 Task: Find connections with filter location Retiro with filter topic #Futurismwith filter profile language German with filter current company SKODA India with filter school Tolani College Of Commerce with filter industry Administrative and Support Services with filter service category Market Strategy with filter keywords title Accounting Staff
Action: Mouse moved to (182, 285)
Screenshot: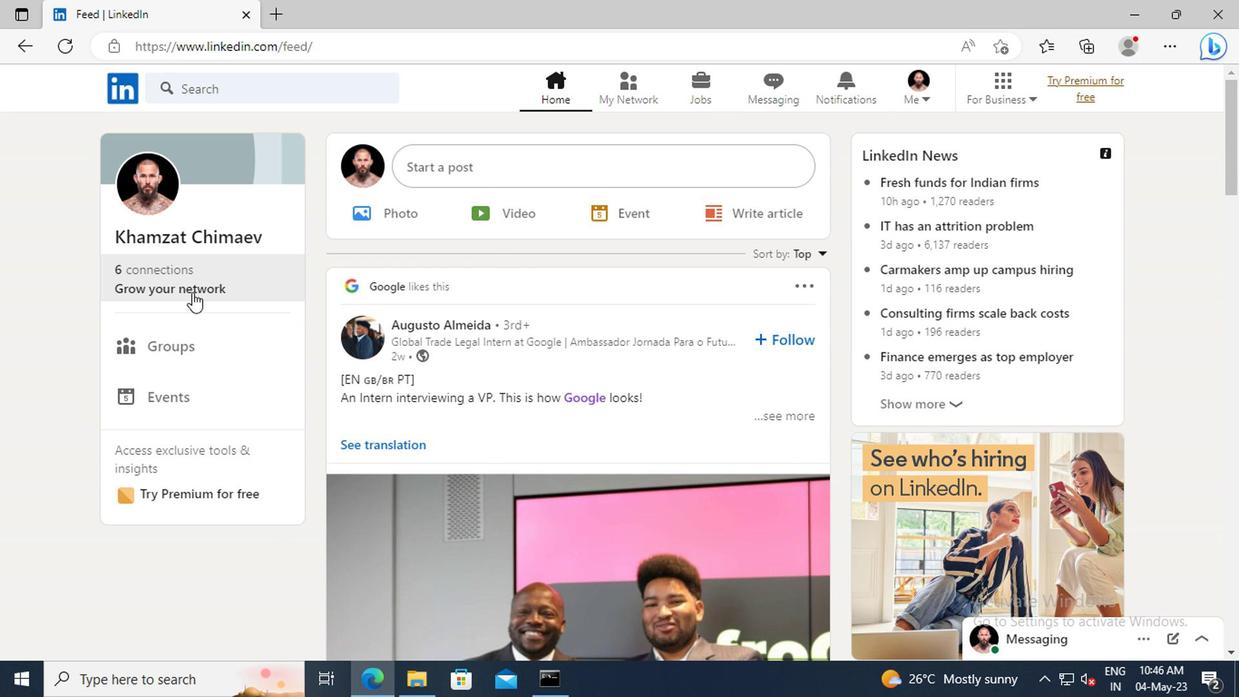 
Action: Mouse pressed left at (182, 285)
Screenshot: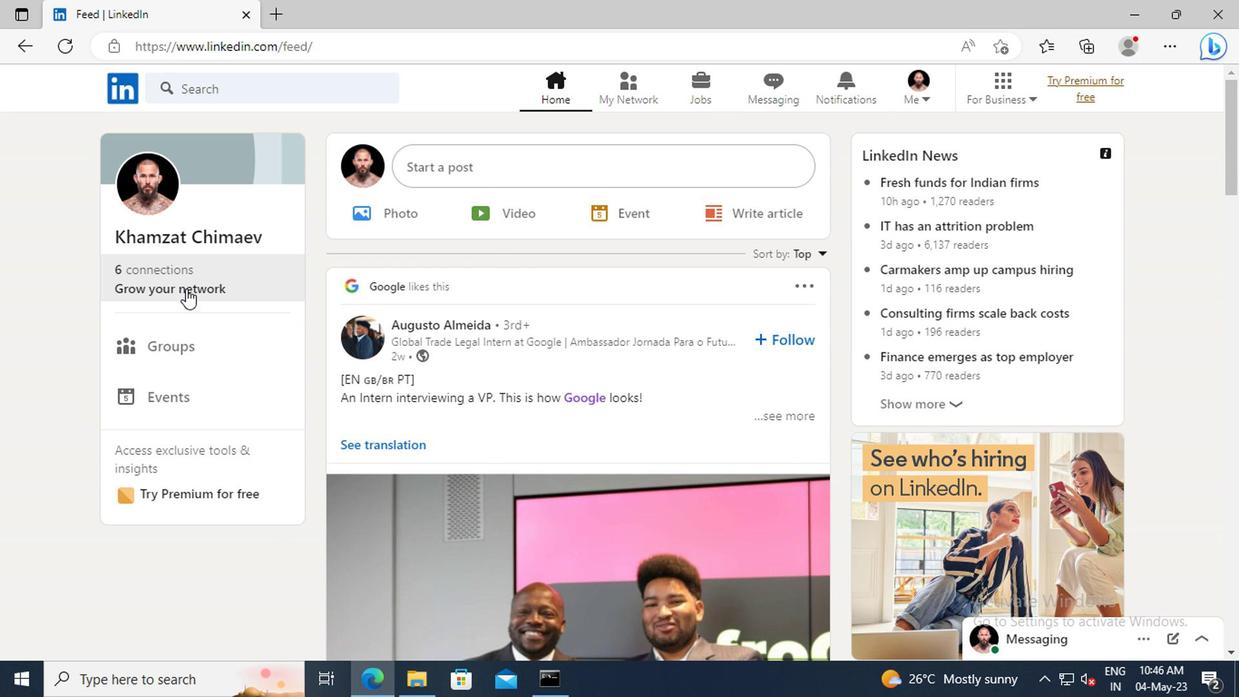 
Action: Mouse moved to (191, 195)
Screenshot: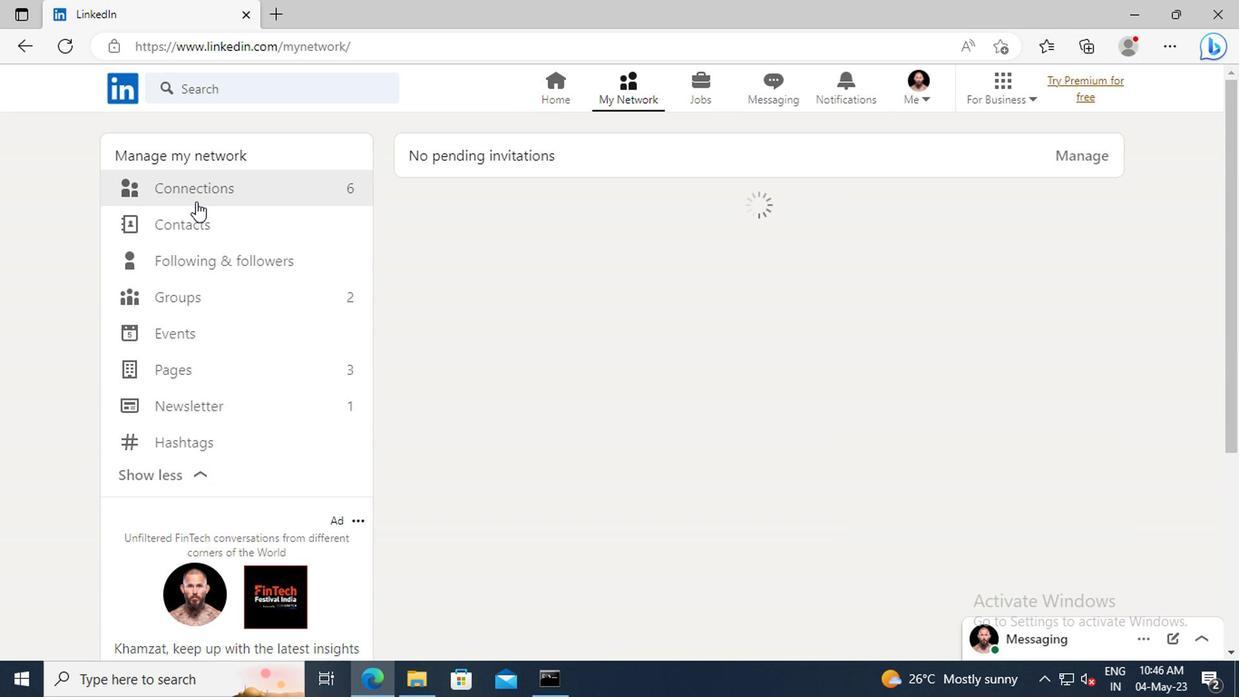 
Action: Mouse pressed left at (191, 195)
Screenshot: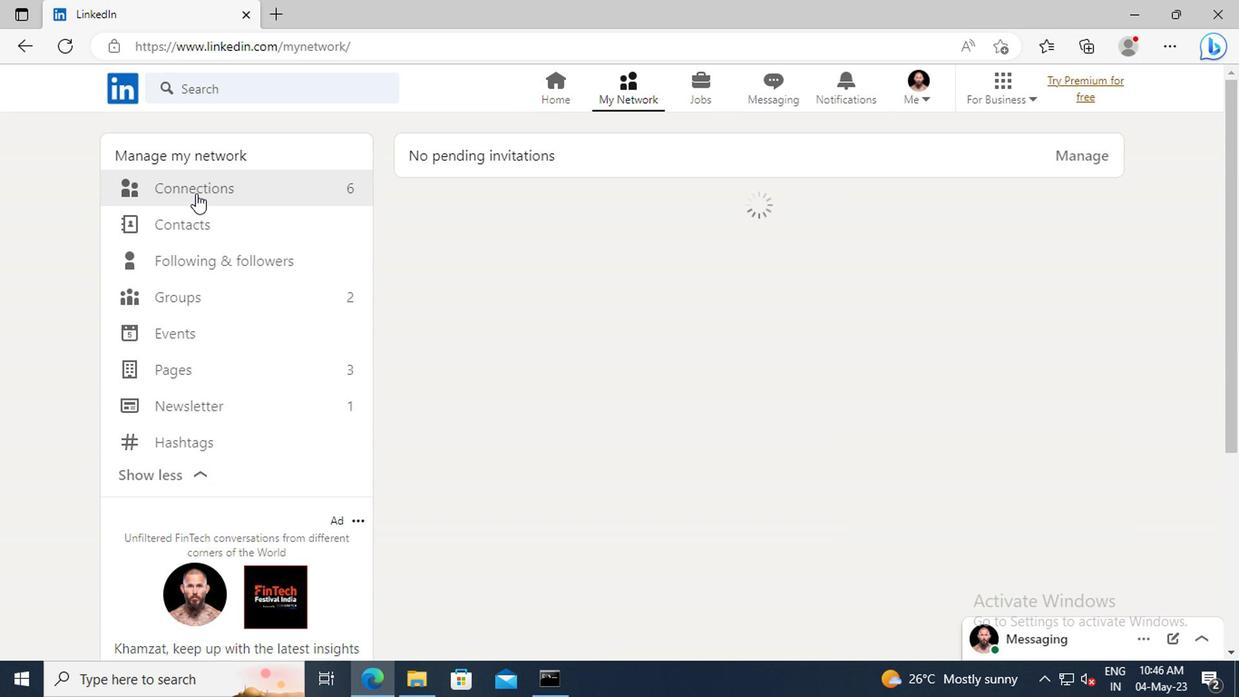 
Action: Mouse moved to (741, 200)
Screenshot: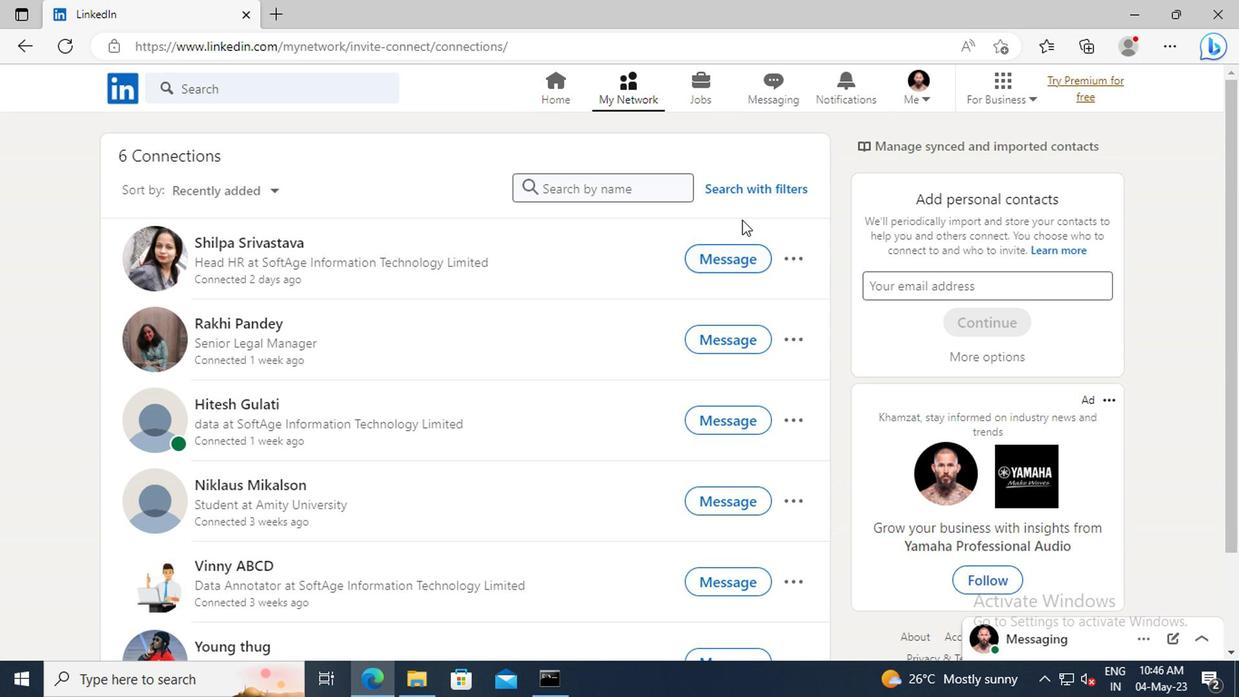 
Action: Mouse pressed left at (741, 200)
Screenshot: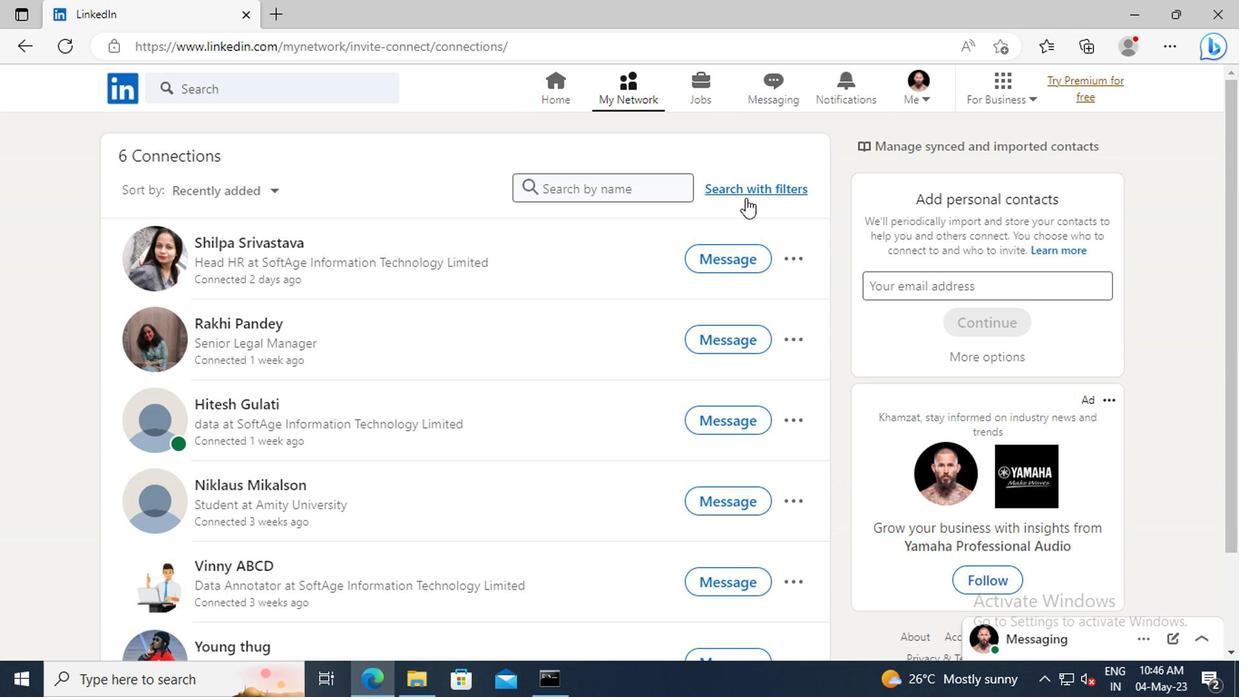 
Action: Mouse moved to (685, 144)
Screenshot: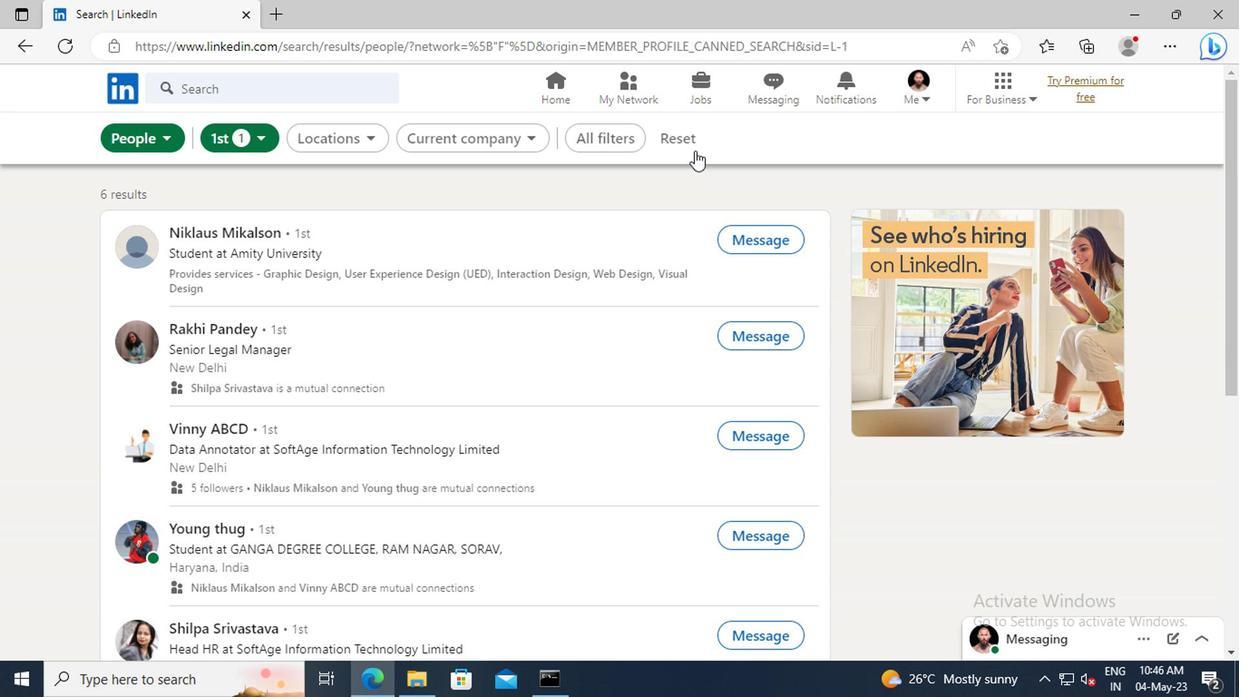
Action: Mouse pressed left at (685, 144)
Screenshot: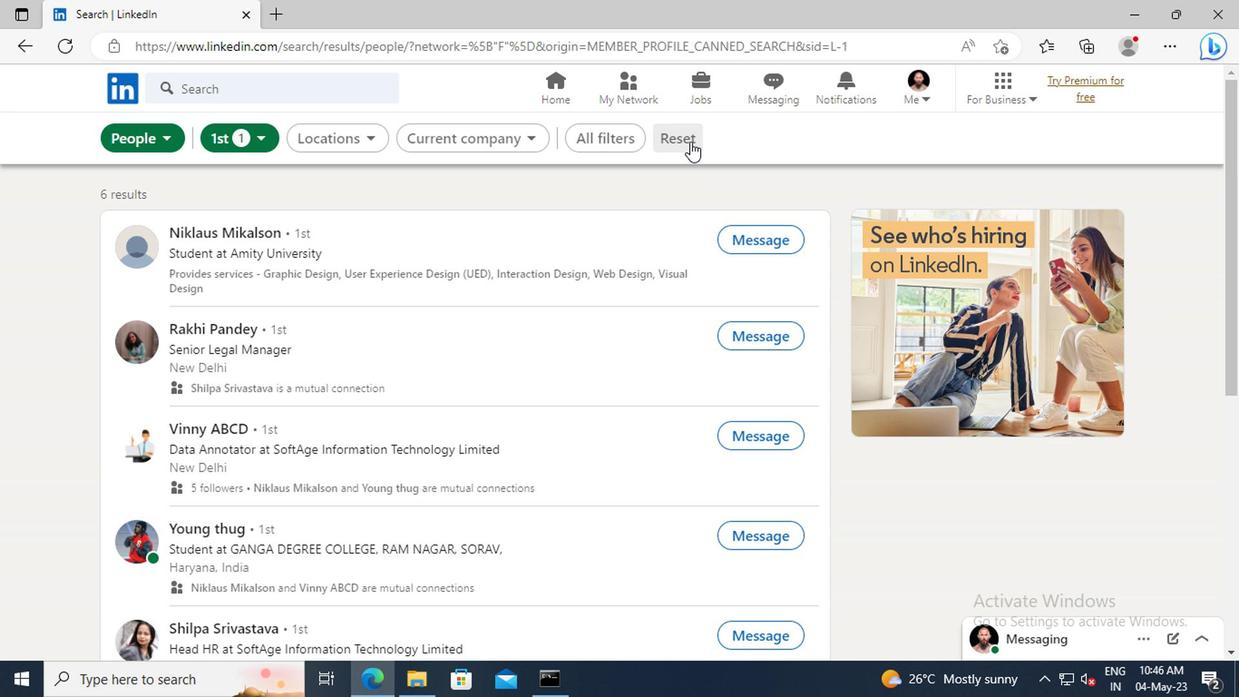 
Action: Mouse moved to (665, 144)
Screenshot: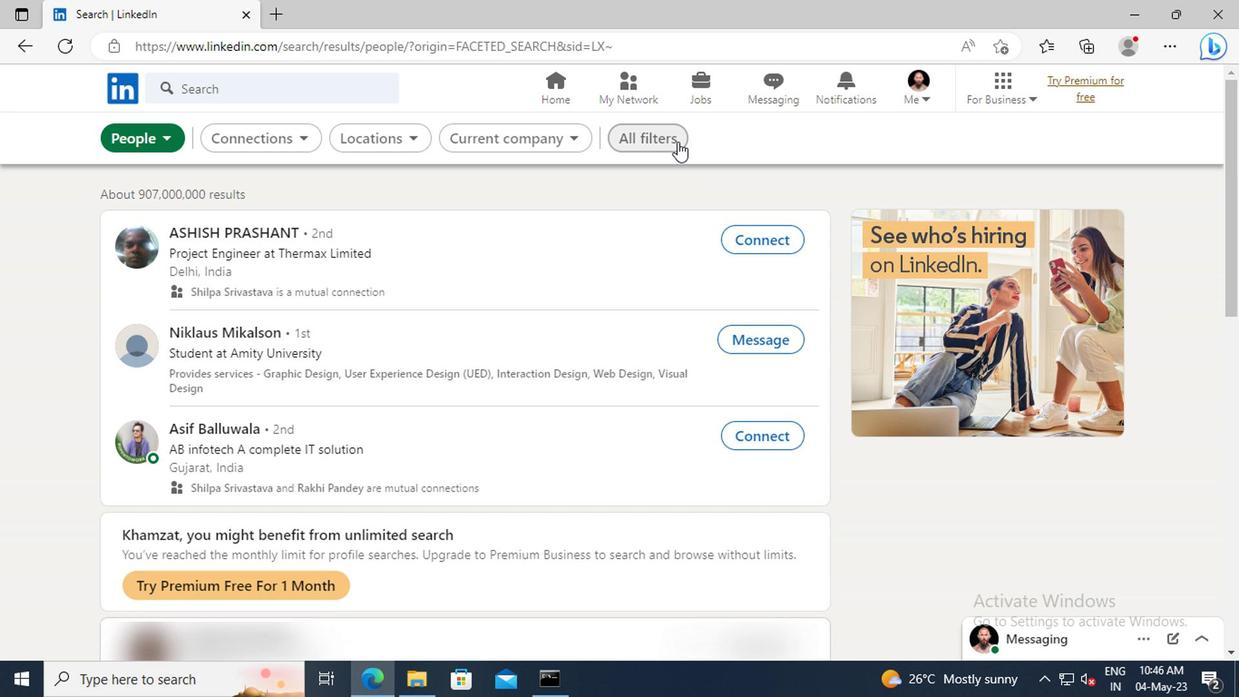 
Action: Mouse pressed left at (665, 144)
Screenshot: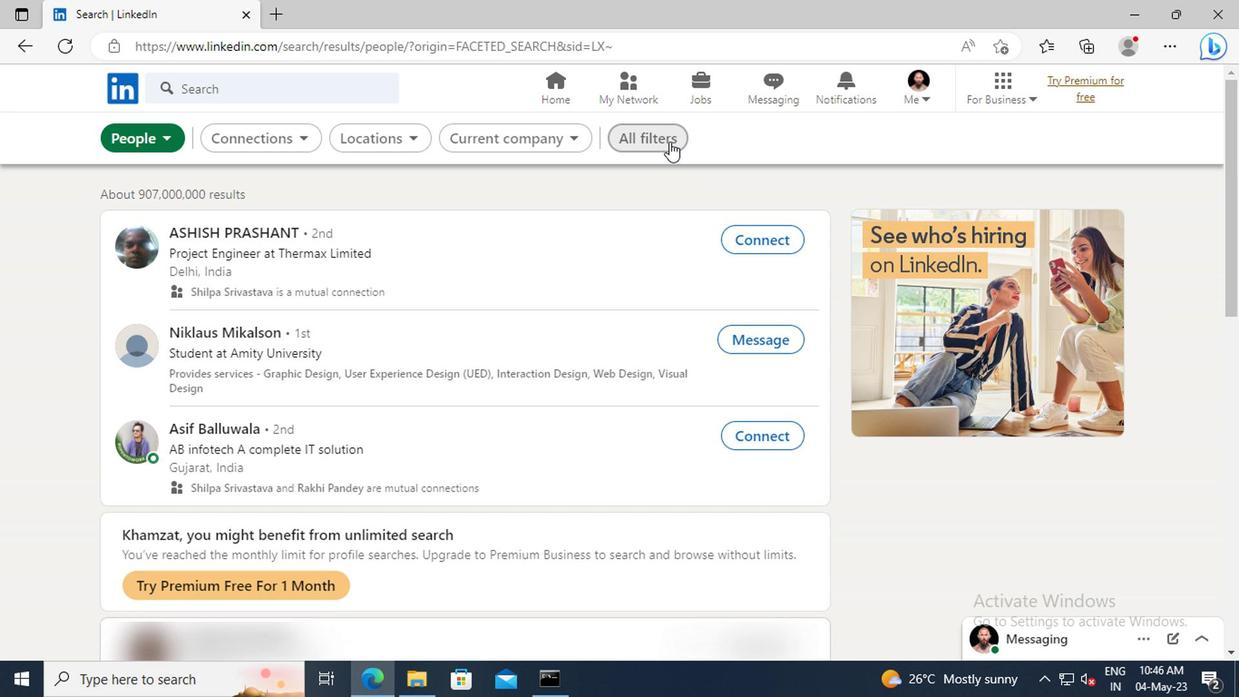 
Action: Mouse moved to (938, 347)
Screenshot: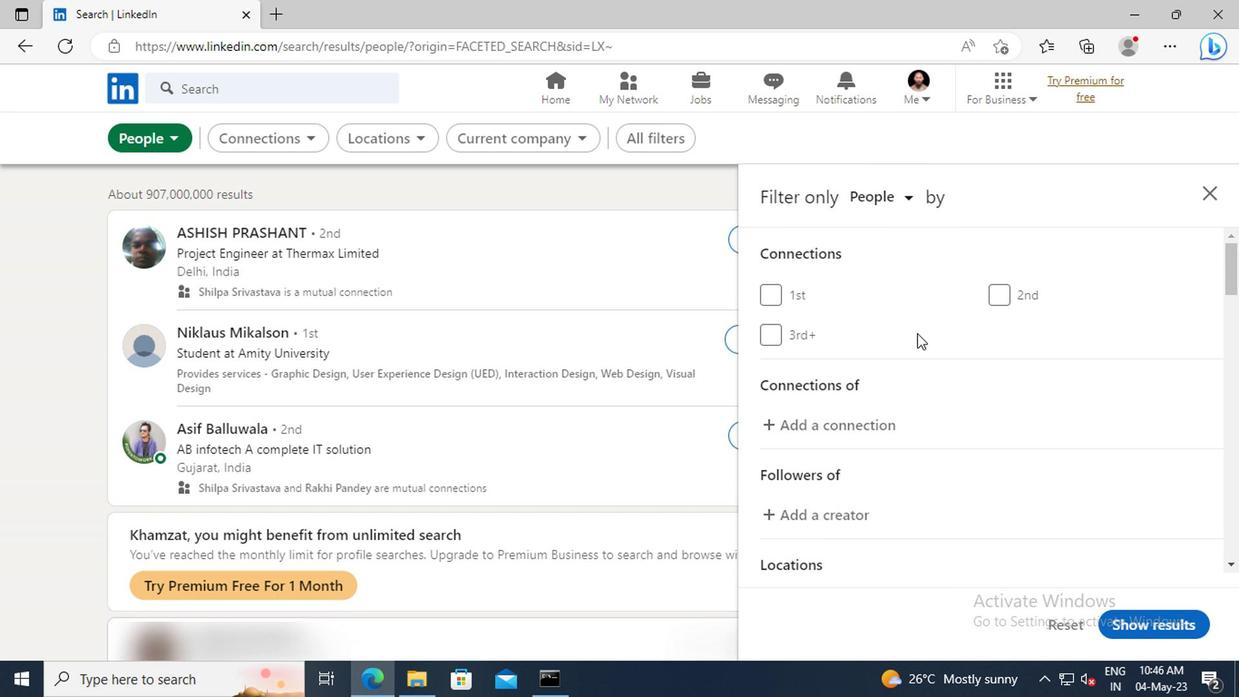 
Action: Mouse scrolled (938, 346) with delta (0, 0)
Screenshot: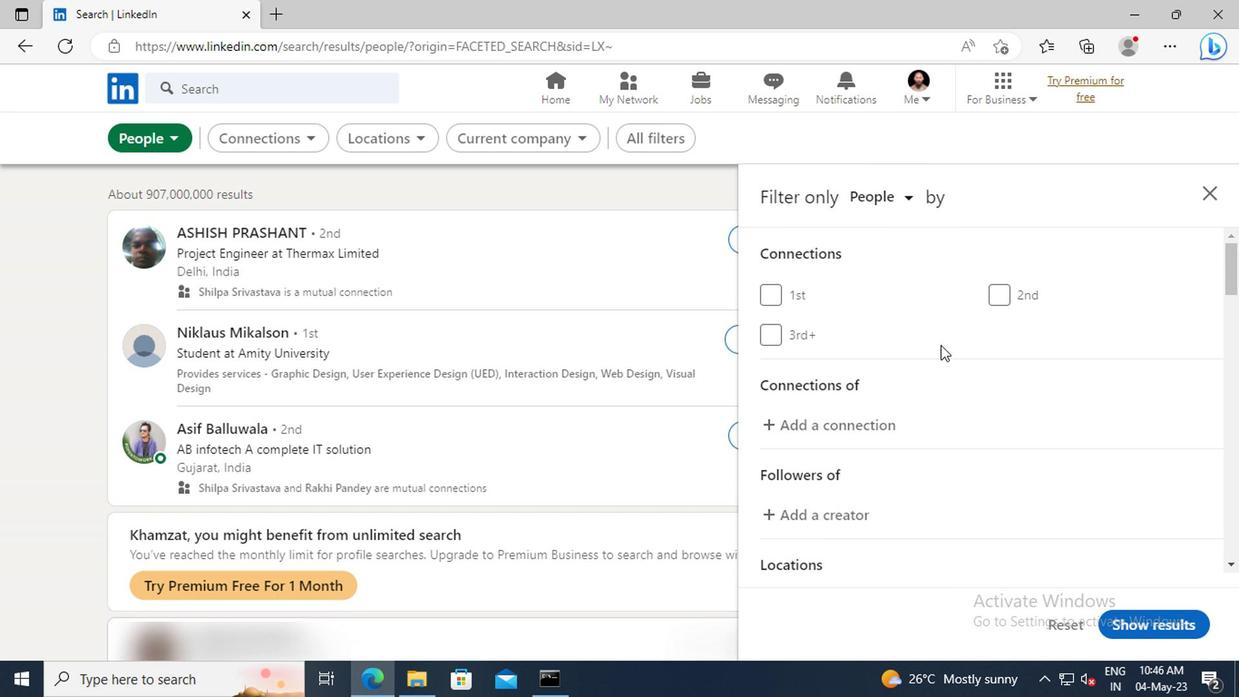 
Action: Mouse scrolled (938, 346) with delta (0, 0)
Screenshot: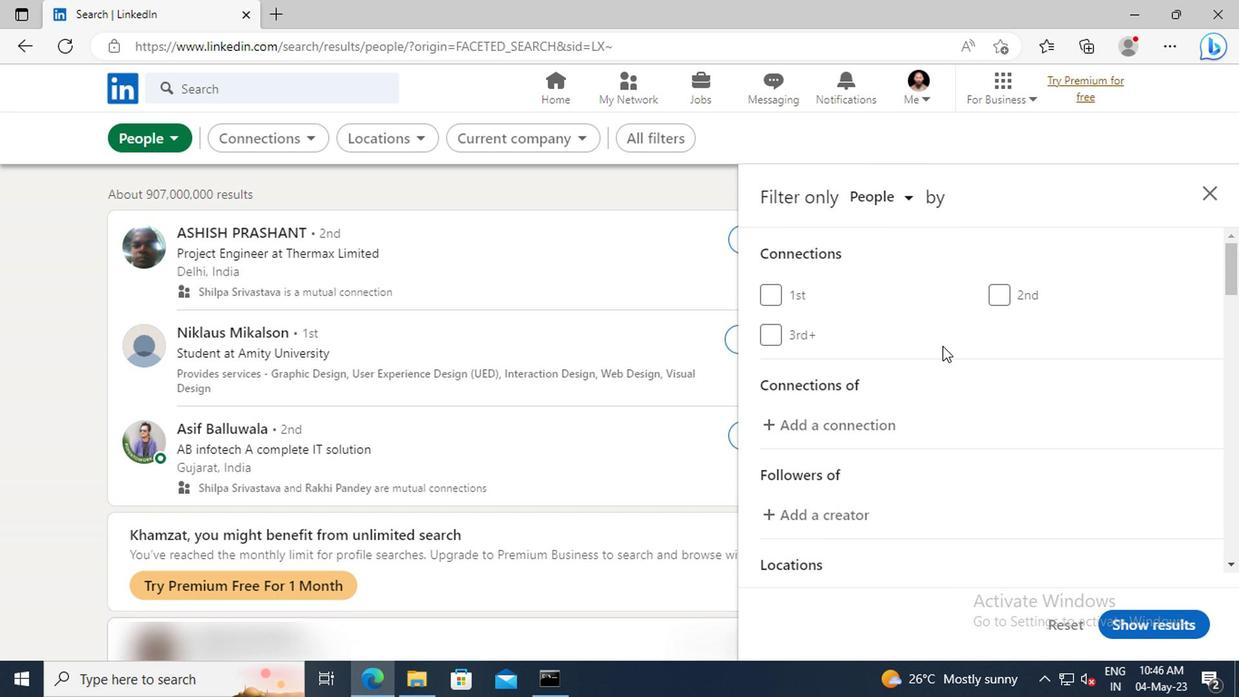 
Action: Mouse scrolled (938, 346) with delta (0, 0)
Screenshot: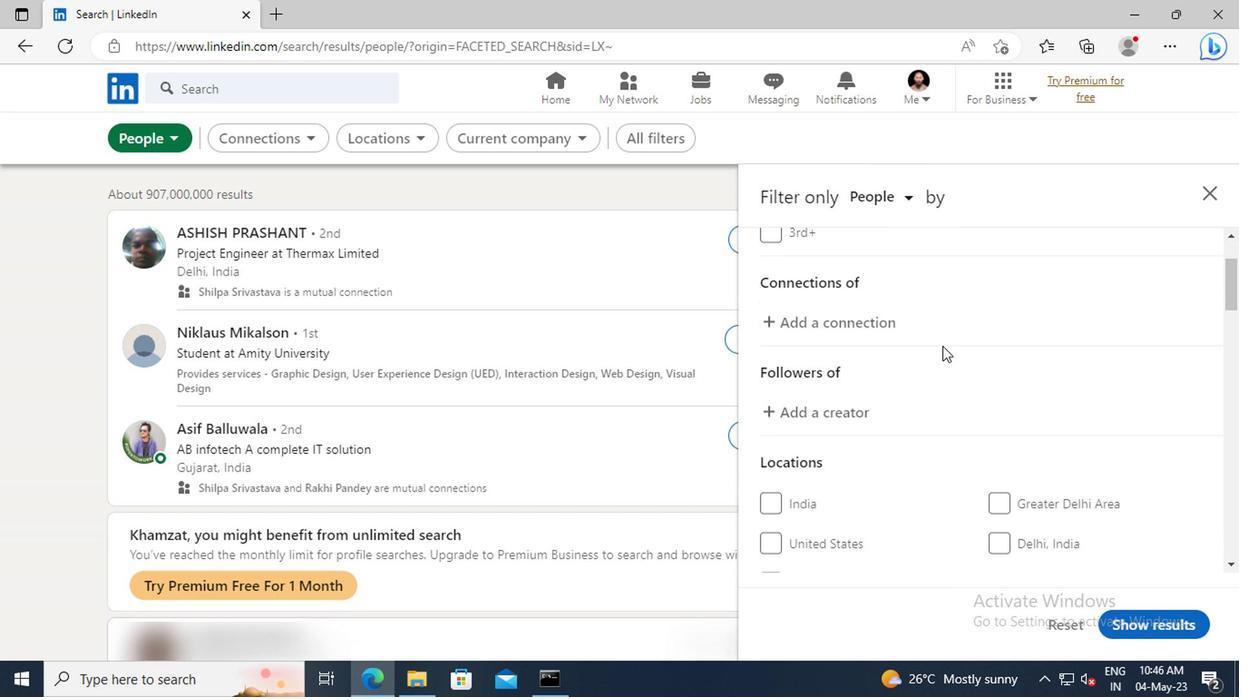 
Action: Mouse scrolled (938, 346) with delta (0, 0)
Screenshot: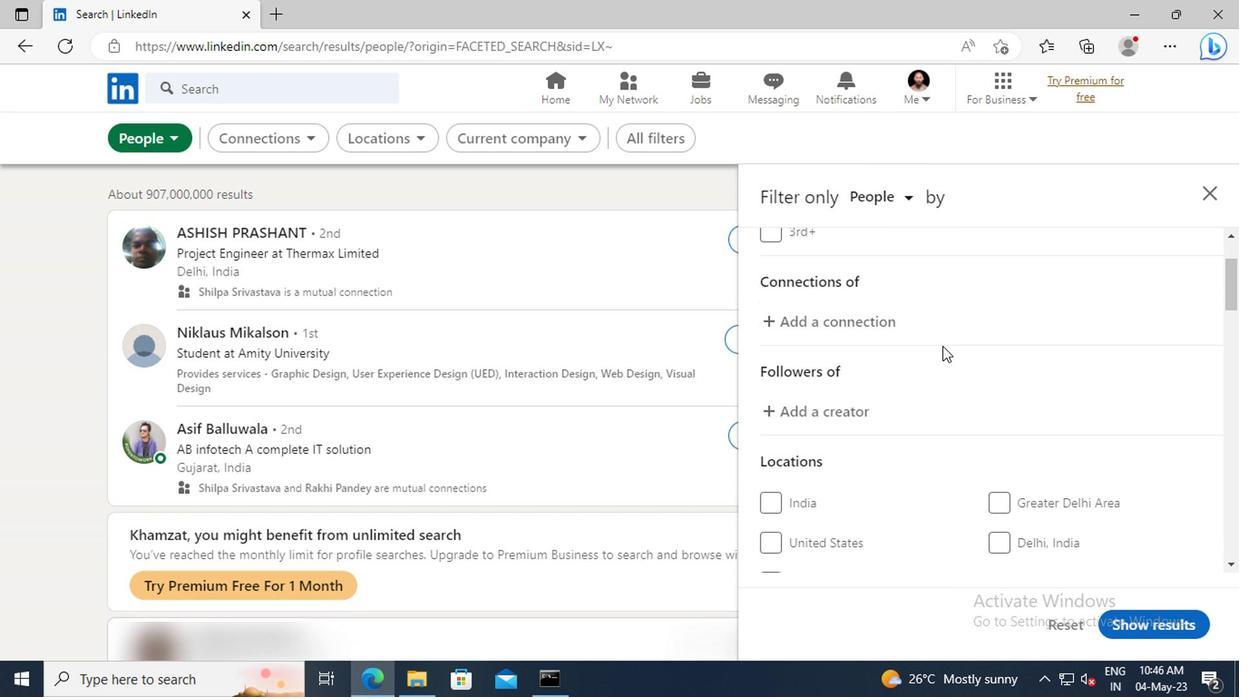 
Action: Mouse scrolled (938, 346) with delta (0, 0)
Screenshot: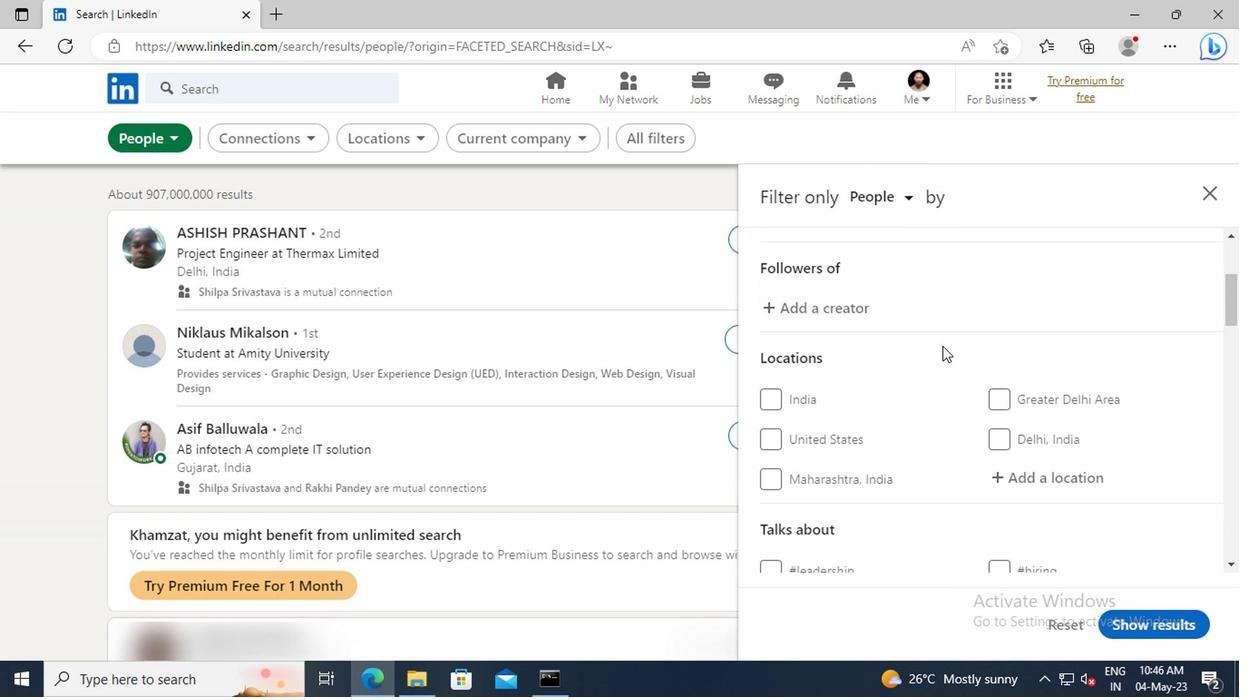 
Action: Mouse moved to (996, 421)
Screenshot: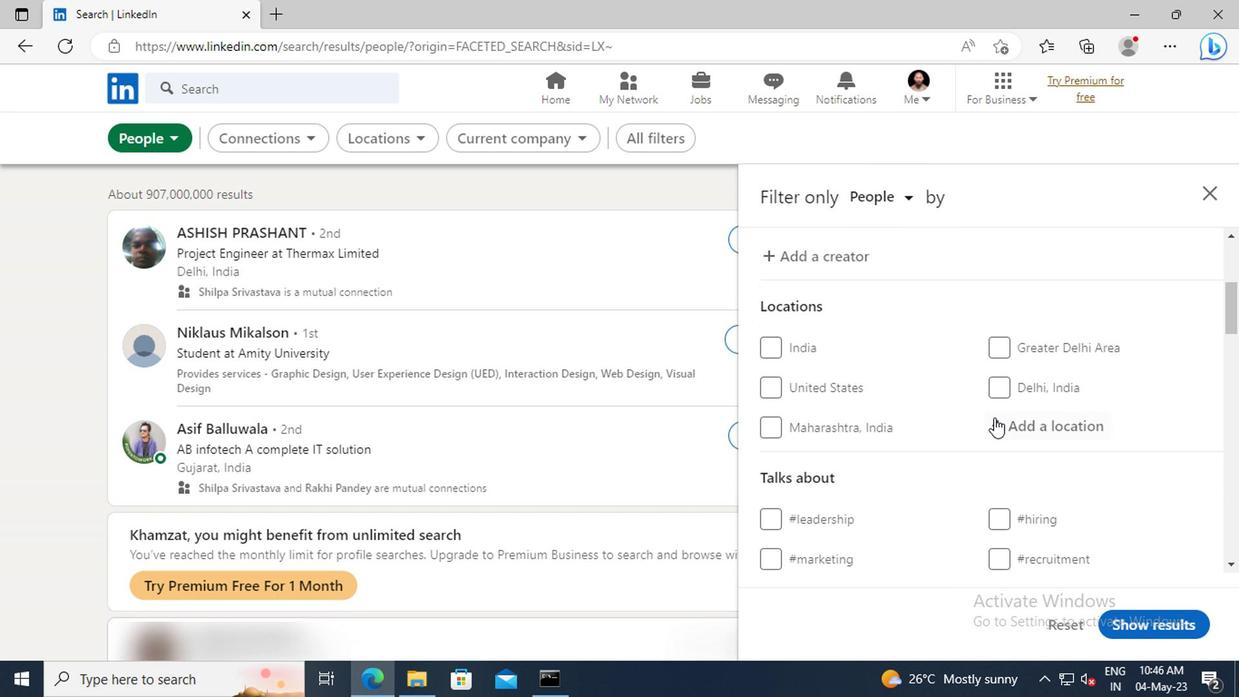 
Action: Mouse pressed left at (996, 421)
Screenshot: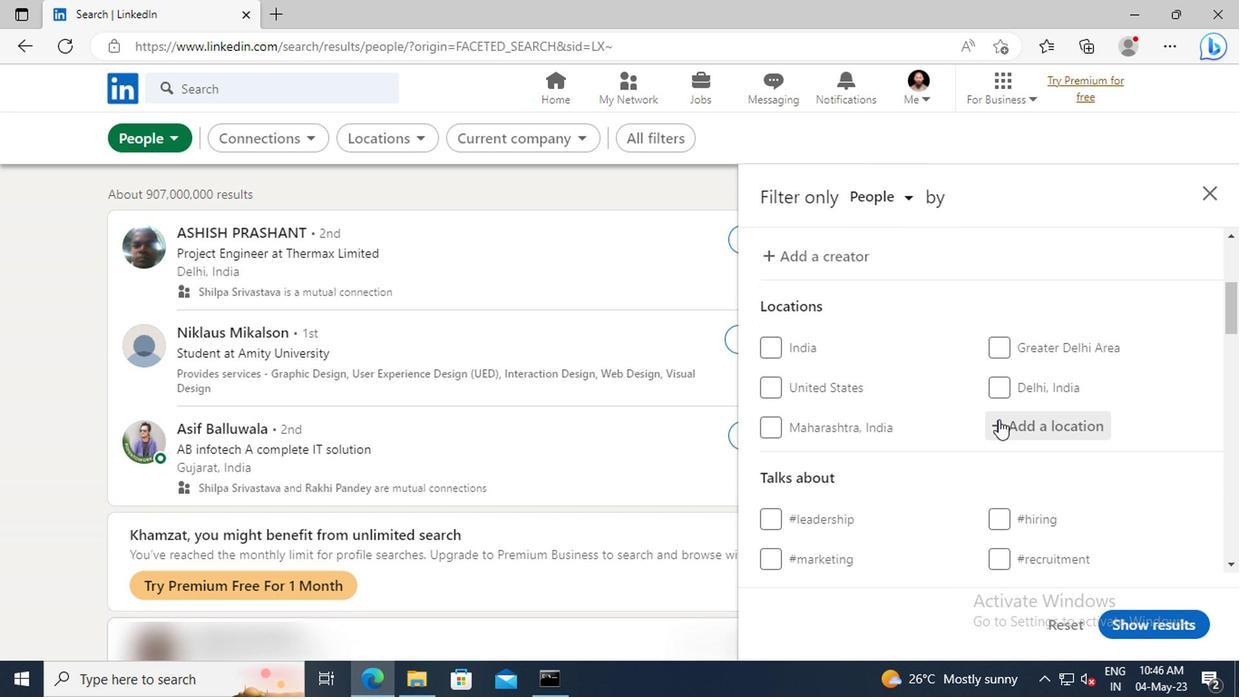 
Action: Key pressed <Key.shift>RETIRO
Screenshot: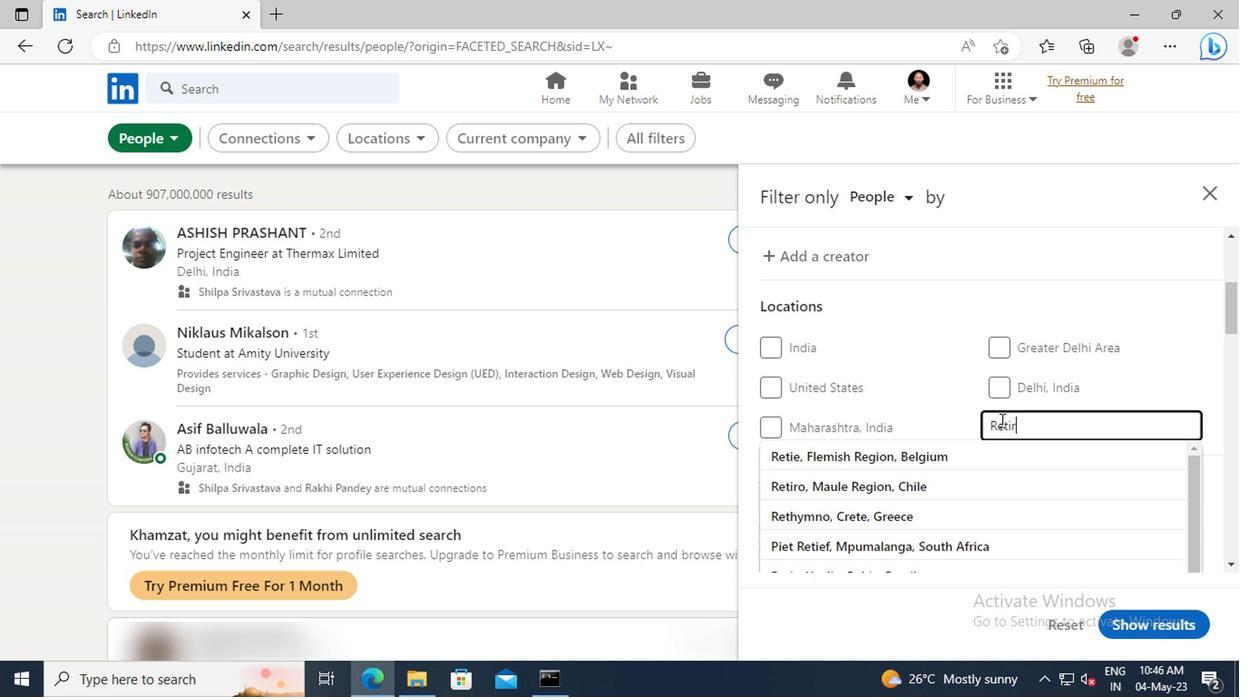 
Action: Mouse moved to (996, 446)
Screenshot: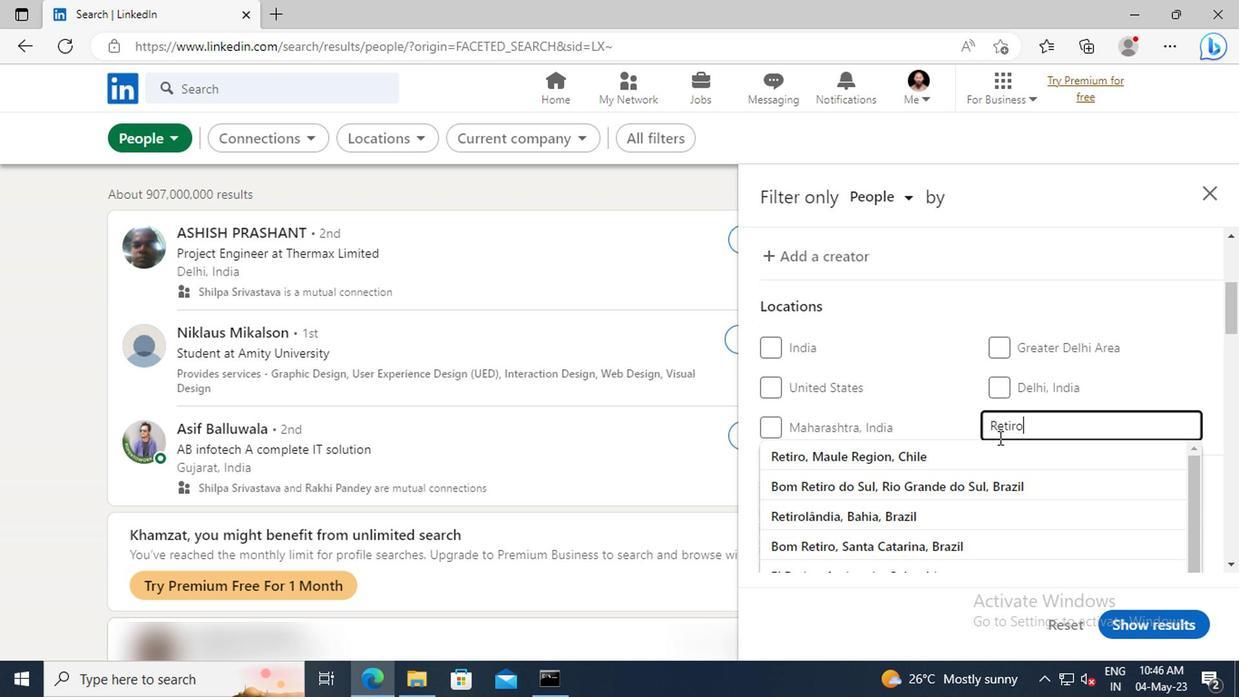 
Action: Mouse pressed left at (996, 446)
Screenshot: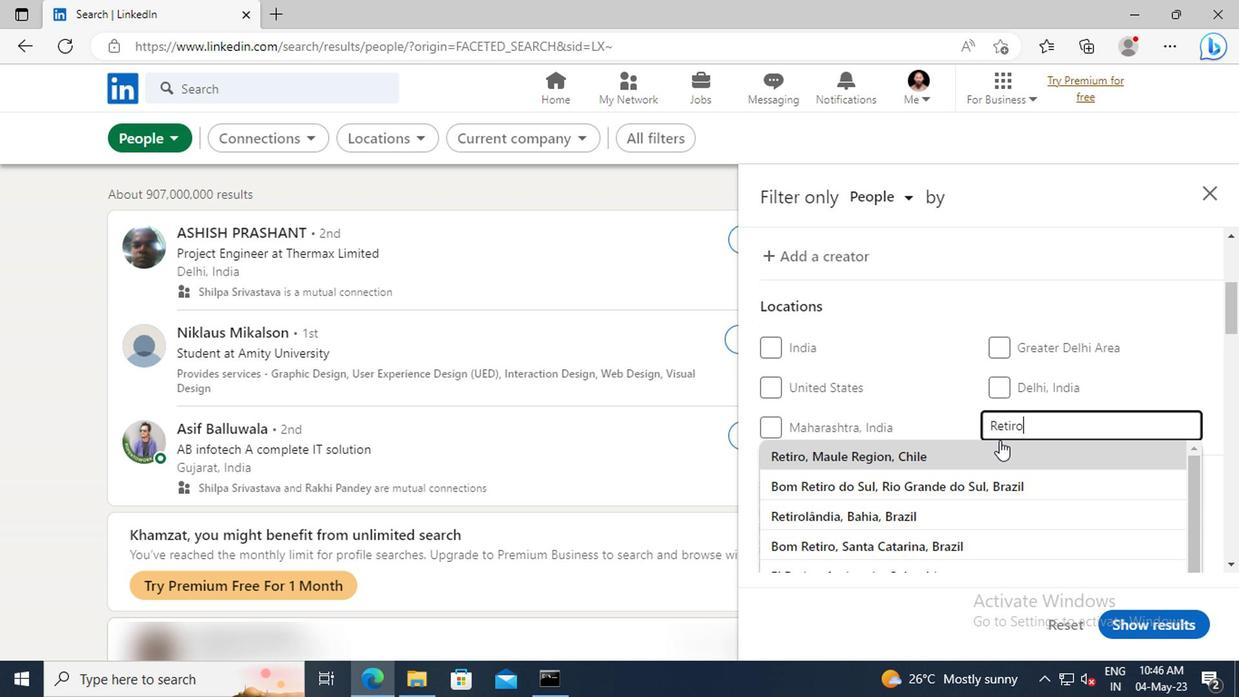 
Action: Mouse moved to (996, 448)
Screenshot: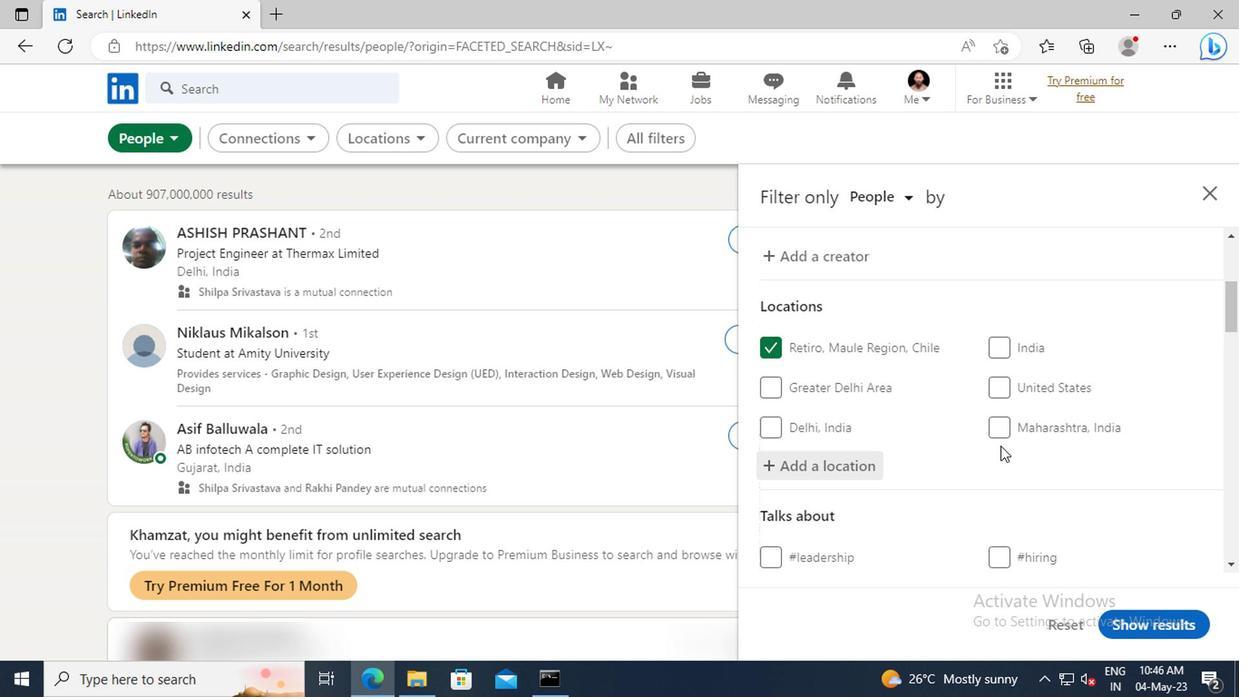 
Action: Mouse scrolled (996, 446) with delta (0, -1)
Screenshot: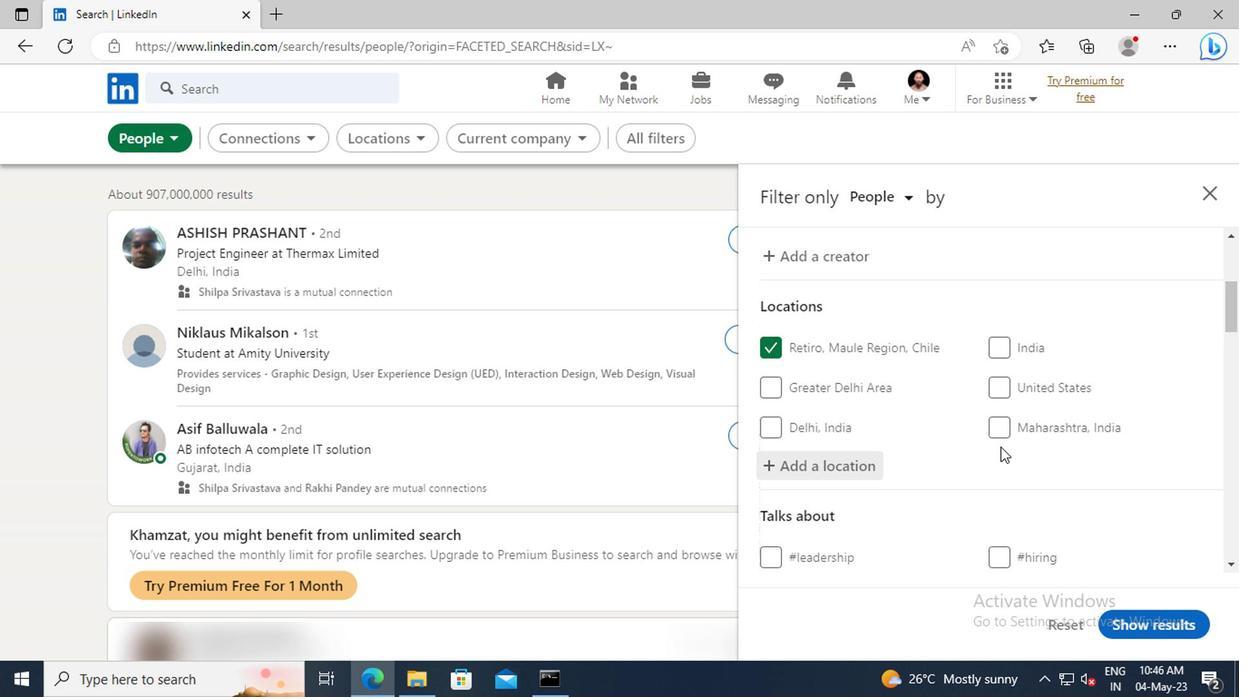 
Action: Mouse moved to (996, 428)
Screenshot: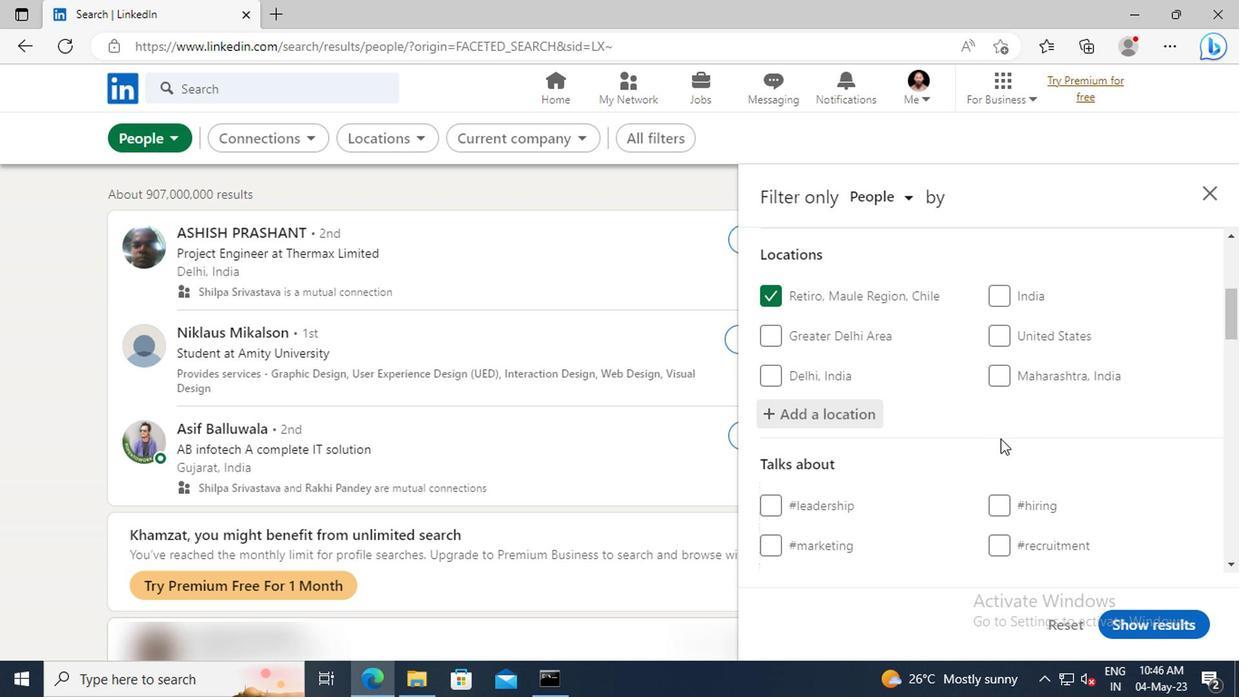 
Action: Mouse scrolled (996, 426) with delta (0, -1)
Screenshot: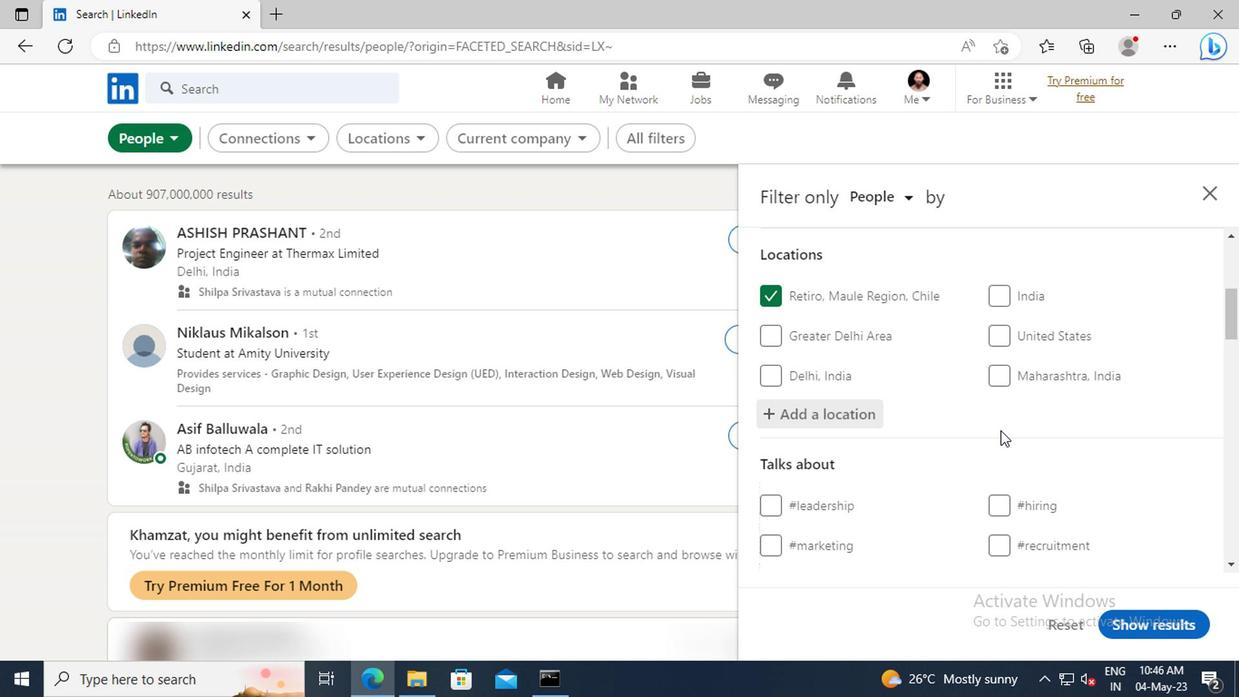 
Action: Mouse scrolled (996, 426) with delta (0, -1)
Screenshot: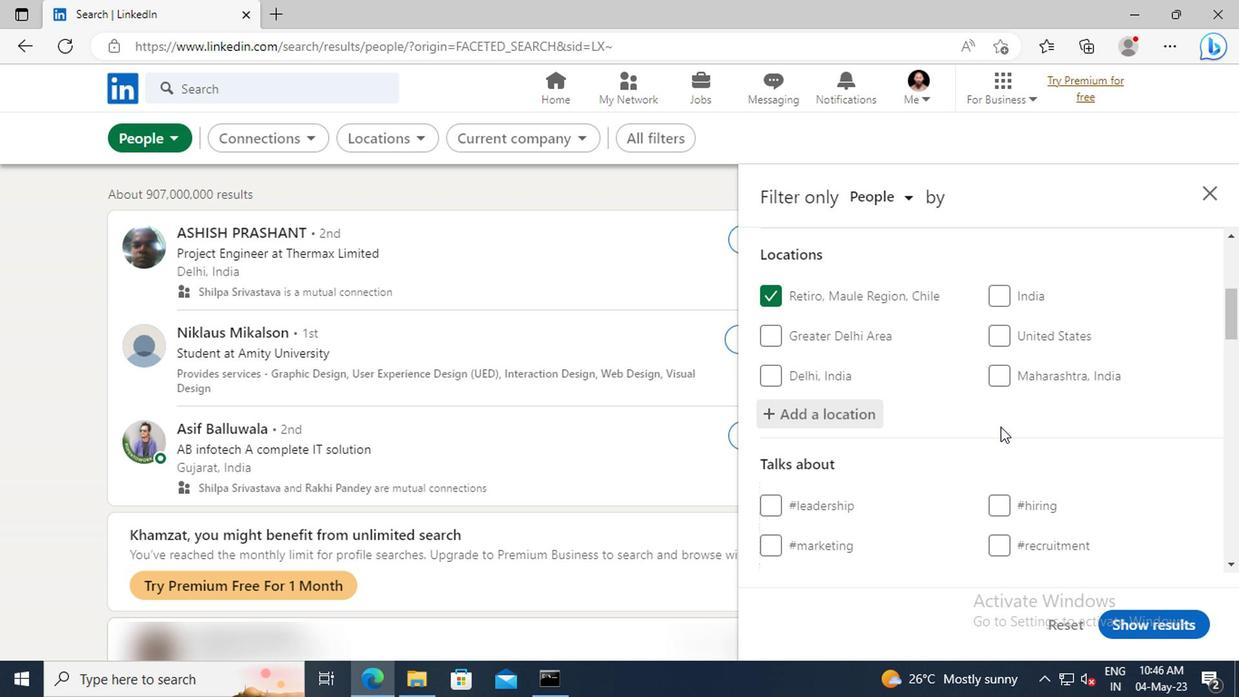 
Action: Mouse moved to (996, 423)
Screenshot: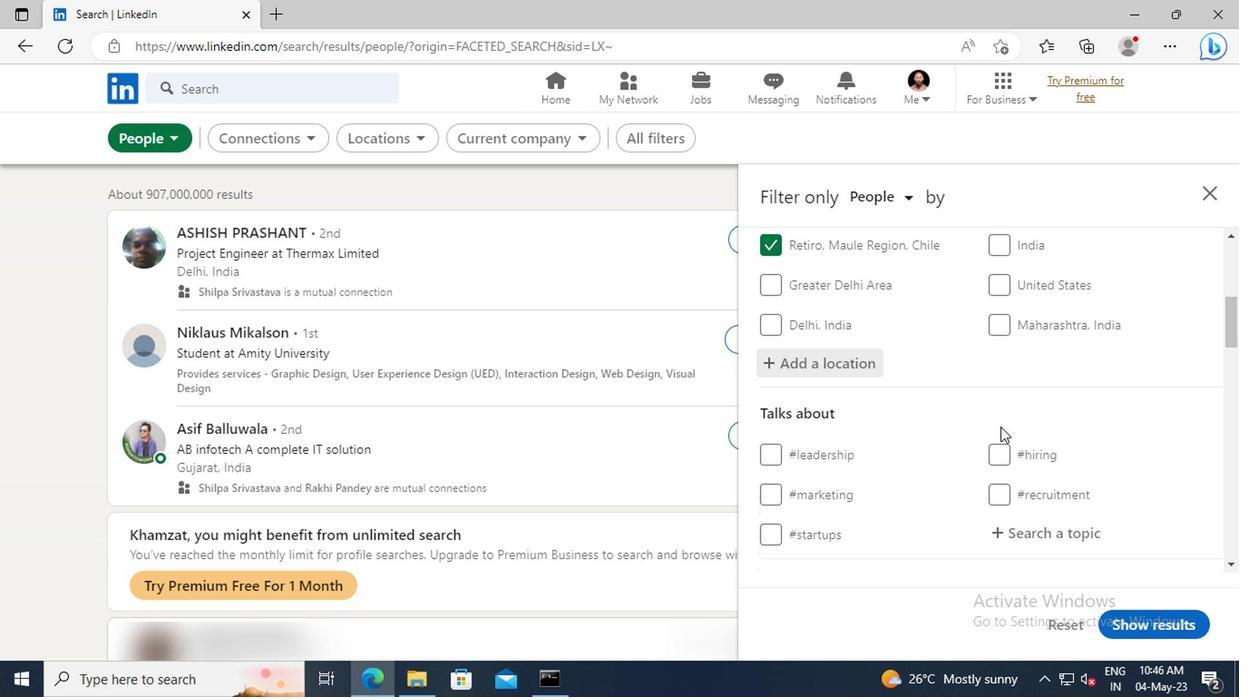 
Action: Mouse scrolled (996, 422) with delta (0, -1)
Screenshot: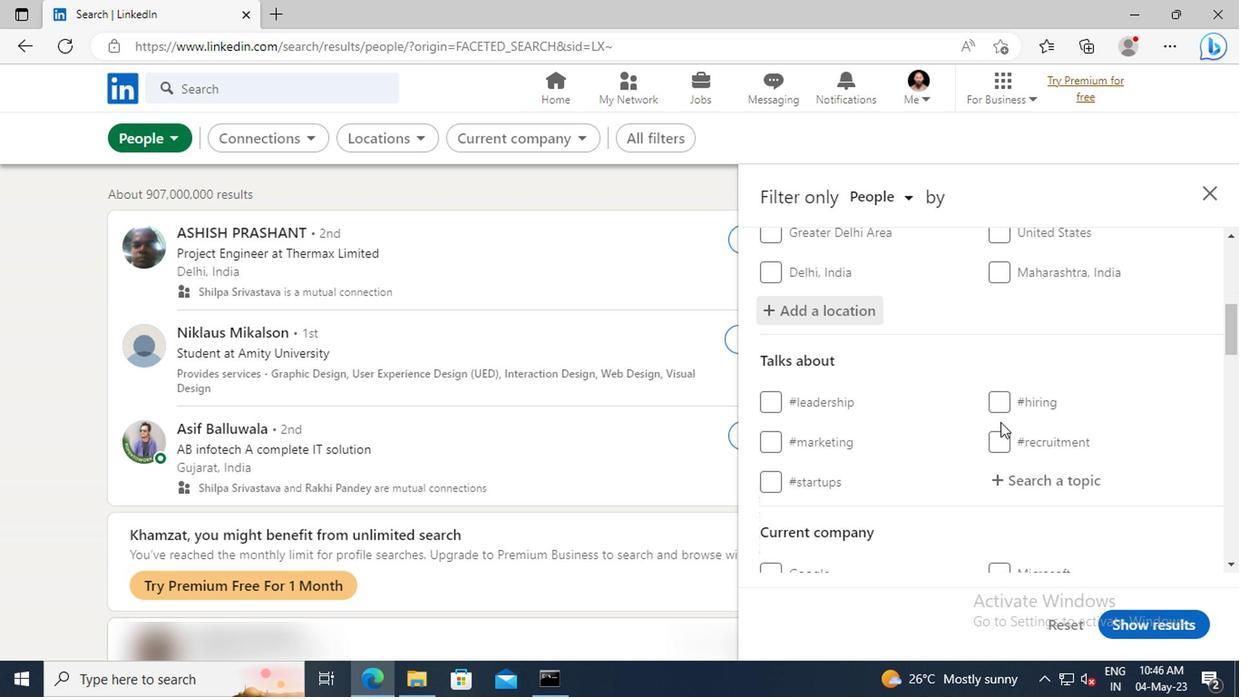 
Action: Mouse moved to (1001, 430)
Screenshot: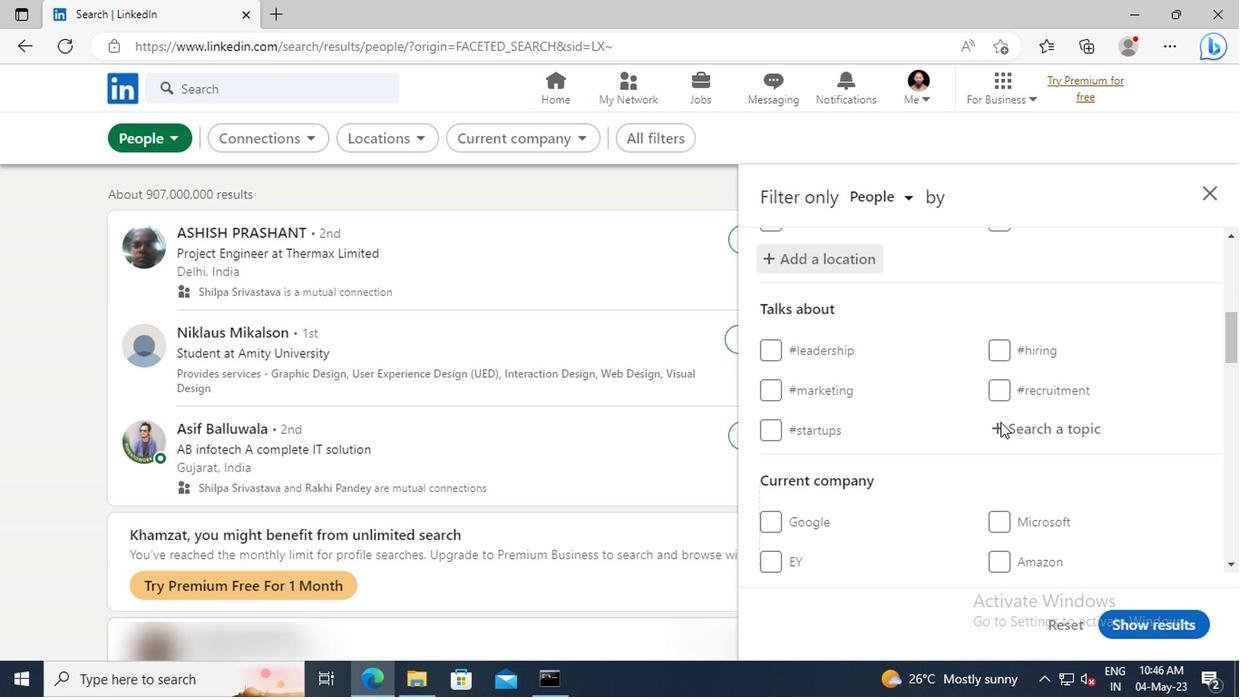 
Action: Mouse pressed left at (1001, 430)
Screenshot: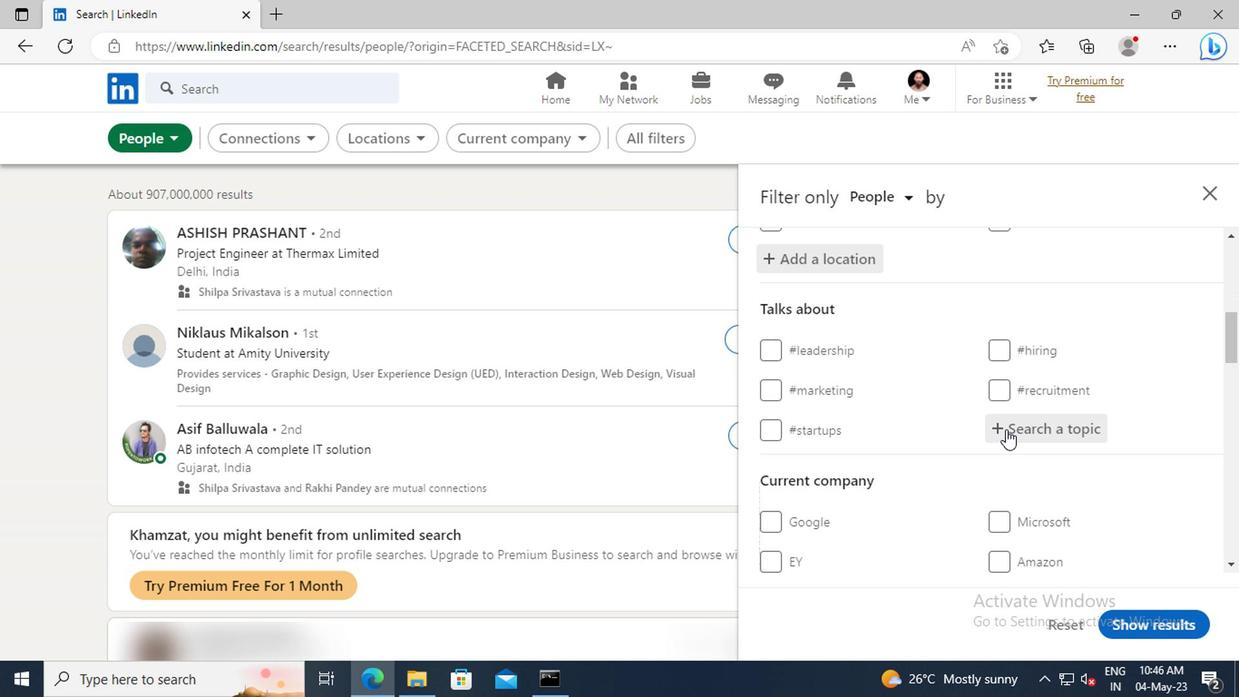 
Action: Key pressed <Key.shift><Key.shift>FUTURIS
Screenshot: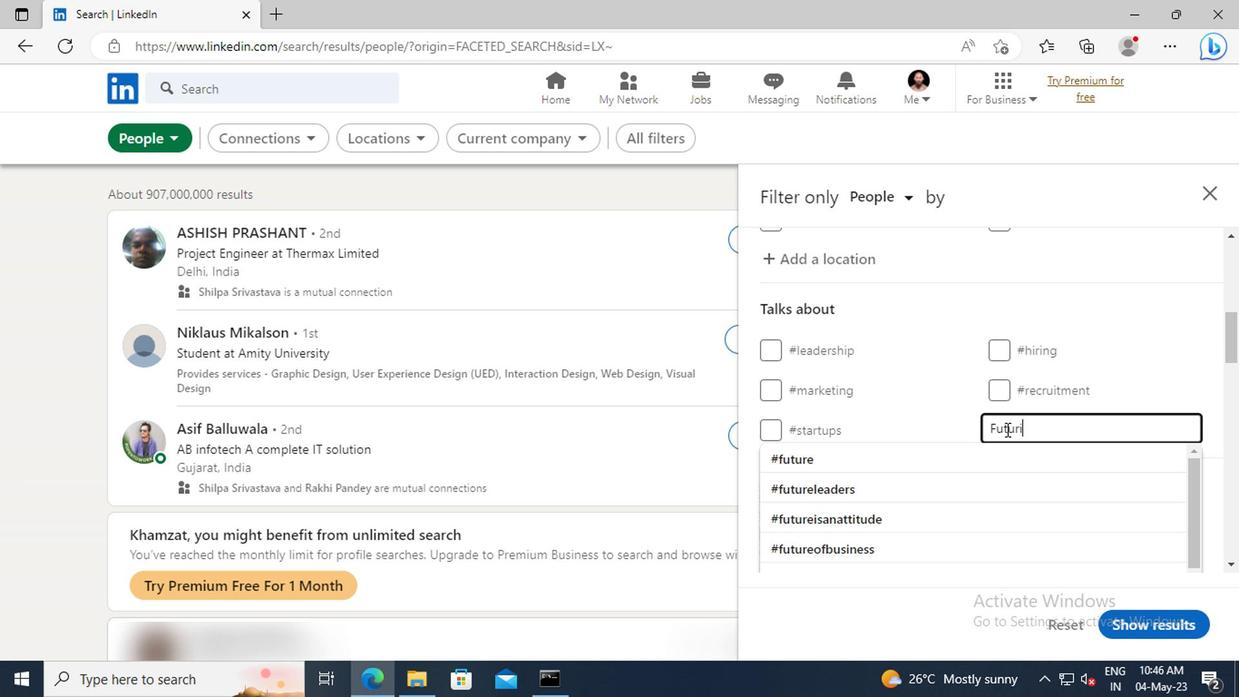 
Action: Mouse moved to (1007, 448)
Screenshot: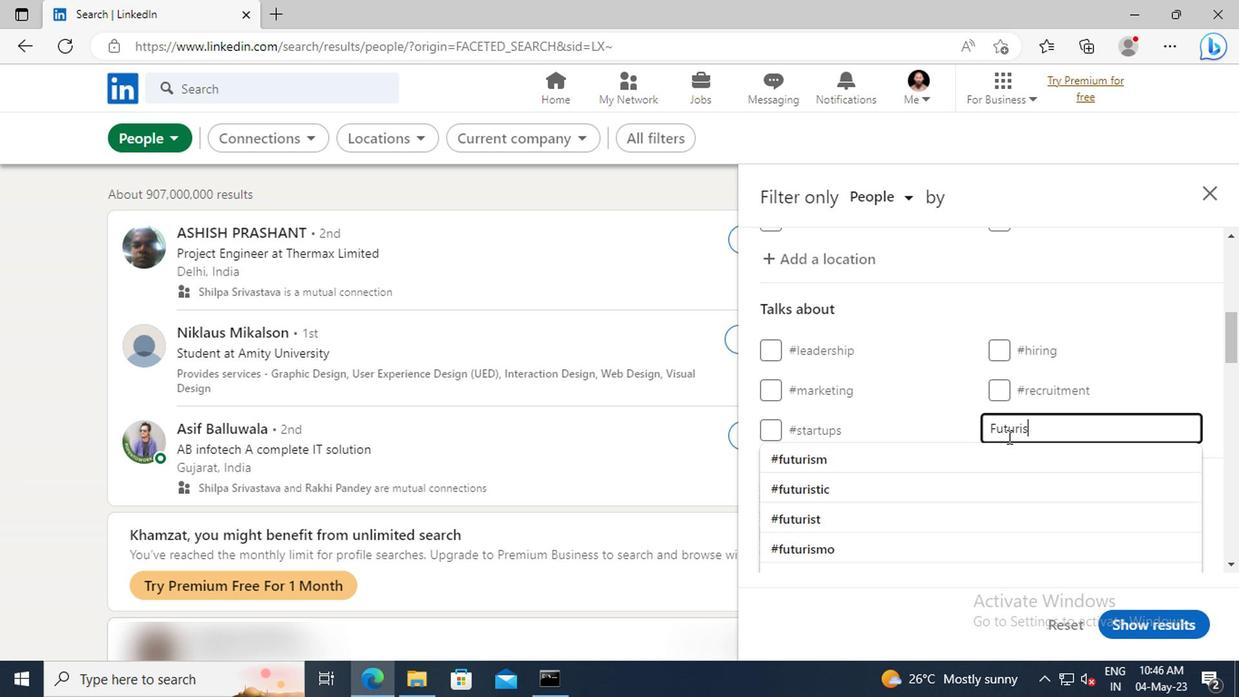 
Action: Mouse pressed left at (1007, 448)
Screenshot: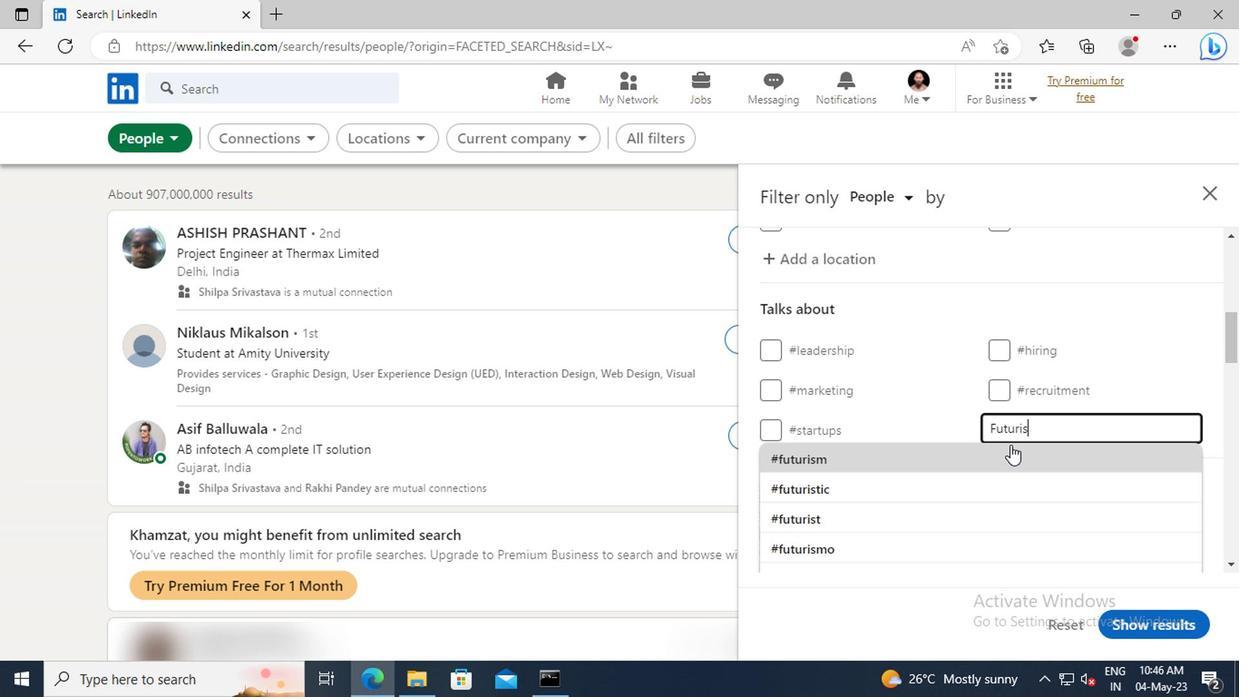 
Action: Mouse scrolled (1007, 448) with delta (0, 0)
Screenshot: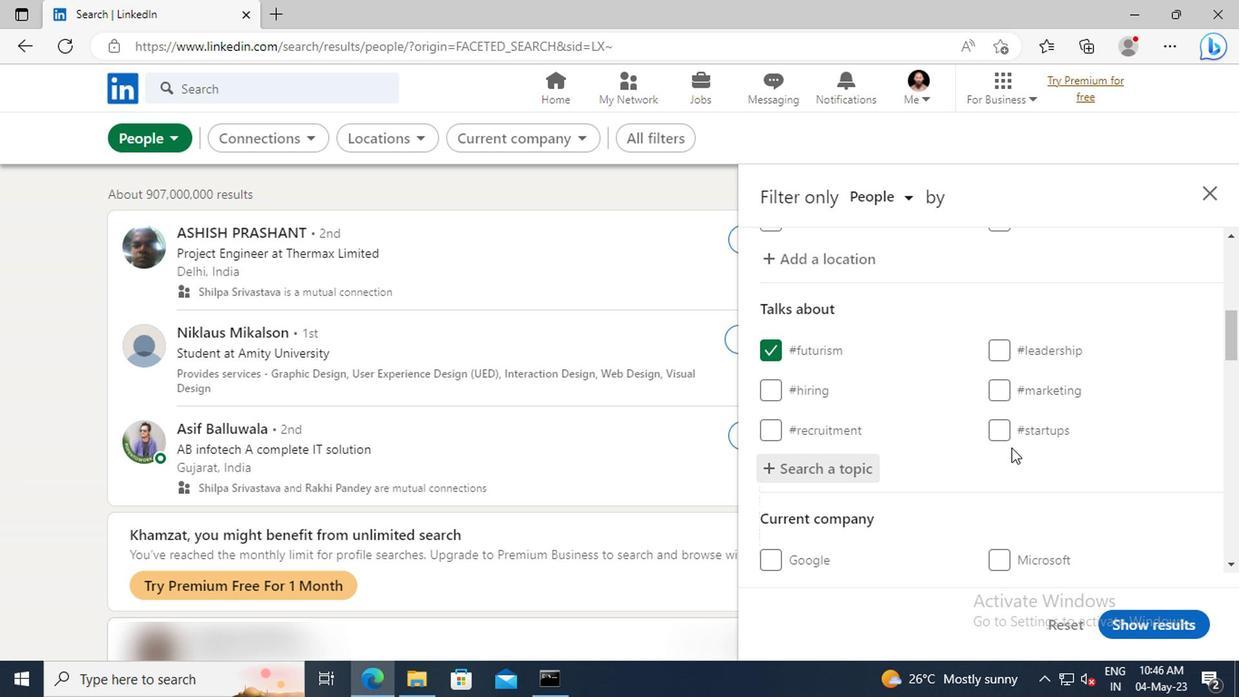
Action: Mouse scrolled (1007, 448) with delta (0, 0)
Screenshot: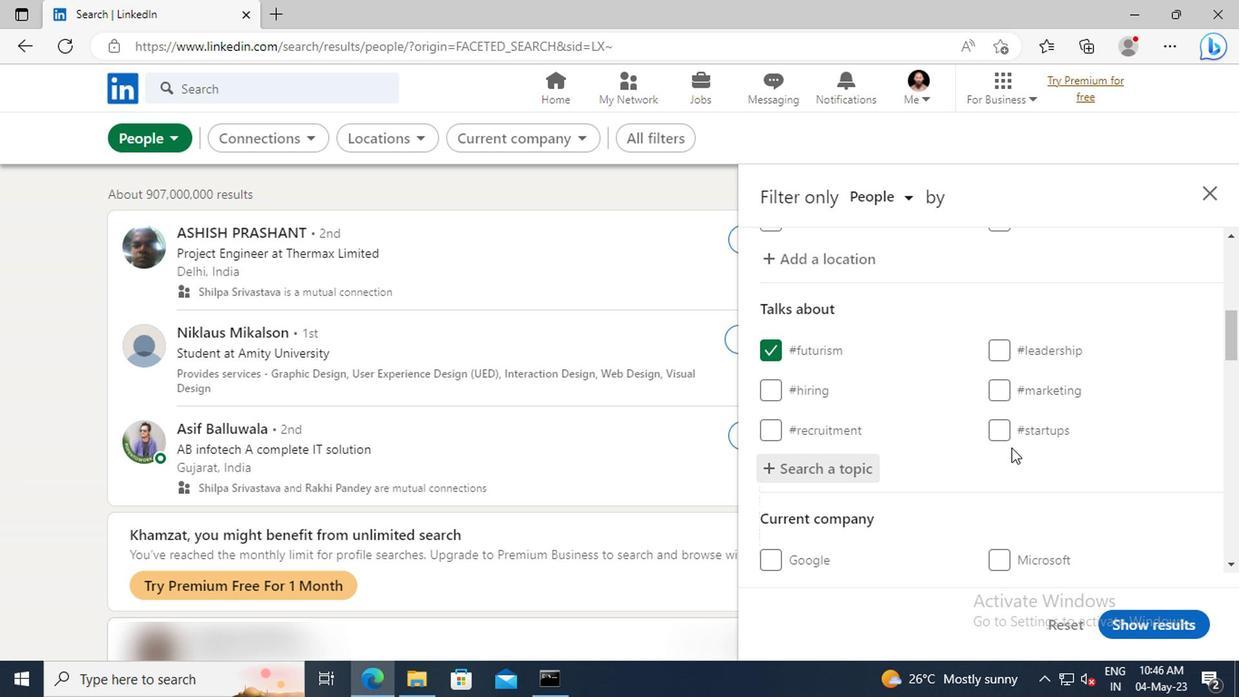 
Action: Mouse scrolled (1007, 448) with delta (0, 0)
Screenshot: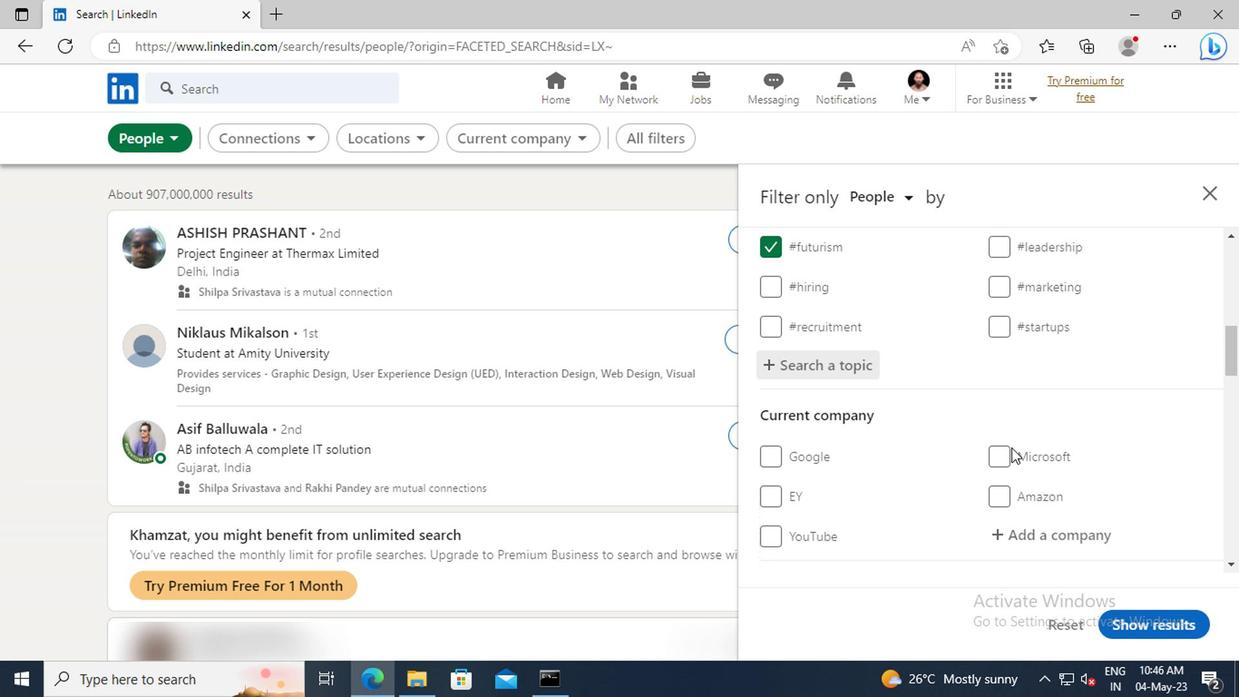 
Action: Mouse scrolled (1007, 448) with delta (0, 0)
Screenshot: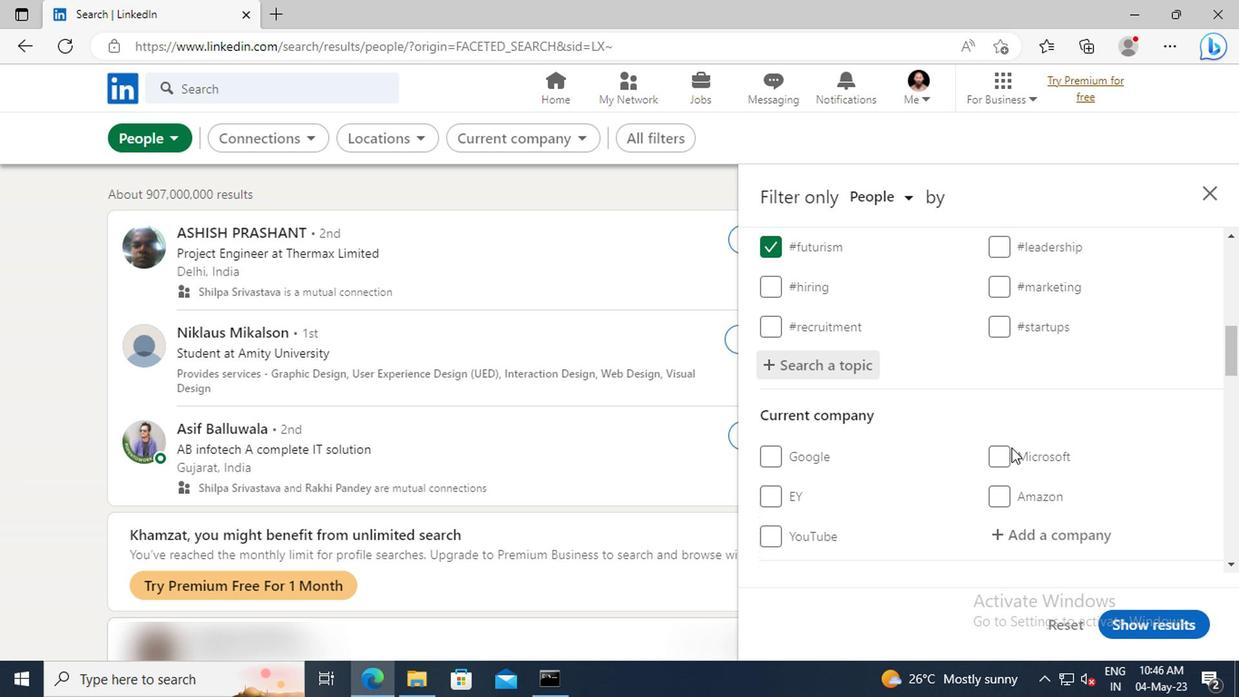 
Action: Mouse scrolled (1007, 448) with delta (0, 0)
Screenshot: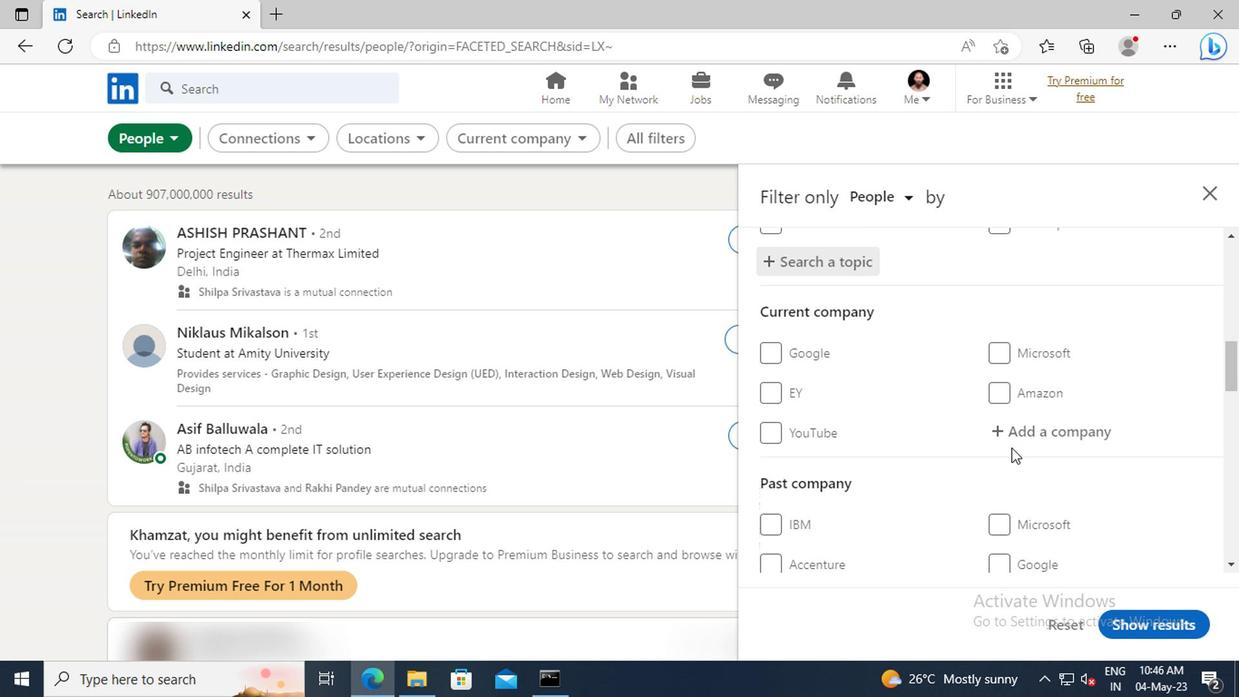 
Action: Mouse scrolled (1007, 448) with delta (0, 0)
Screenshot: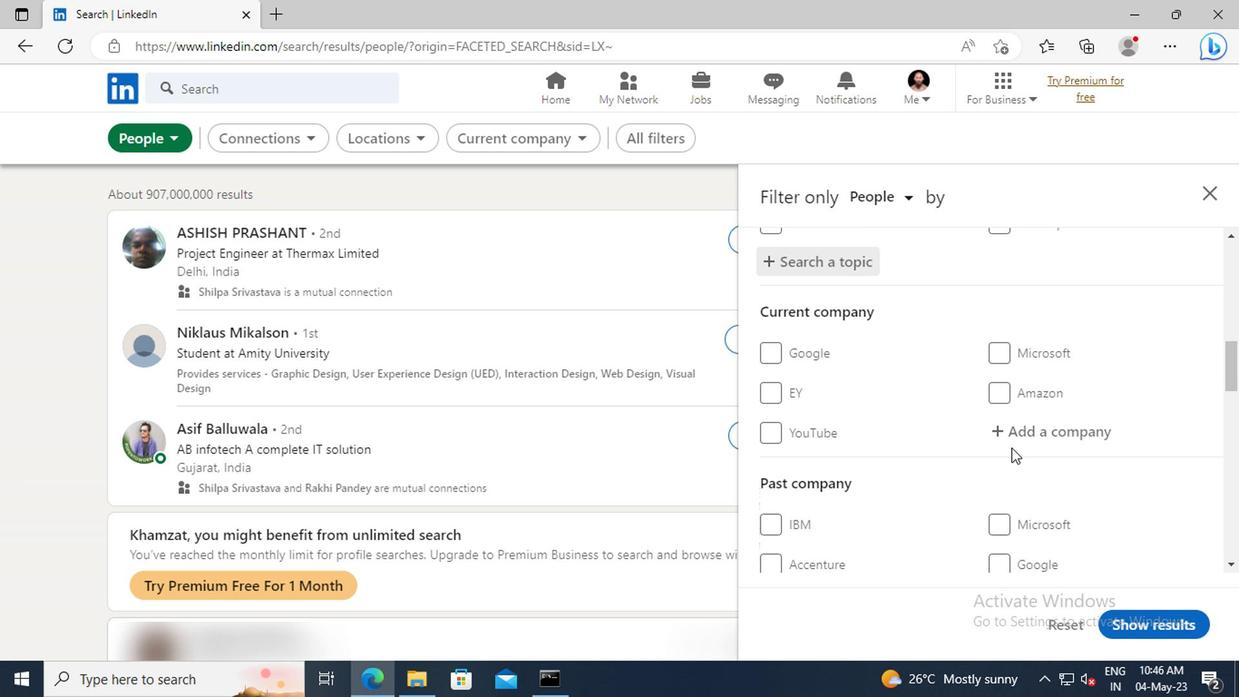 
Action: Mouse scrolled (1007, 448) with delta (0, 0)
Screenshot: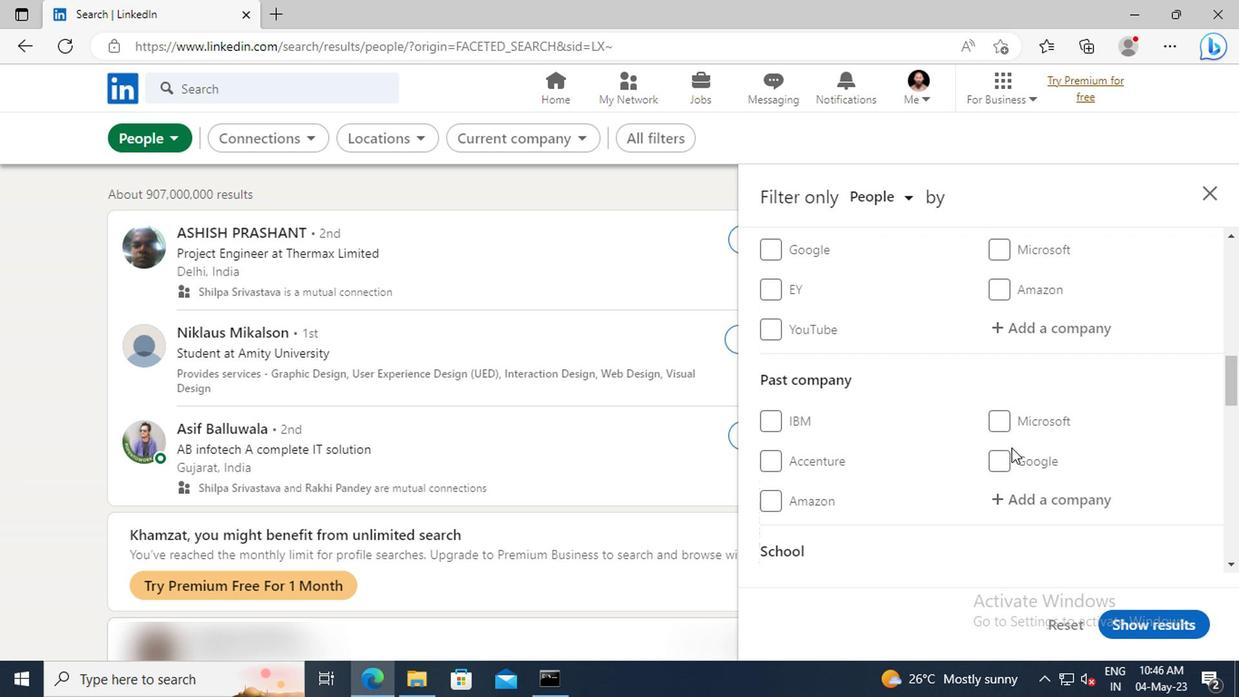 
Action: Mouse scrolled (1007, 448) with delta (0, 0)
Screenshot: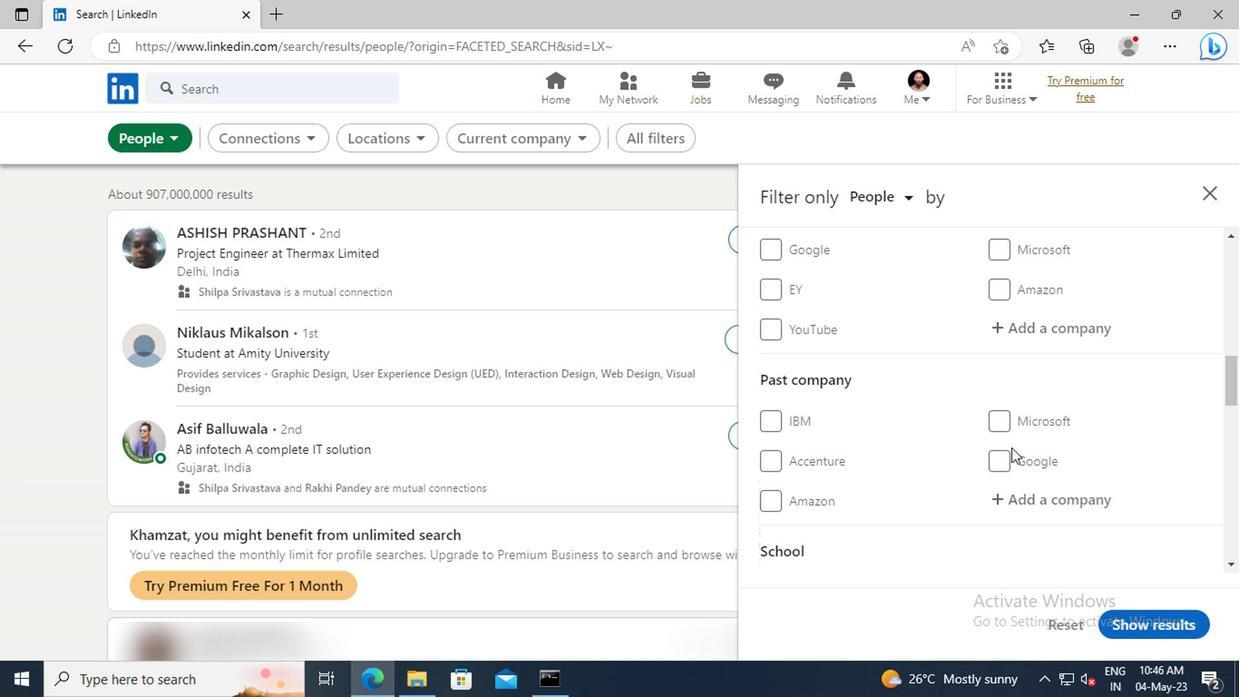 
Action: Mouse scrolled (1007, 448) with delta (0, 0)
Screenshot: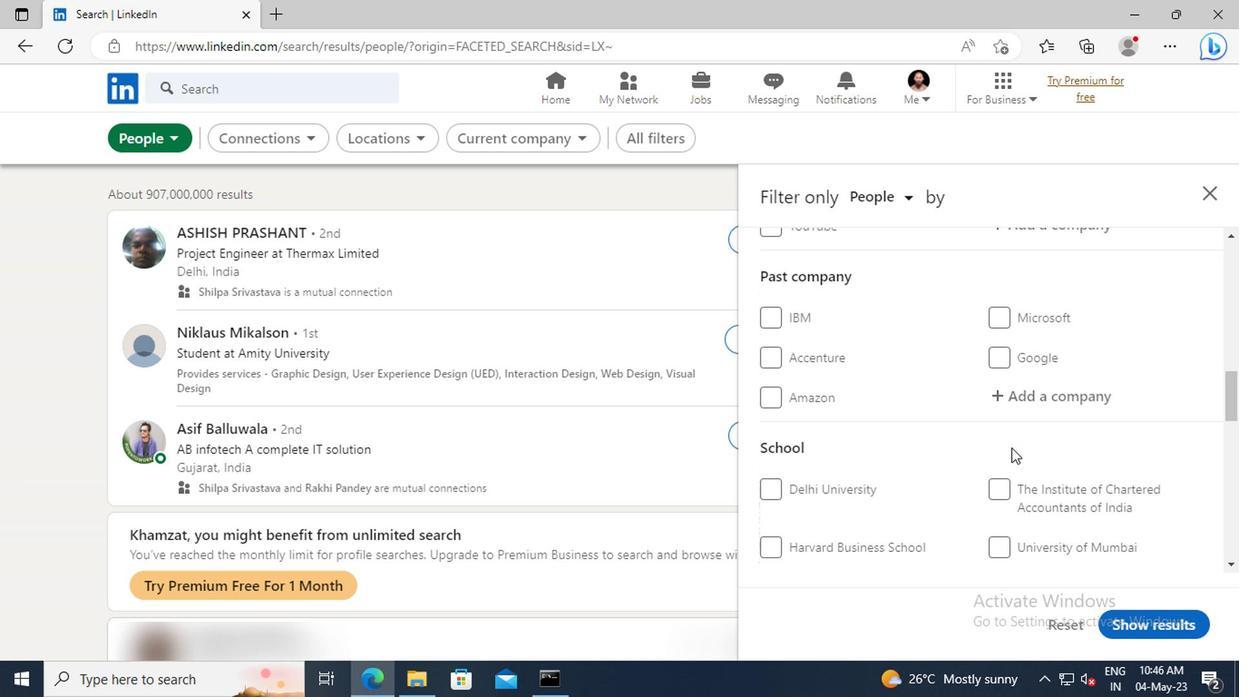 
Action: Mouse scrolled (1007, 448) with delta (0, 0)
Screenshot: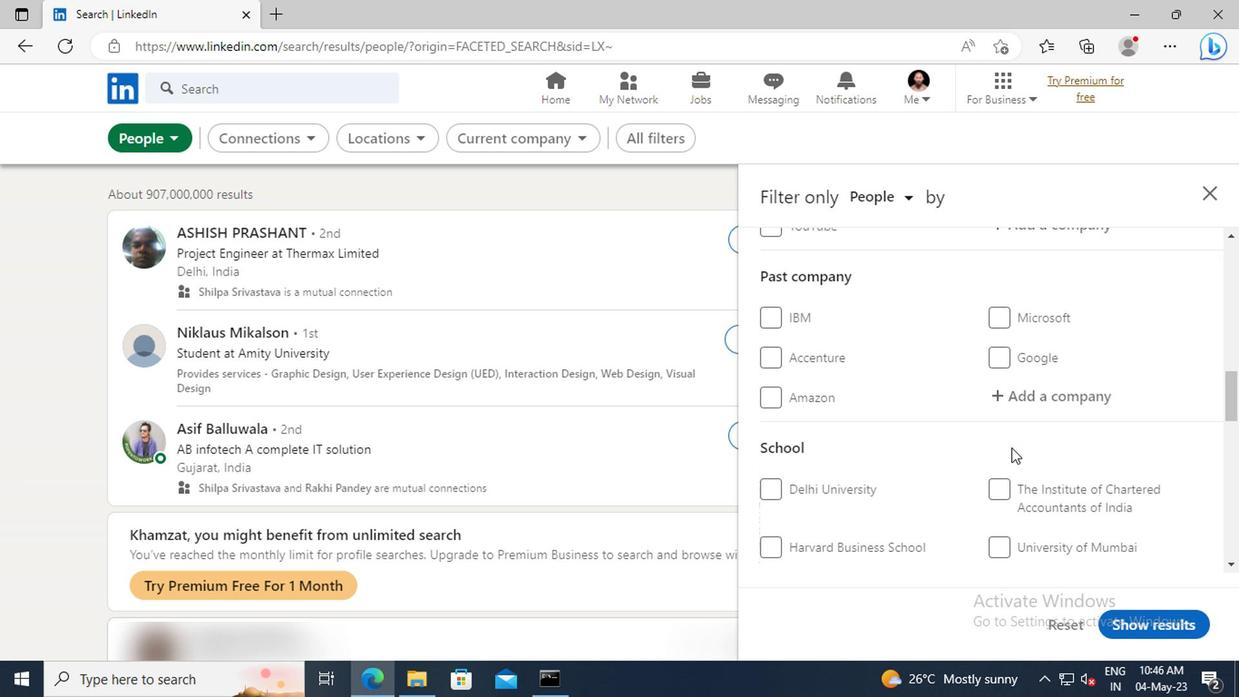 
Action: Mouse scrolled (1007, 448) with delta (0, 0)
Screenshot: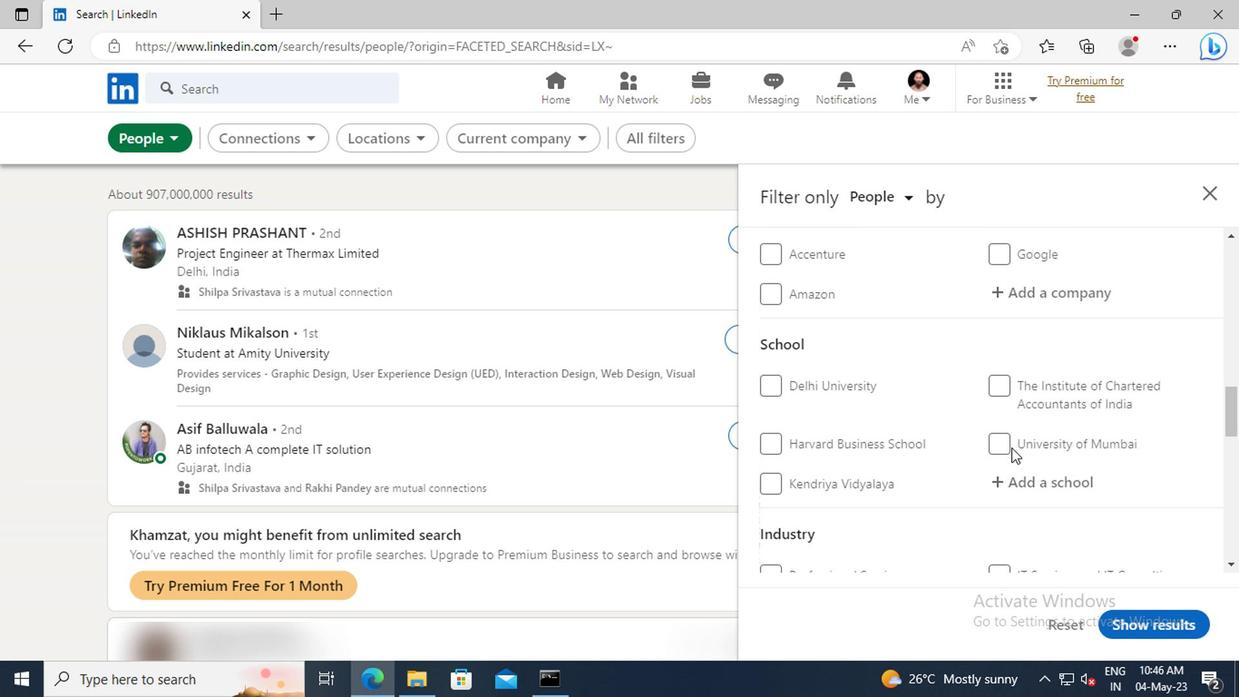 
Action: Mouse scrolled (1007, 448) with delta (0, 0)
Screenshot: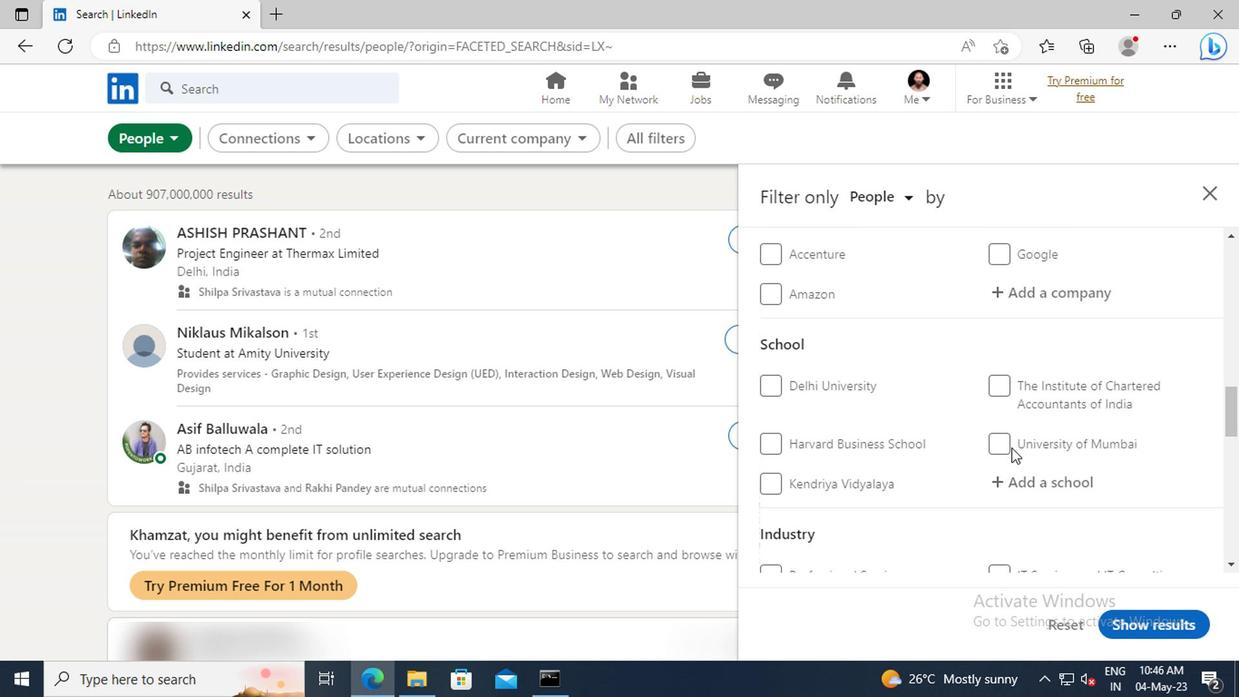 
Action: Mouse scrolled (1007, 448) with delta (0, 0)
Screenshot: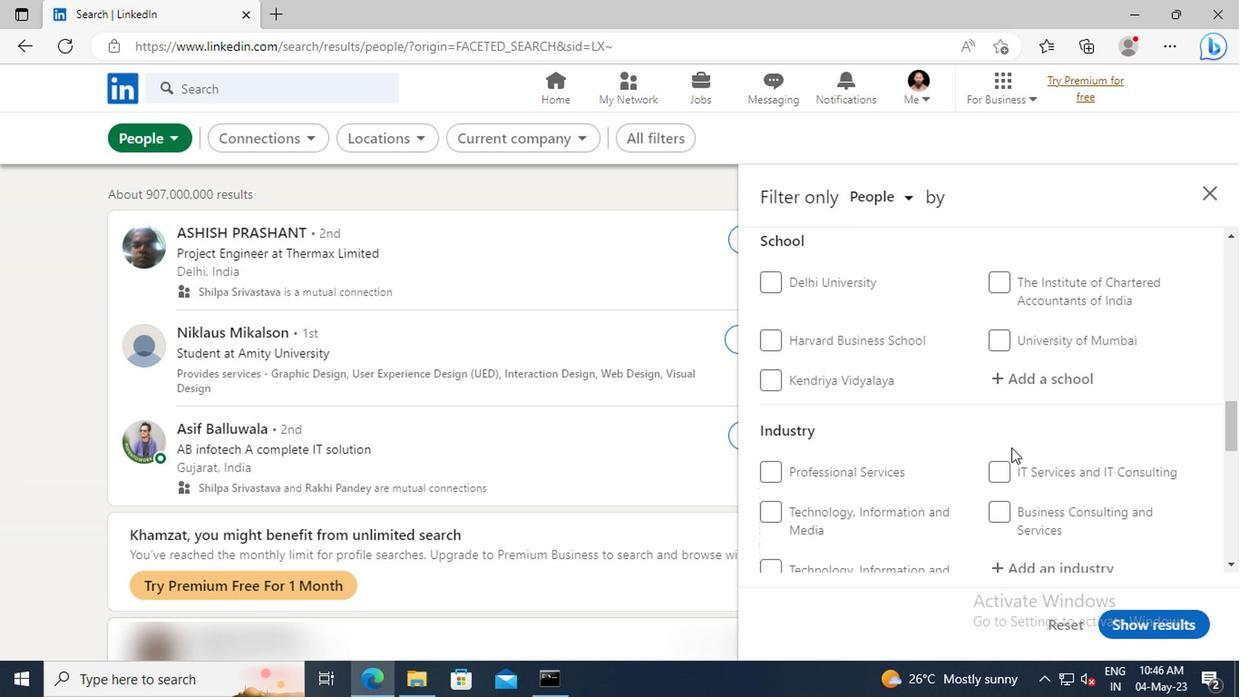 
Action: Mouse scrolled (1007, 448) with delta (0, 0)
Screenshot: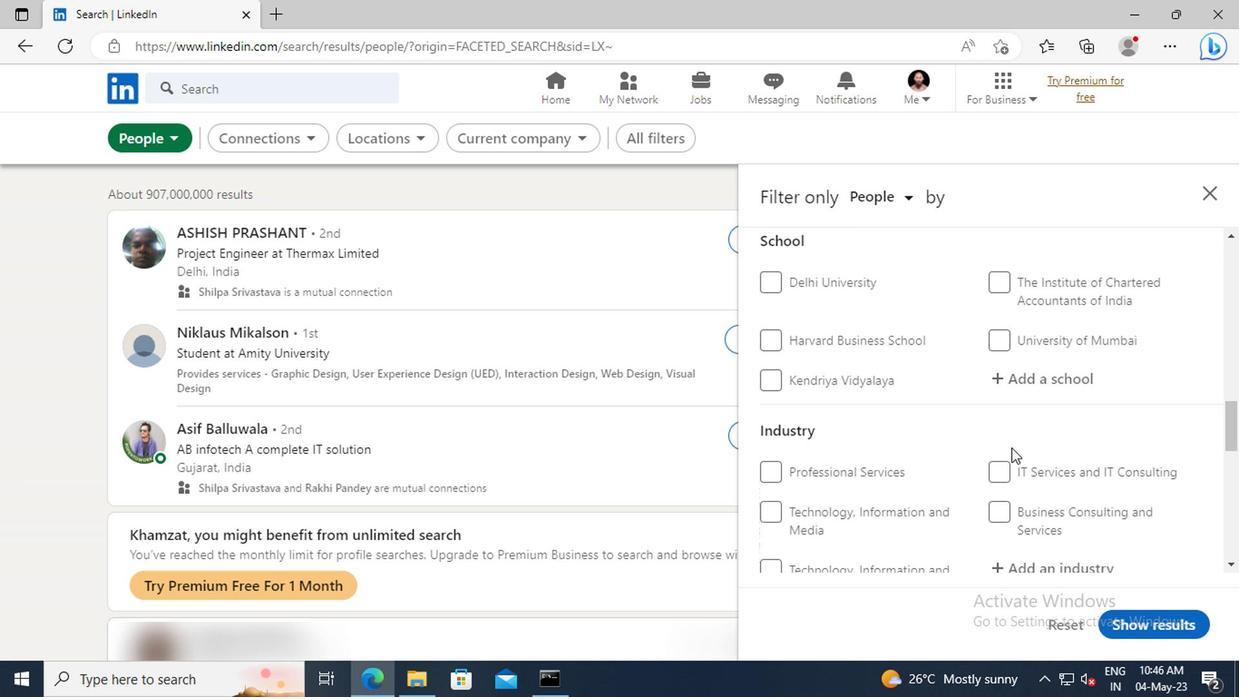 
Action: Mouse scrolled (1007, 448) with delta (0, 0)
Screenshot: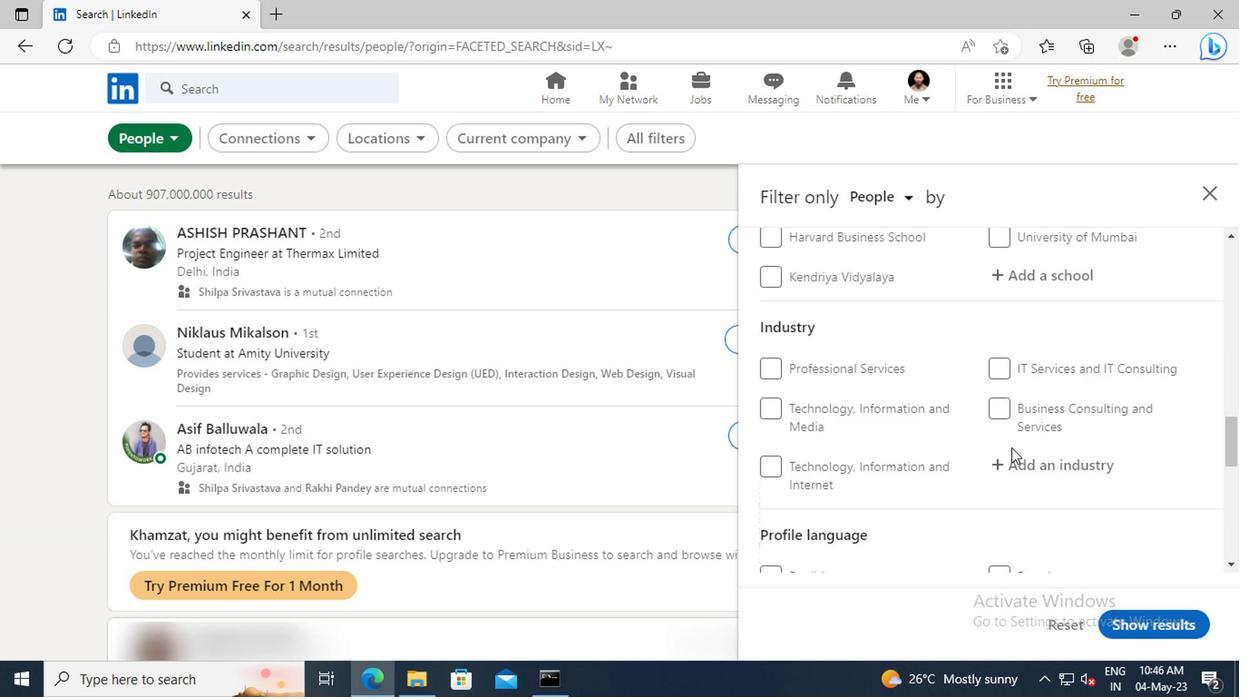 
Action: Mouse scrolled (1007, 448) with delta (0, 0)
Screenshot: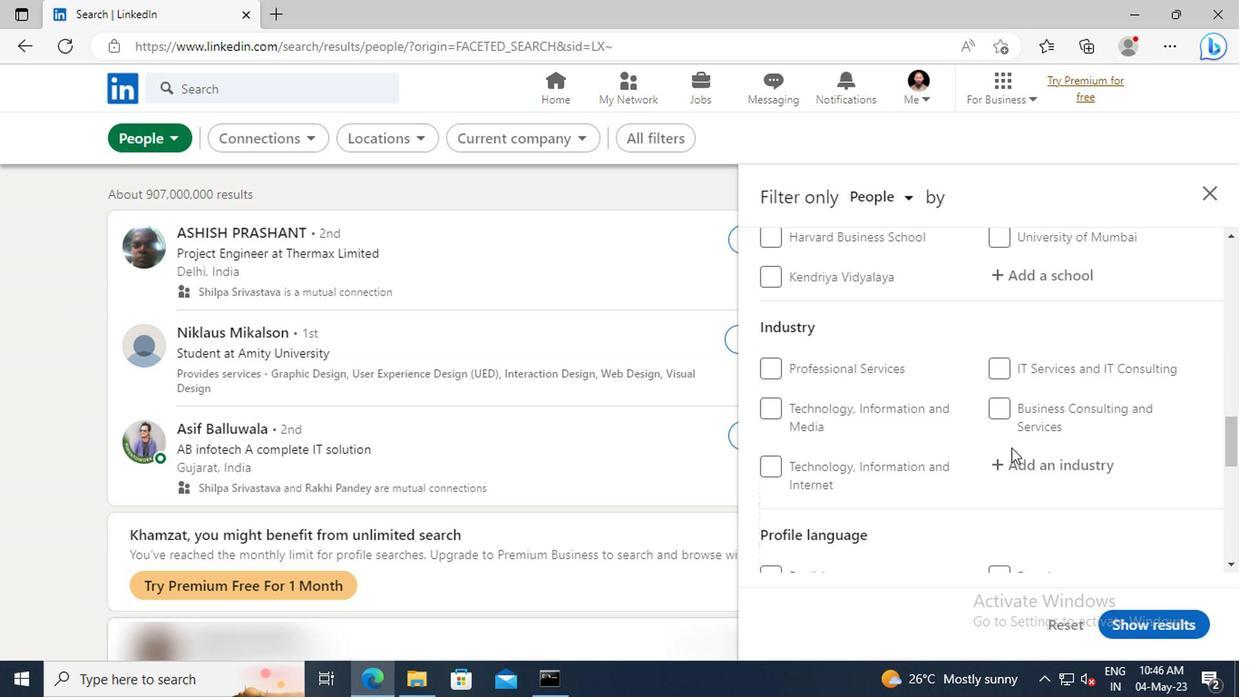 
Action: Mouse scrolled (1007, 448) with delta (0, 0)
Screenshot: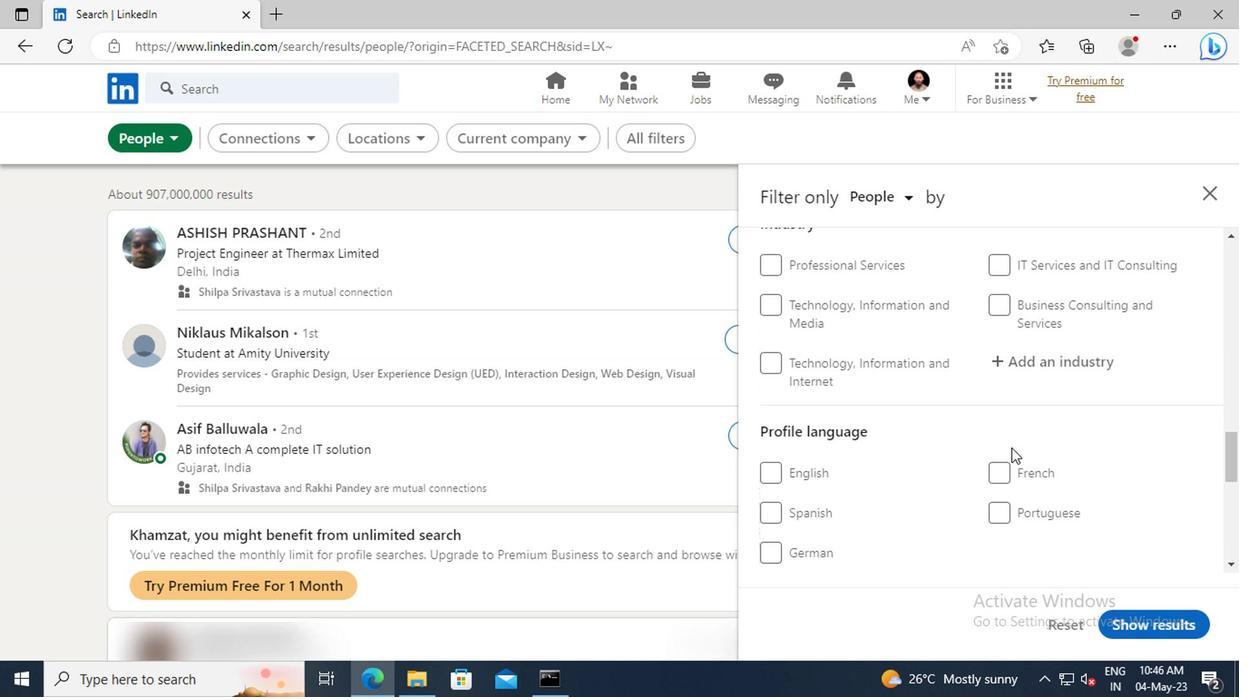 
Action: Mouse moved to (767, 502)
Screenshot: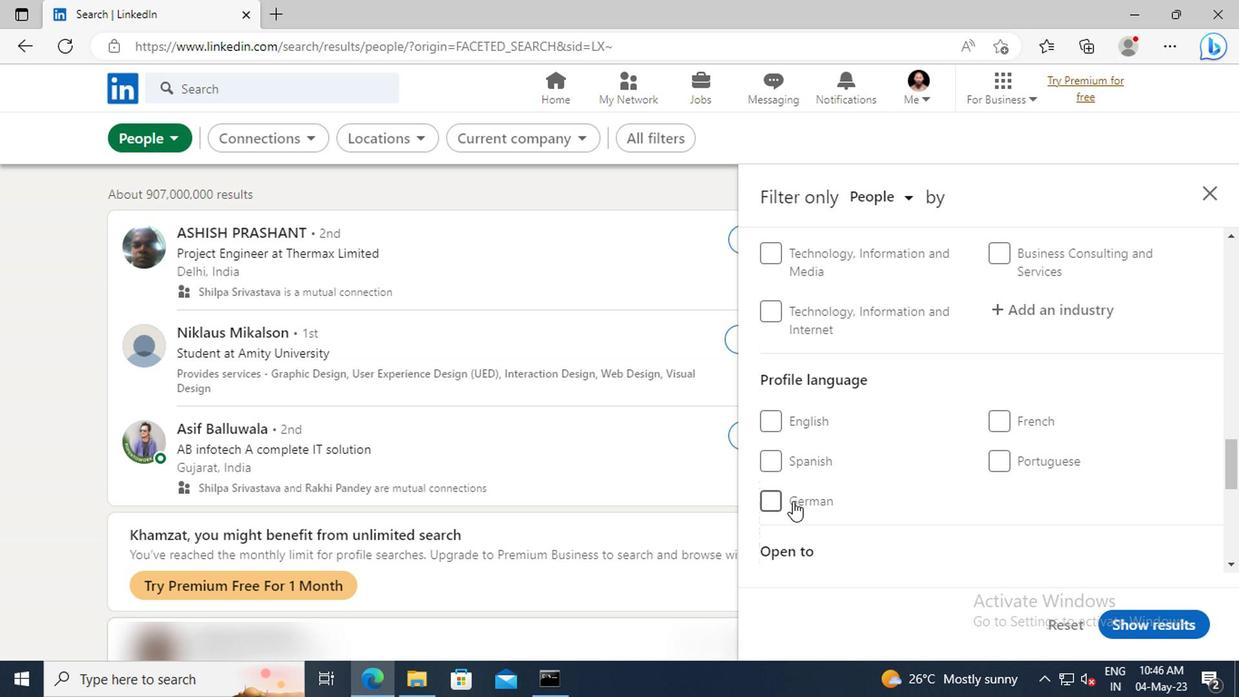 
Action: Mouse pressed left at (767, 502)
Screenshot: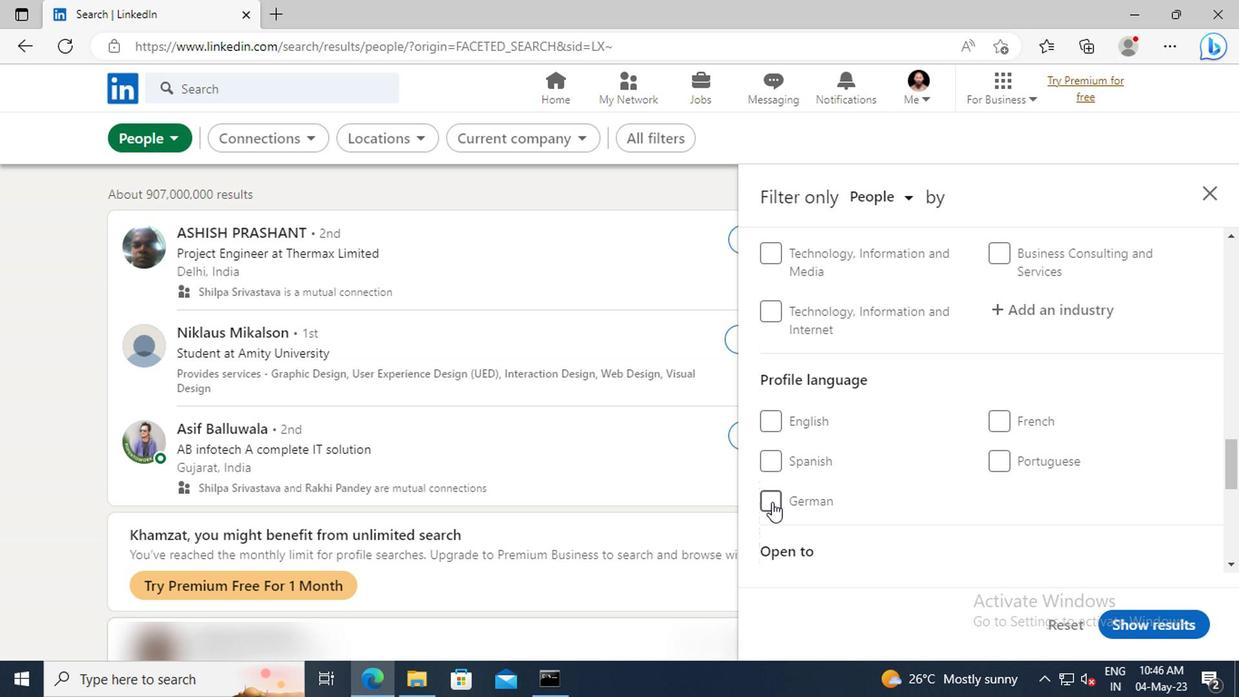 
Action: Mouse moved to (1010, 482)
Screenshot: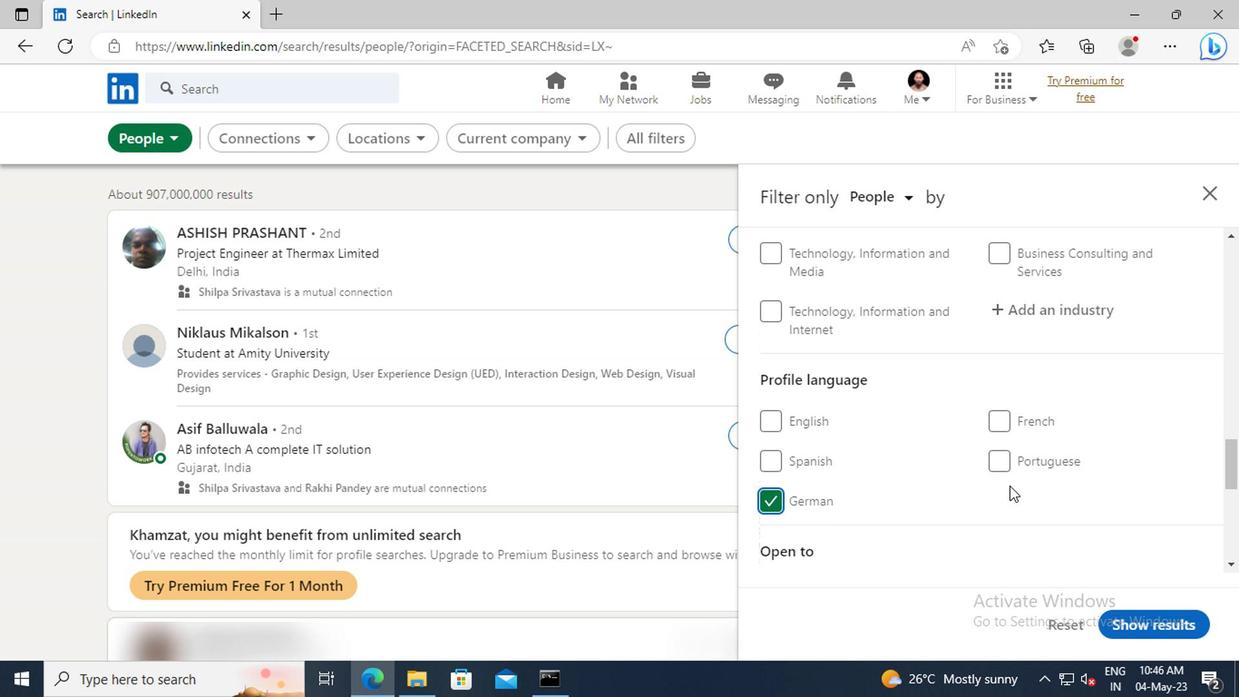 
Action: Mouse scrolled (1010, 483) with delta (0, 0)
Screenshot: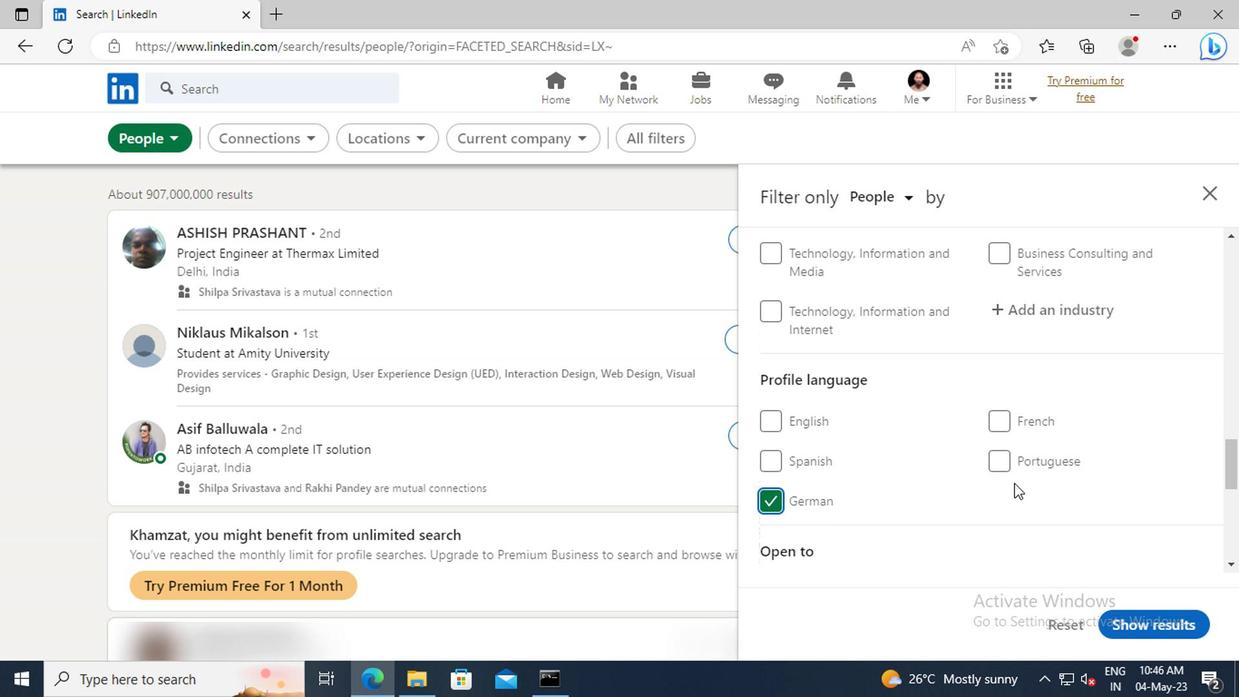 
Action: Mouse scrolled (1010, 483) with delta (0, 0)
Screenshot: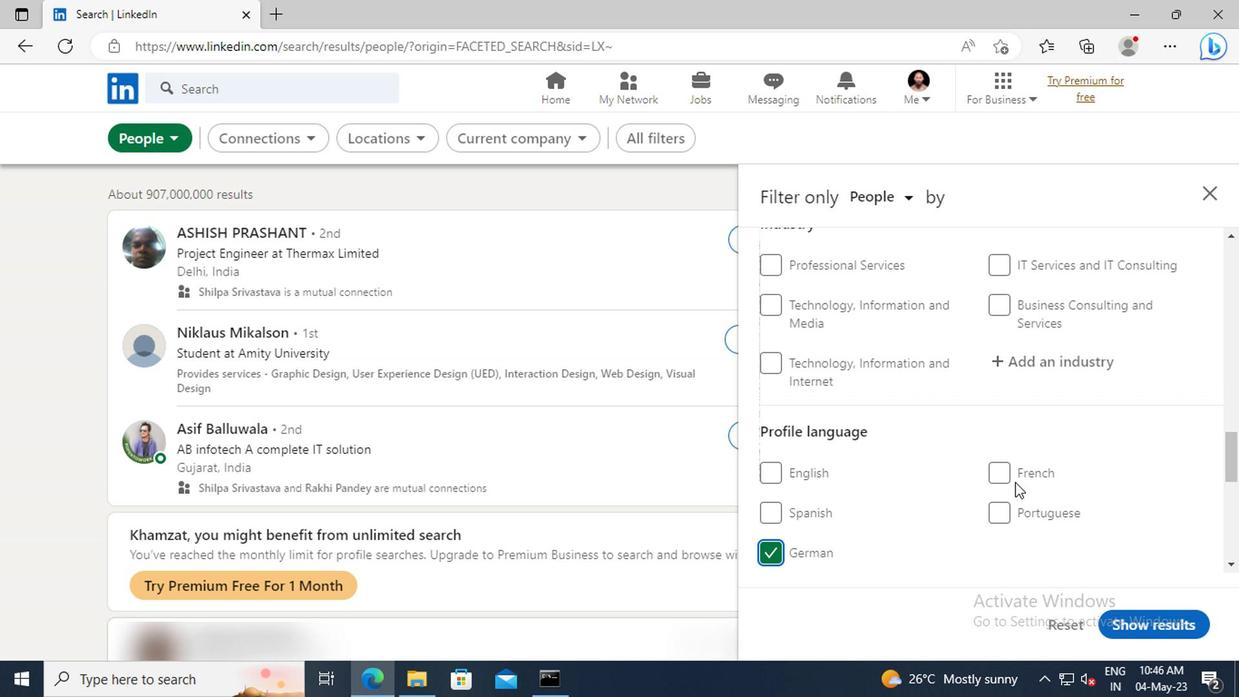 
Action: Mouse scrolled (1010, 483) with delta (0, 0)
Screenshot: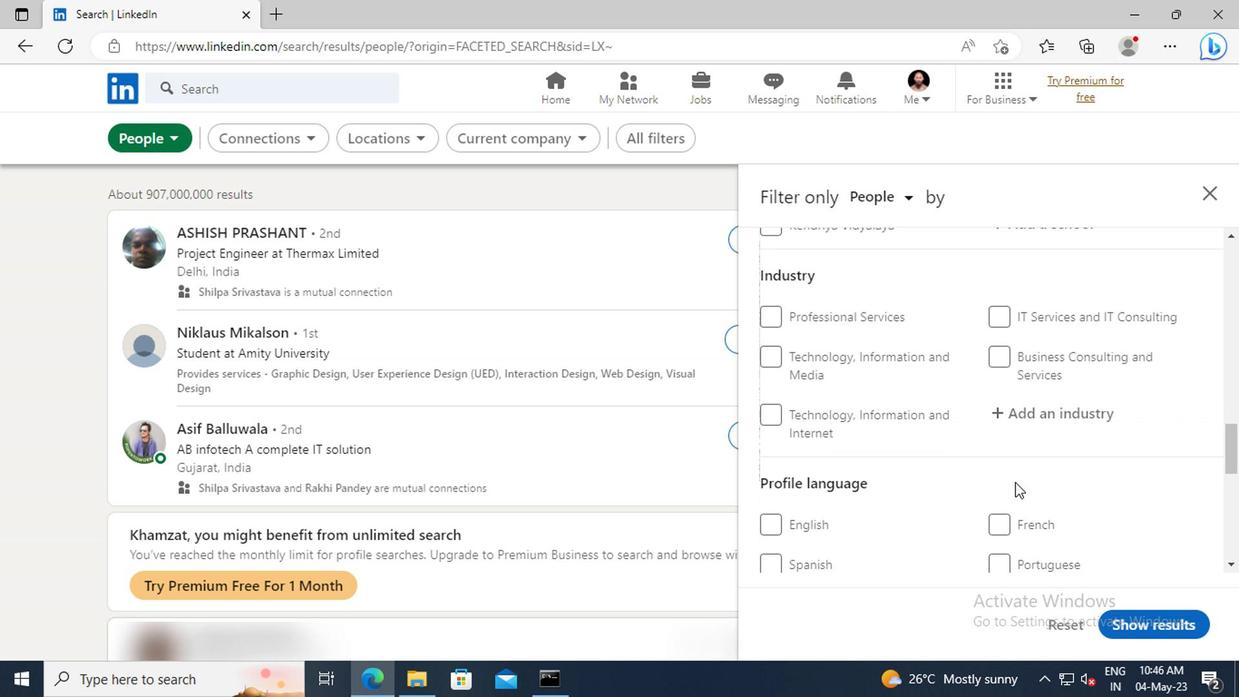 
Action: Mouse scrolled (1010, 483) with delta (0, 0)
Screenshot: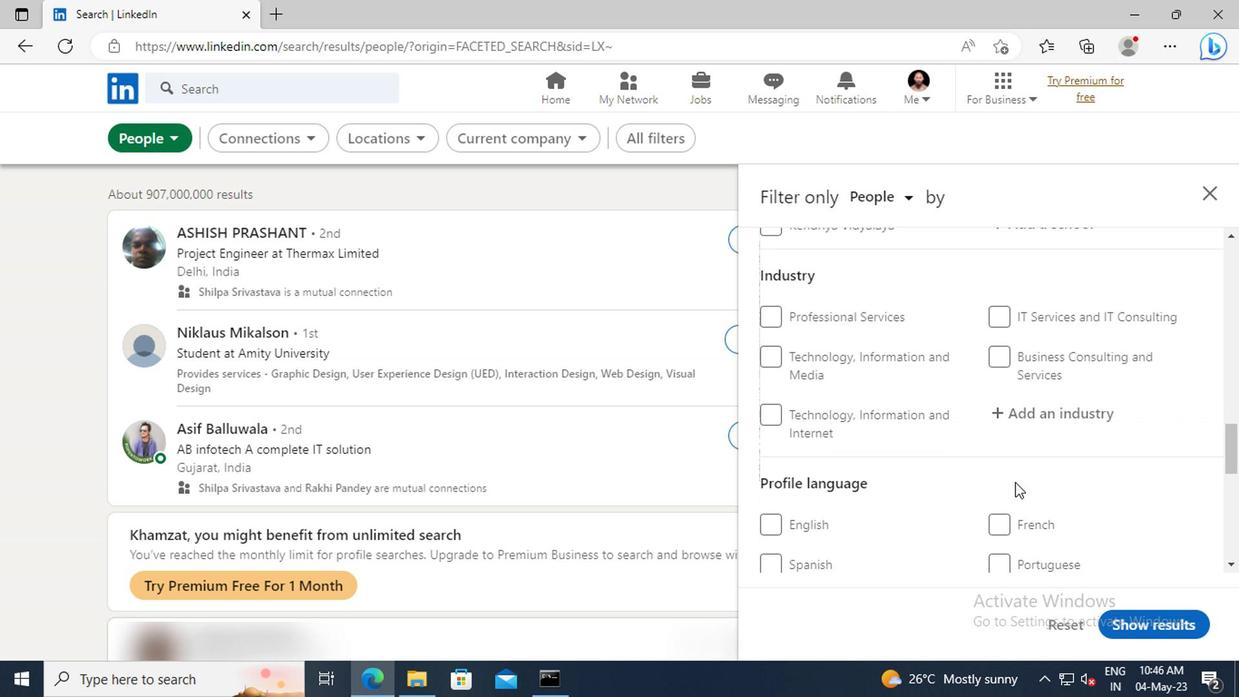 
Action: Mouse moved to (1011, 482)
Screenshot: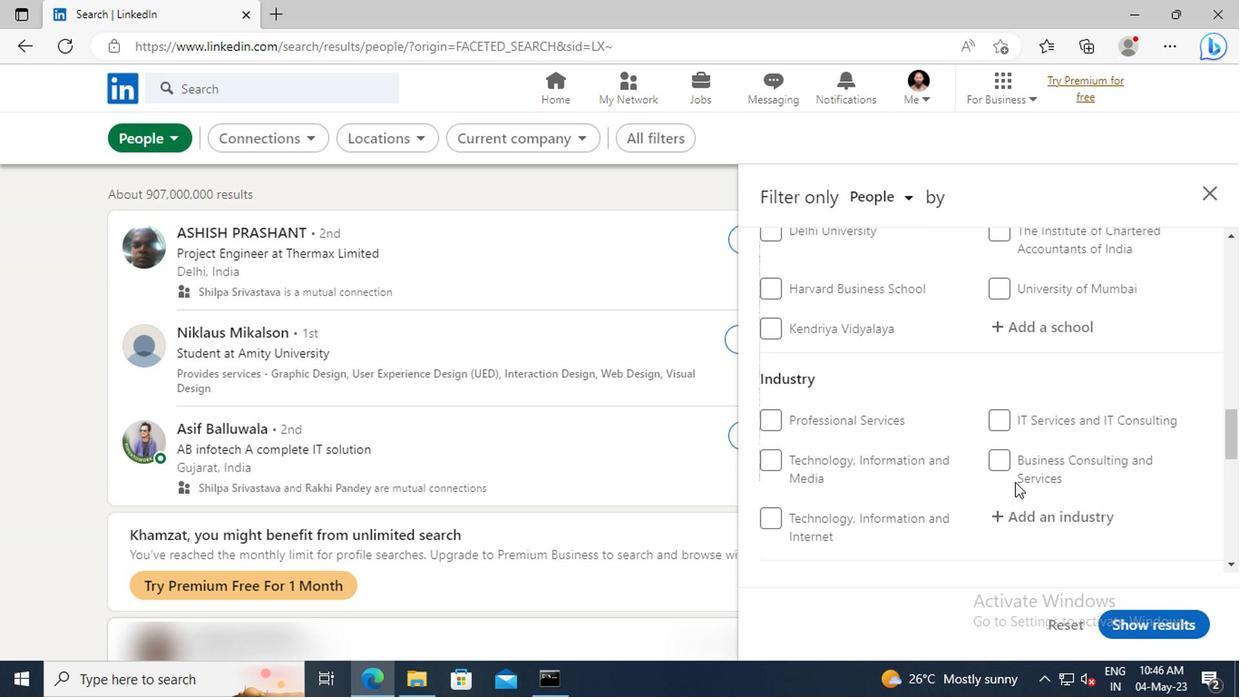 
Action: Mouse scrolled (1011, 482) with delta (0, 0)
Screenshot: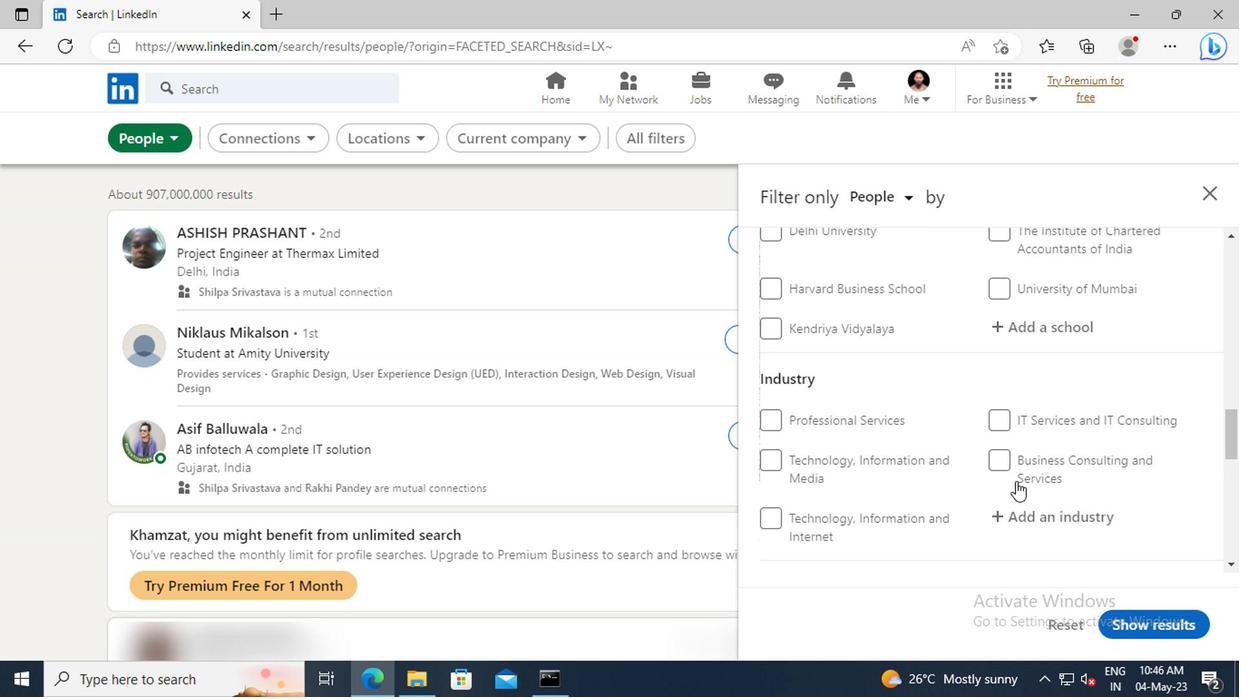 
Action: Mouse scrolled (1011, 482) with delta (0, 0)
Screenshot: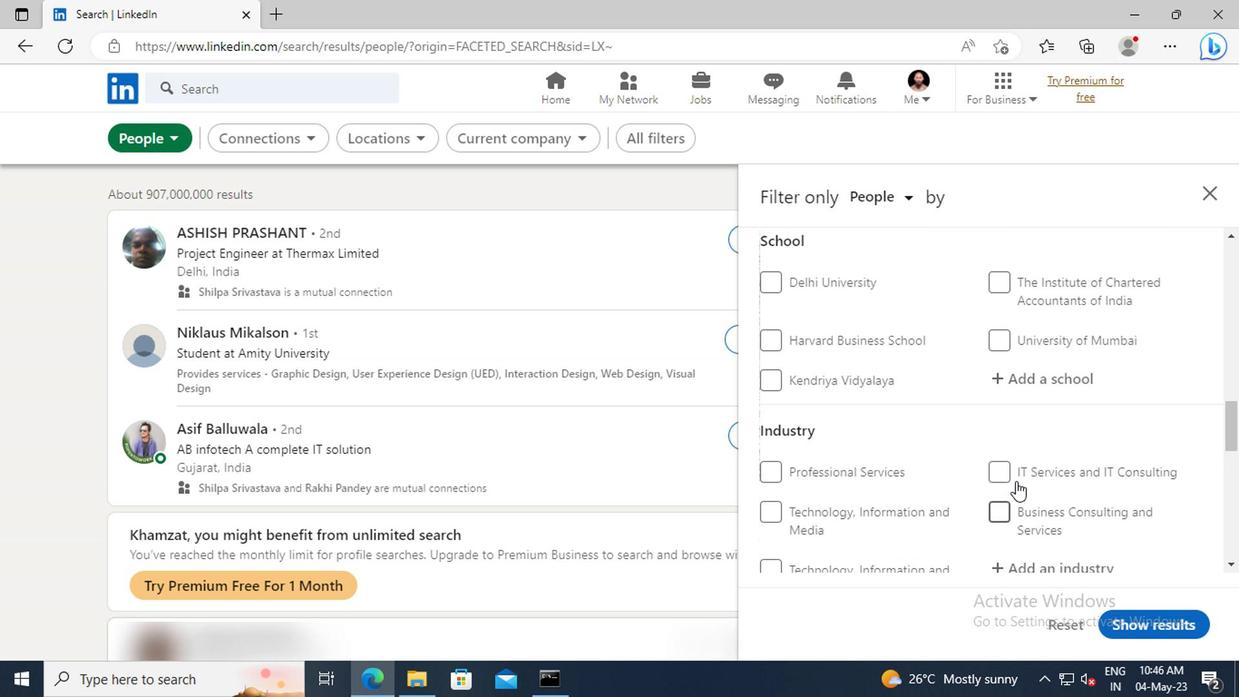 
Action: Mouse scrolled (1011, 482) with delta (0, 0)
Screenshot: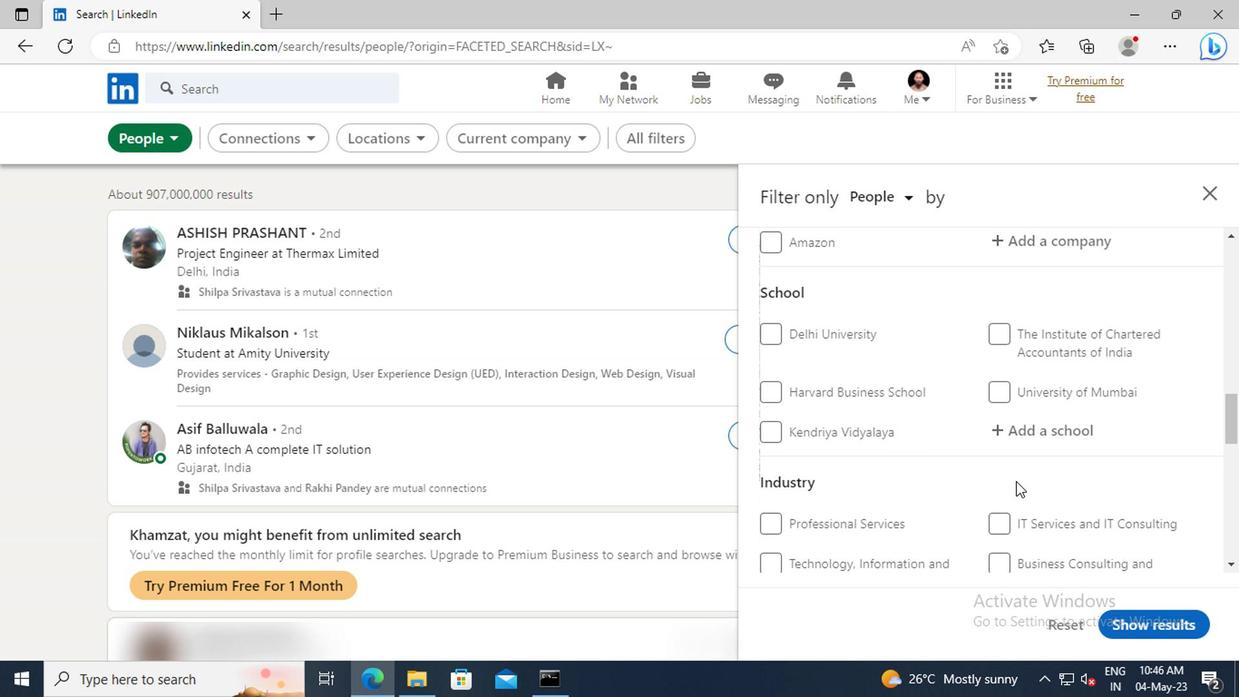
Action: Mouse scrolled (1011, 482) with delta (0, 0)
Screenshot: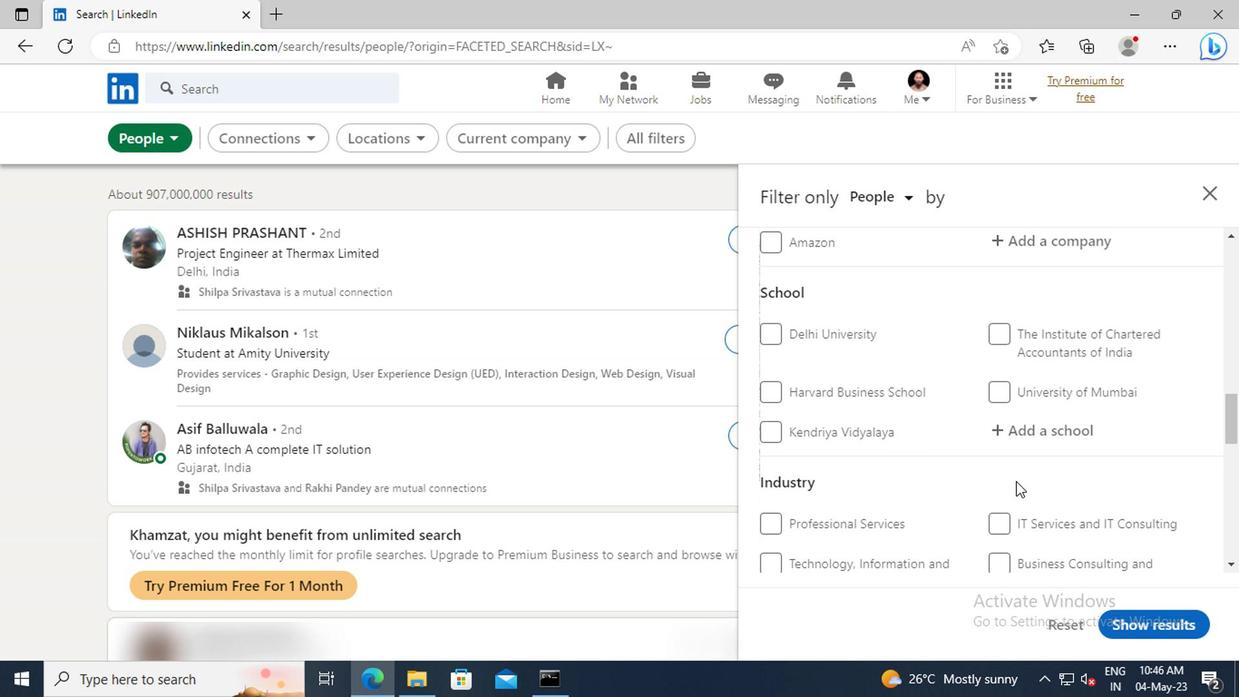 
Action: Mouse scrolled (1011, 482) with delta (0, 0)
Screenshot: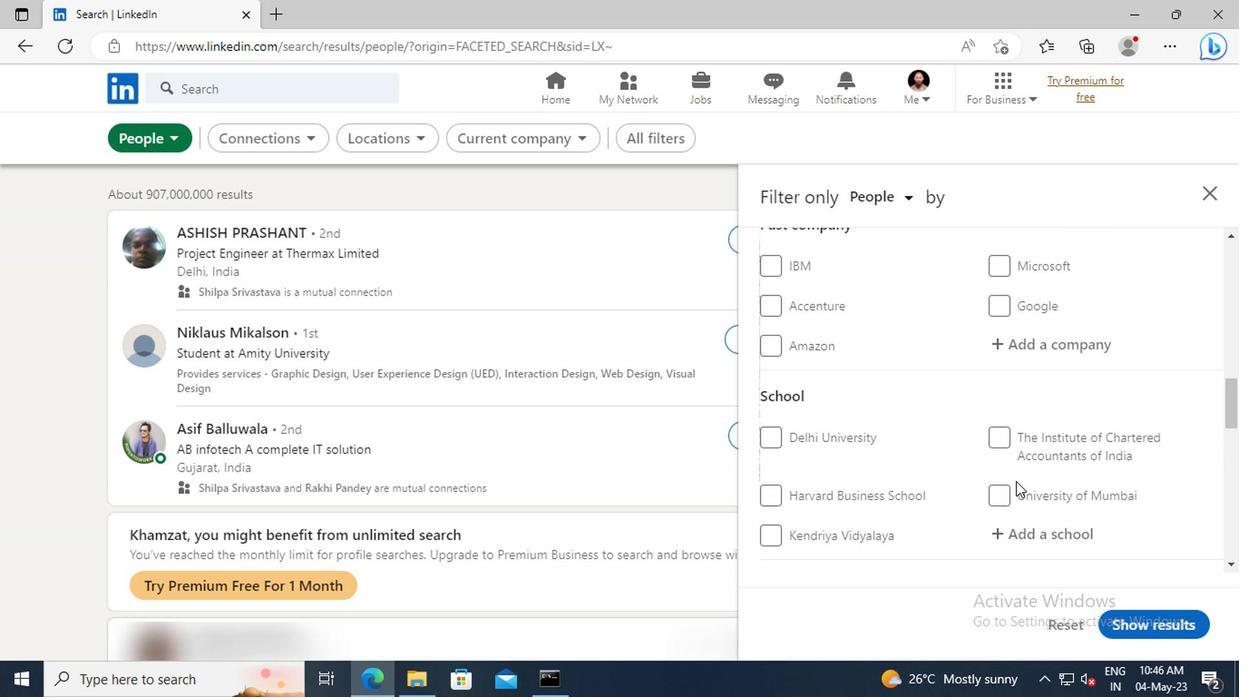 
Action: Mouse scrolled (1011, 482) with delta (0, 0)
Screenshot: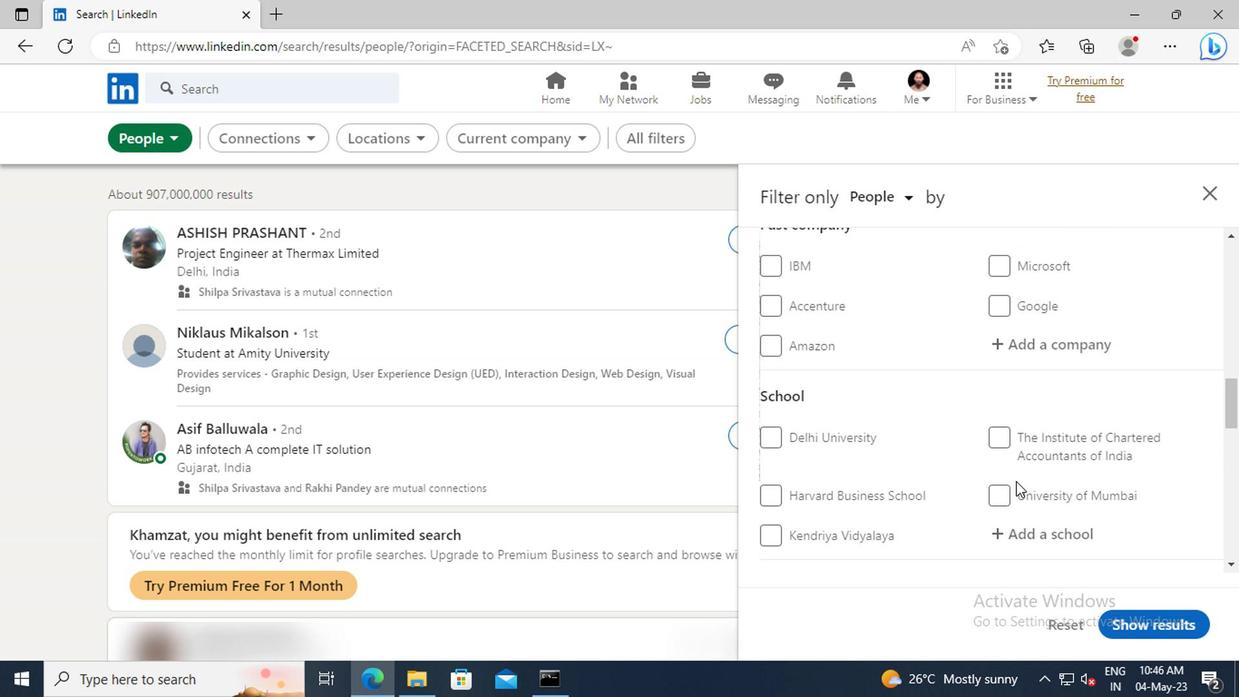 
Action: Mouse scrolled (1011, 482) with delta (0, 0)
Screenshot: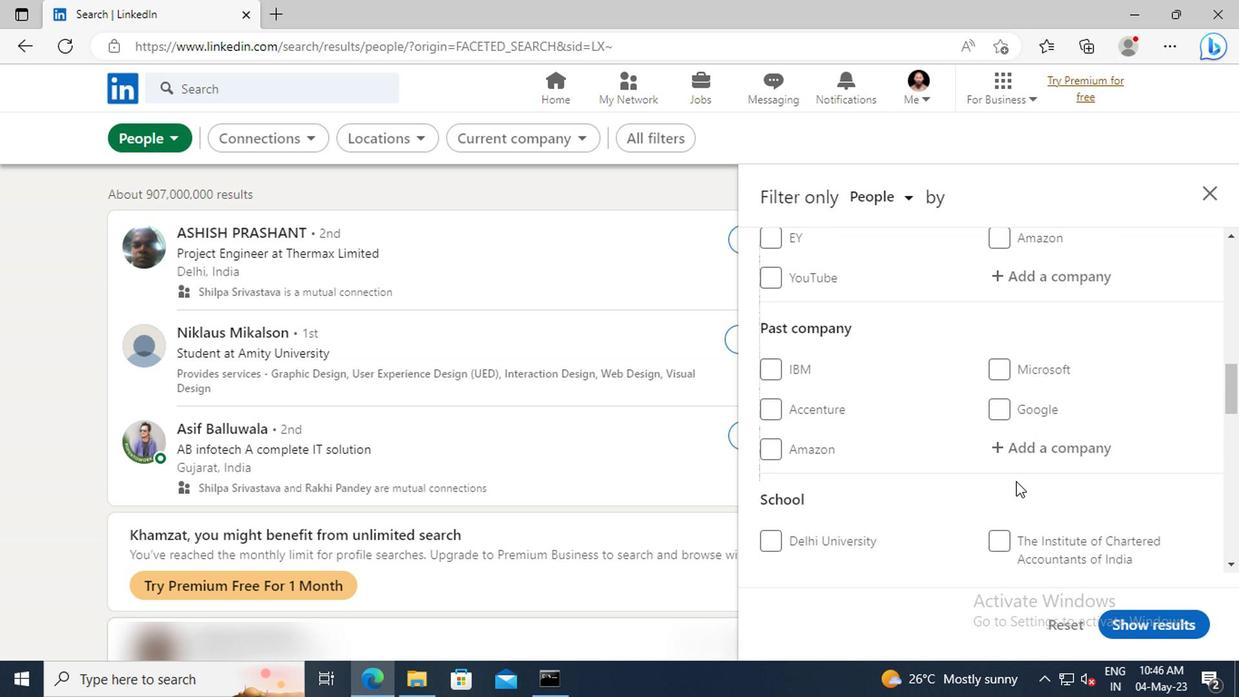 
Action: Mouse scrolled (1011, 482) with delta (0, 0)
Screenshot: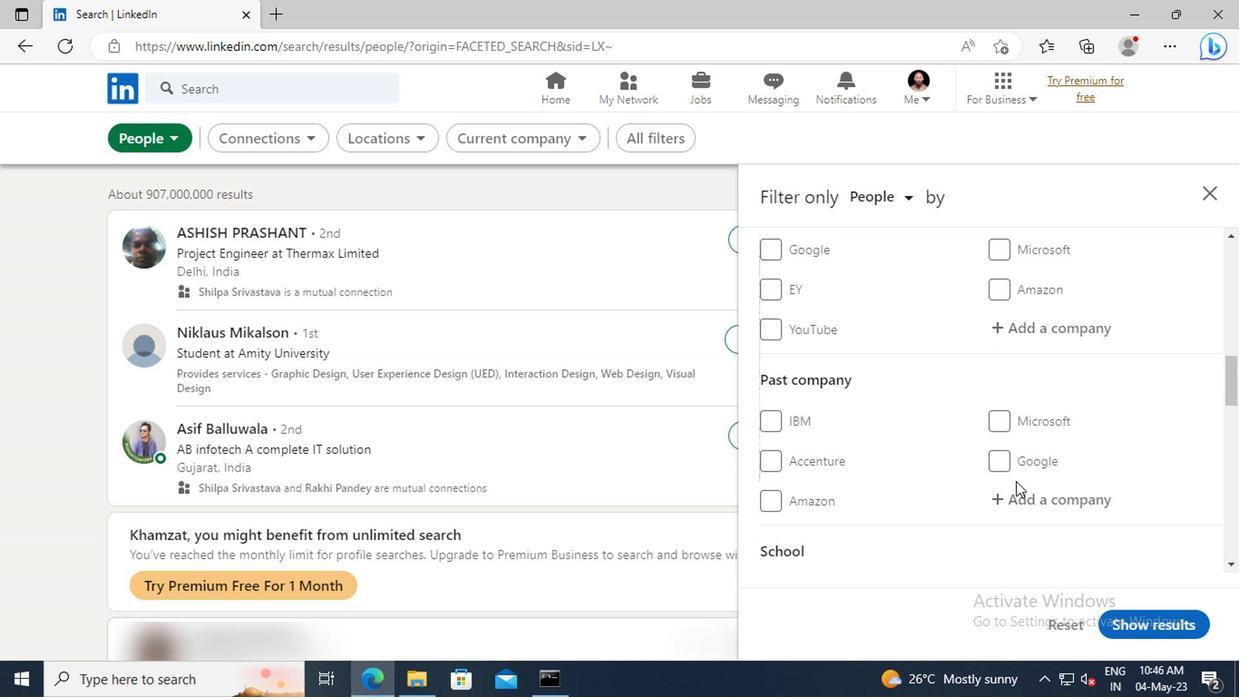 
Action: Mouse scrolled (1011, 482) with delta (0, 0)
Screenshot: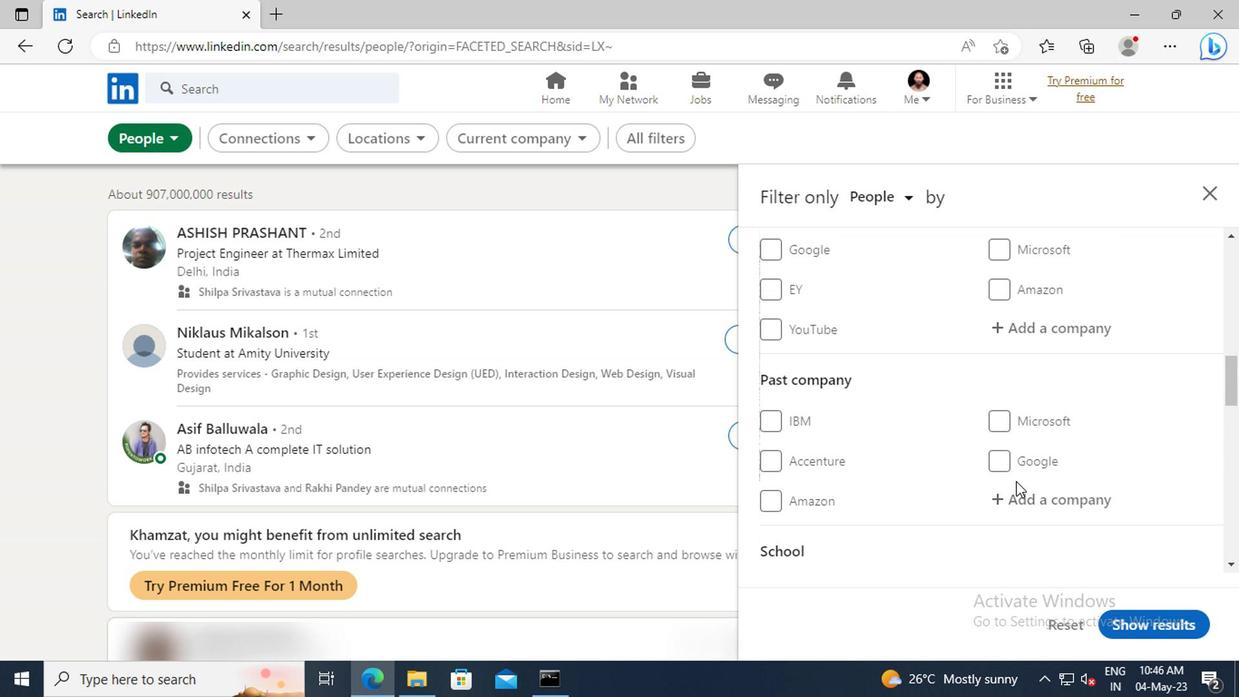 
Action: Mouse moved to (1016, 440)
Screenshot: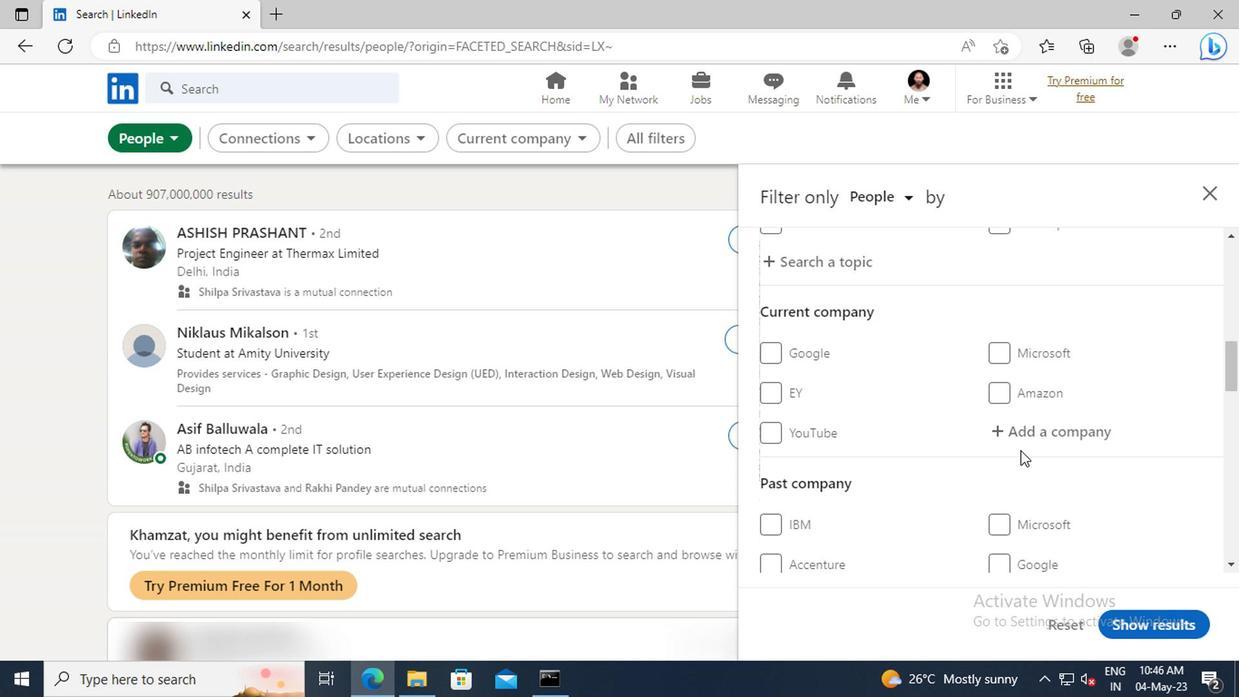 
Action: Mouse pressed left at (1016, 440)
Screenshot: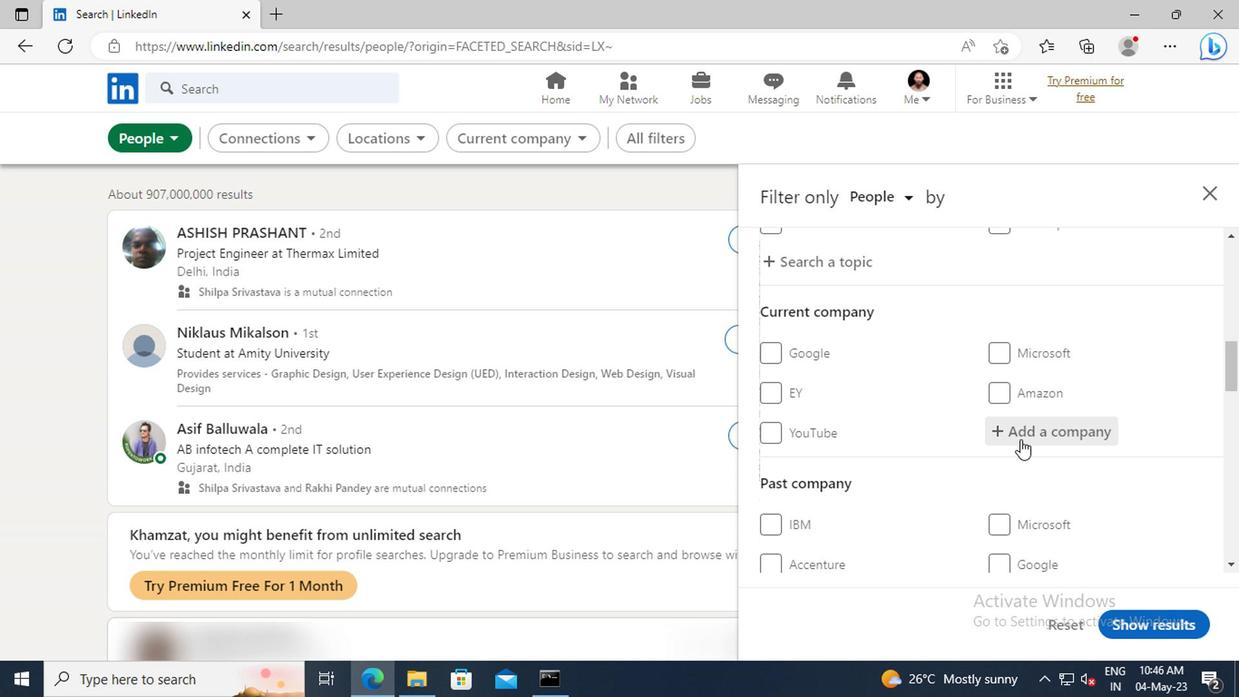 
Action: Mouse moved to (1016, 439)
Screenshot: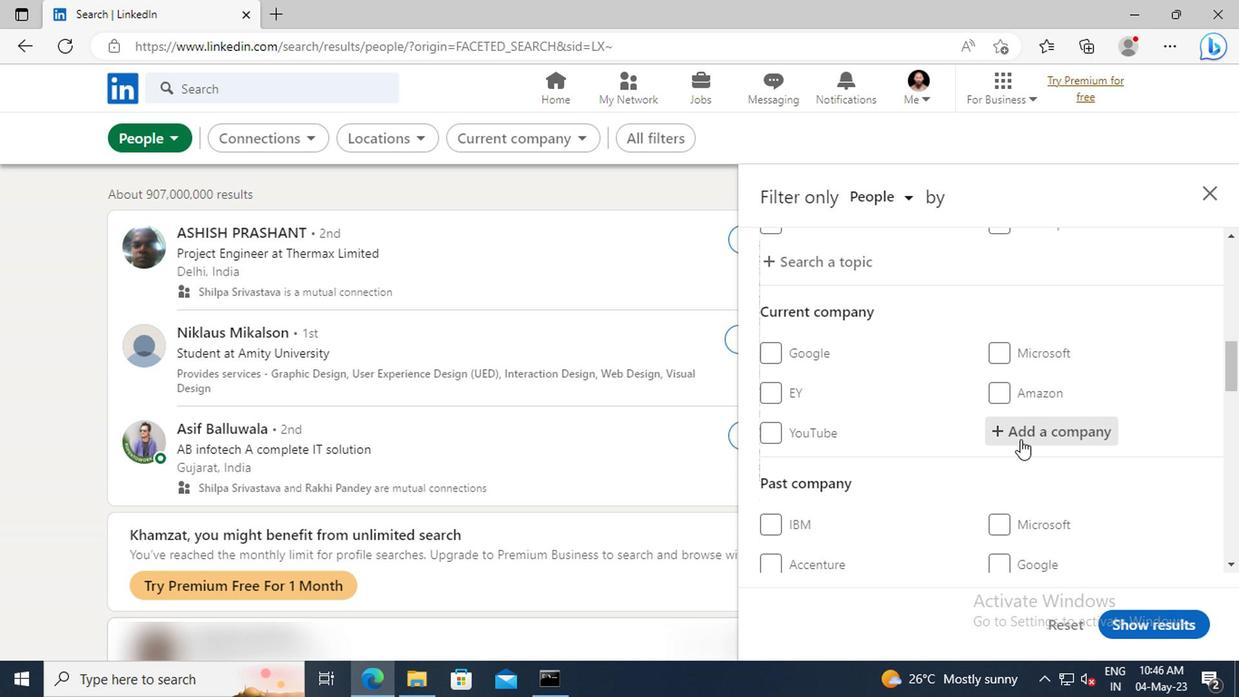 
Action: Key pressed <Key.shift>SKODA<Key.space>IN
Screenshot: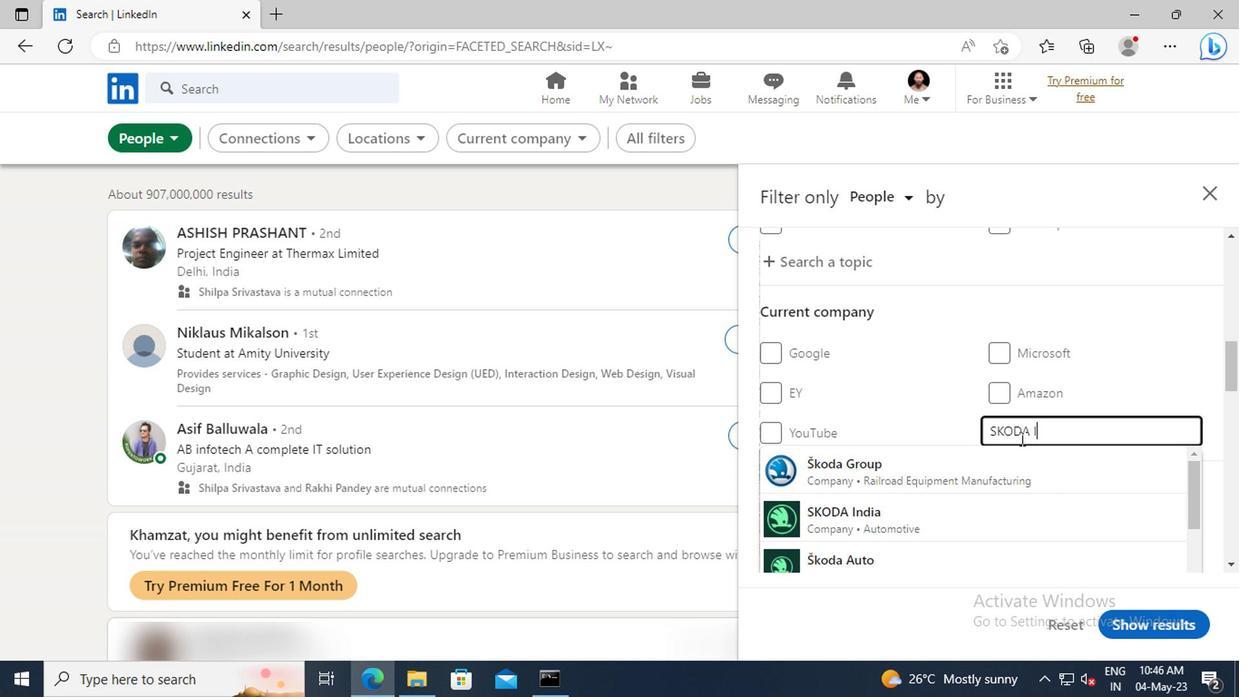 
Action: Mouse moved to (1013, 458)
Screenshot: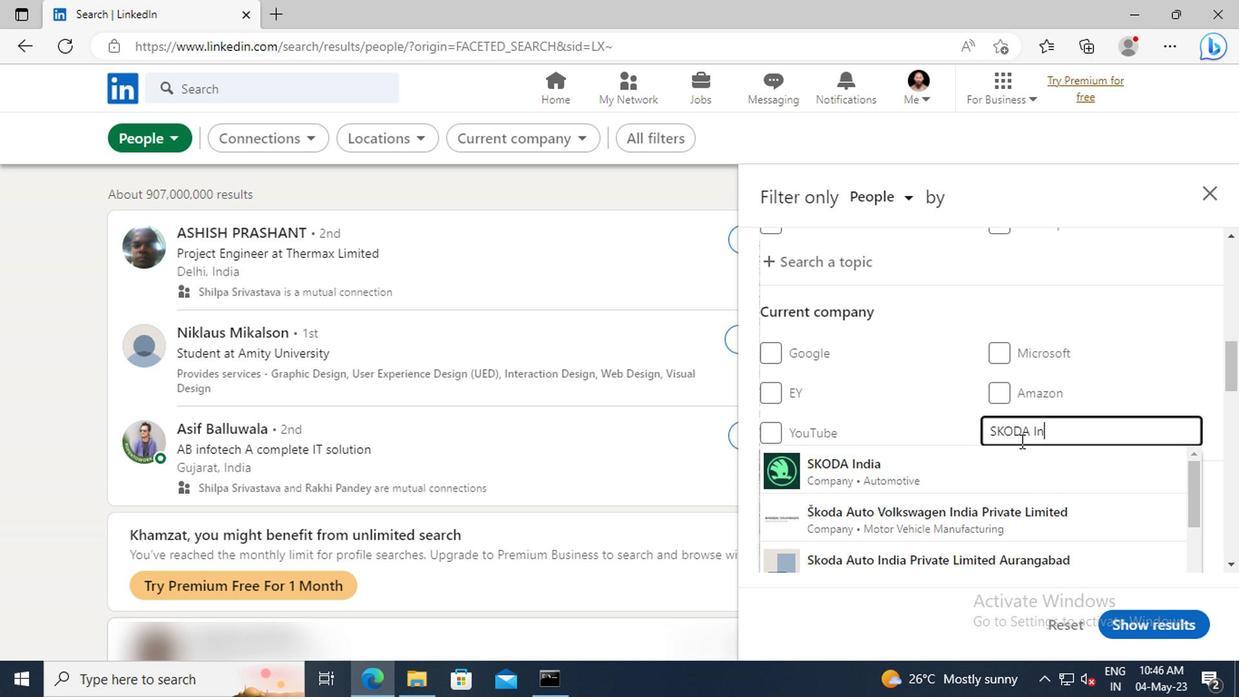 
Action: Mouse pressed left at (1013, 458)
Screenshot: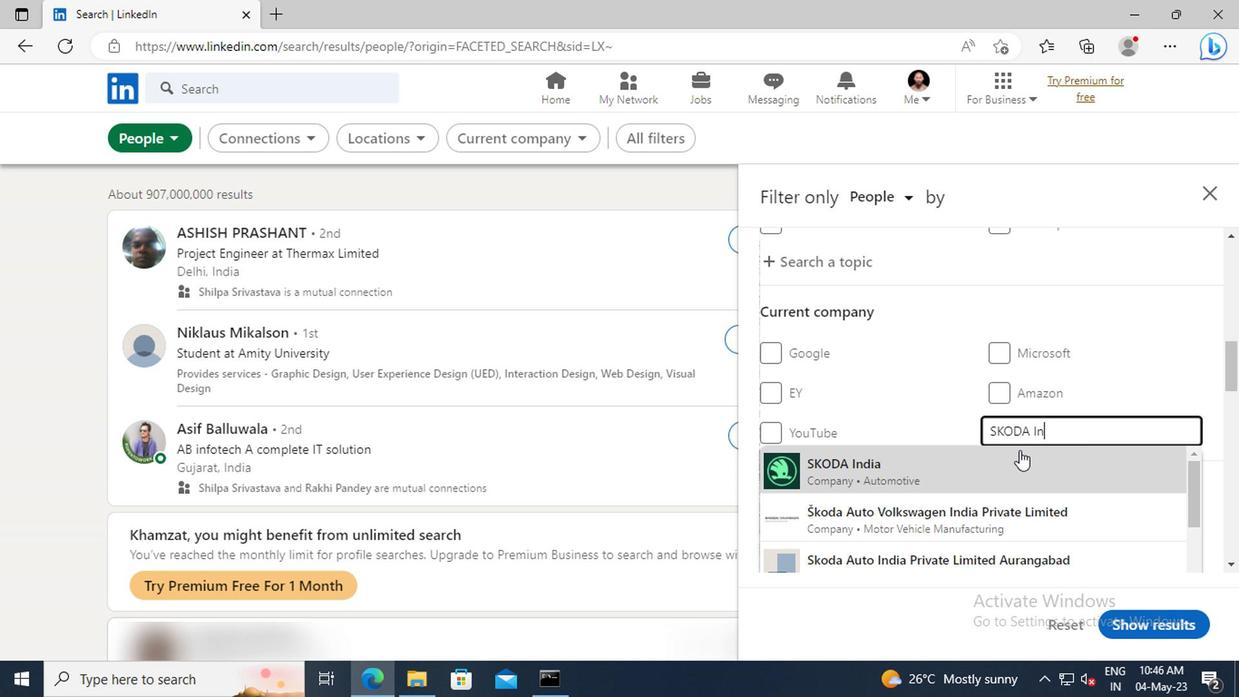 
Action: Mouse scrolled (1013, 457) with delta (0, 0)
Screenshot: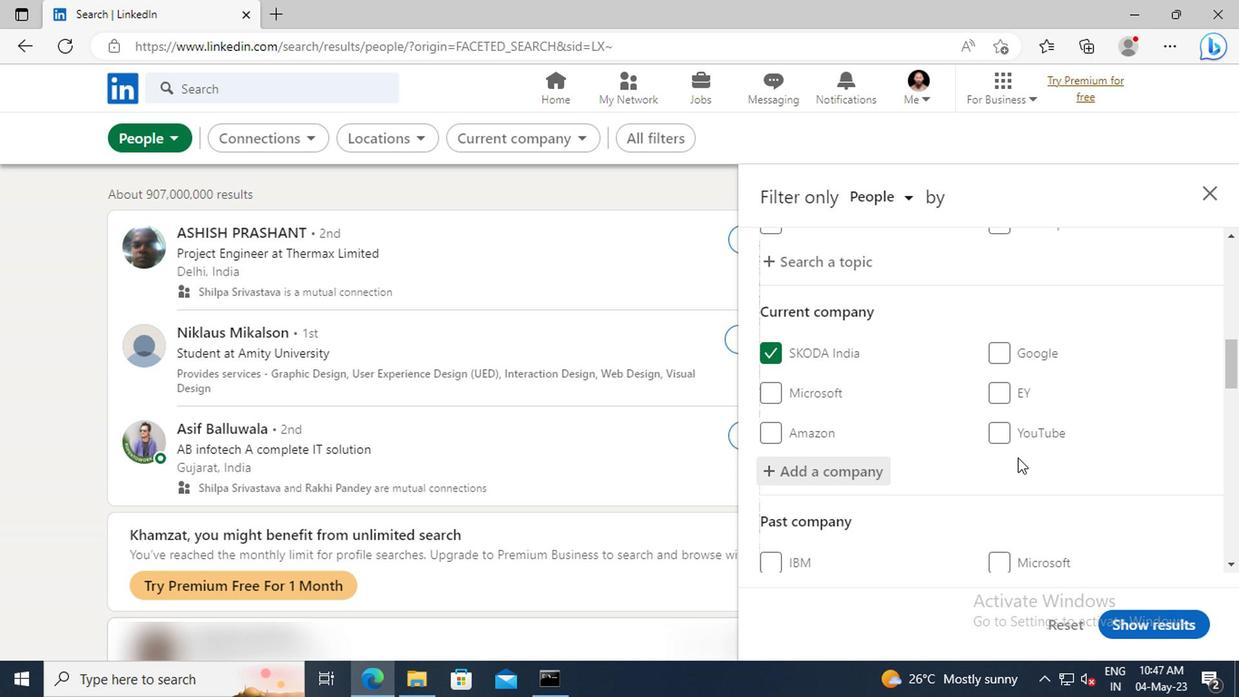 
Action: Mouse moved to (1012, 458)
Screenshot: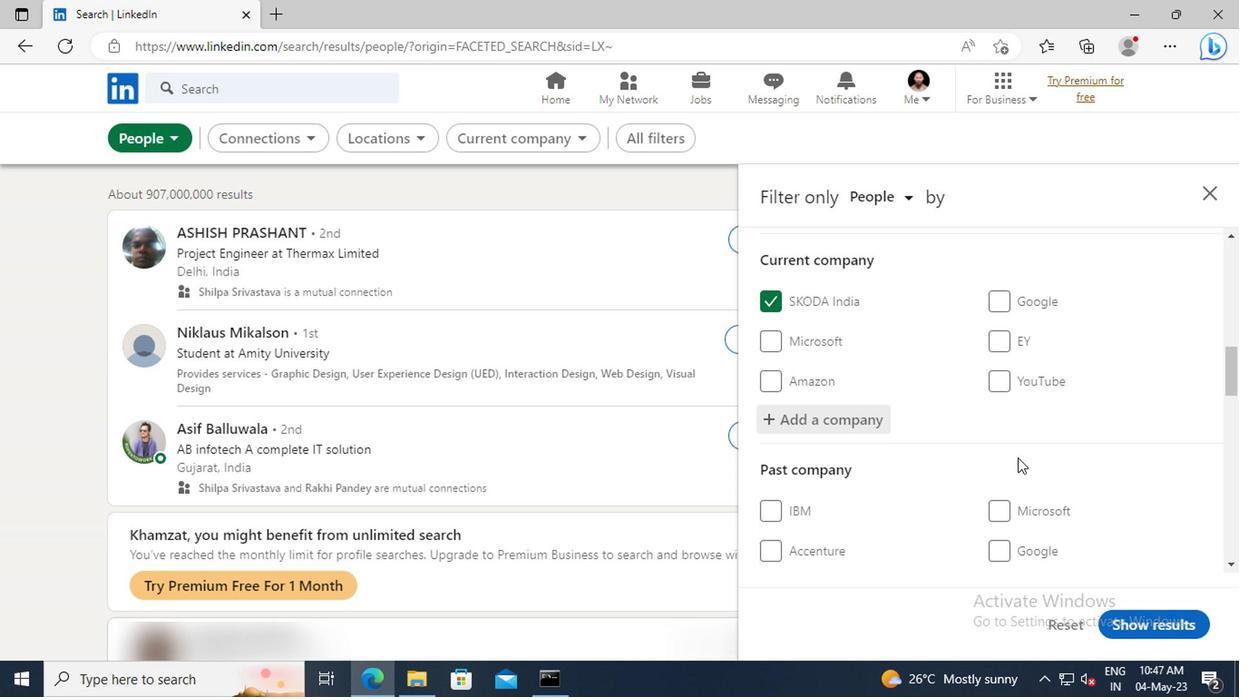 
Action: Mouse scrolled (1012, 457) with delta (0, 0)
Screenshot: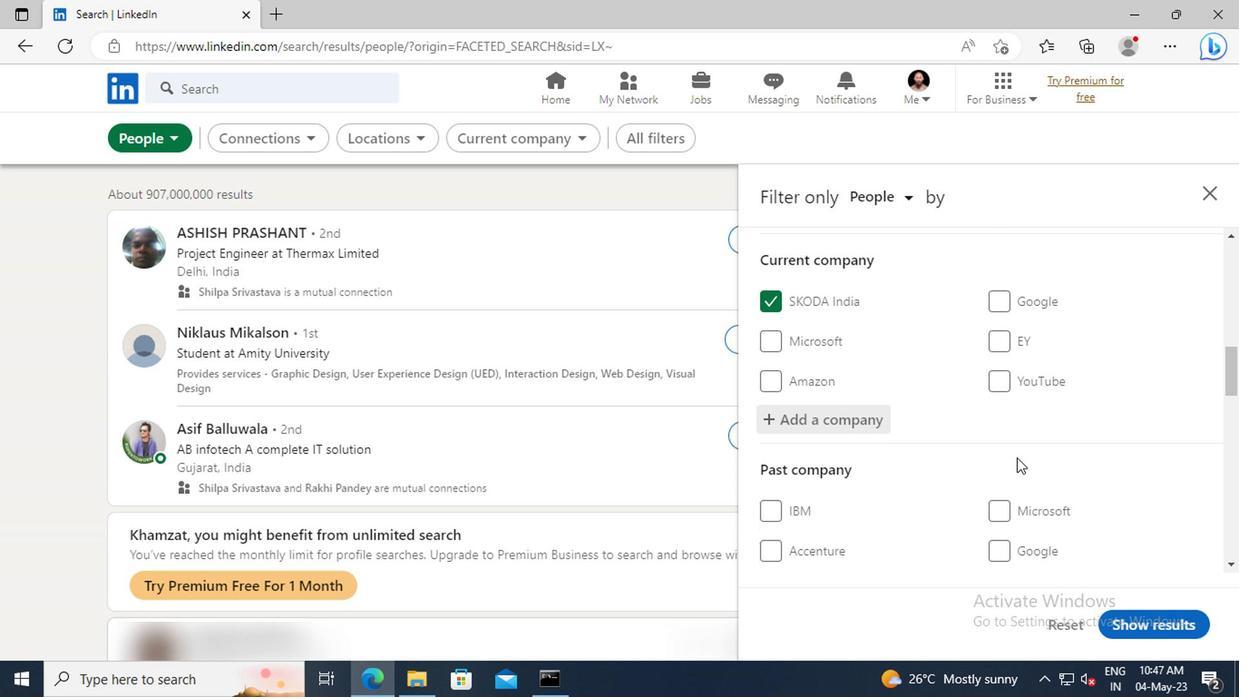
Action: Mouse scrolled (1012, 457) with delta (0, 0)
Screenshot: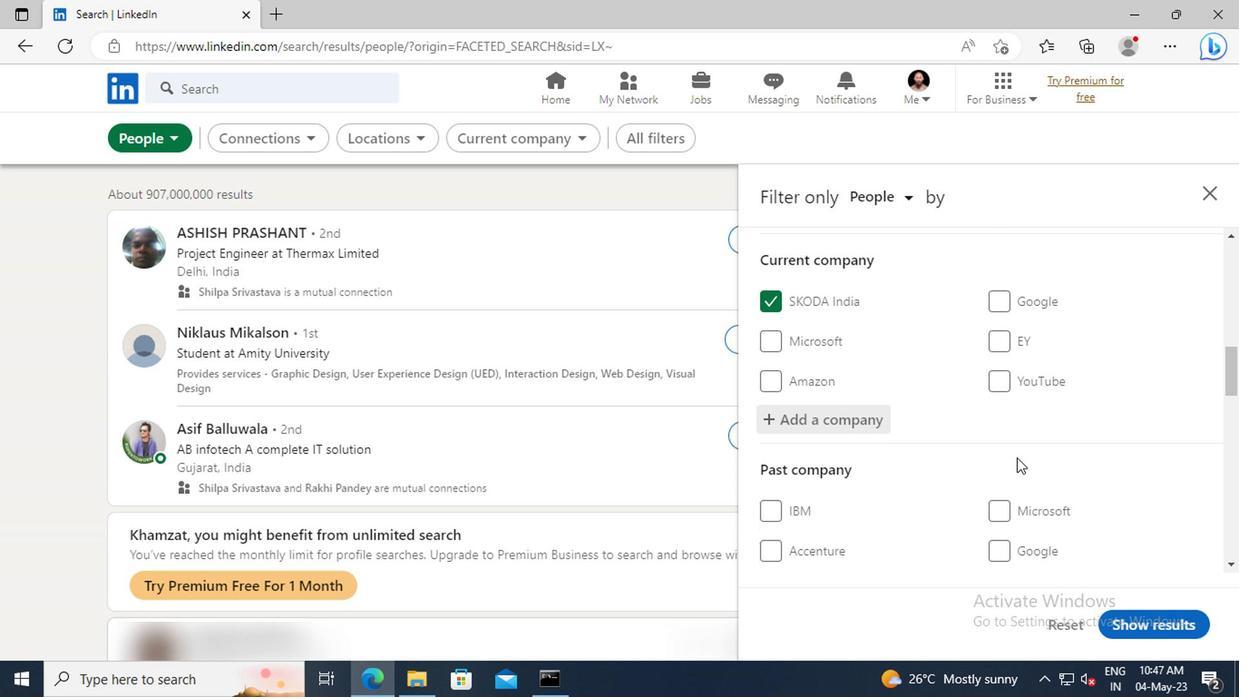 
Action: Mouse scrolled (1012, 457) with delta (0, 0)
Screenshot: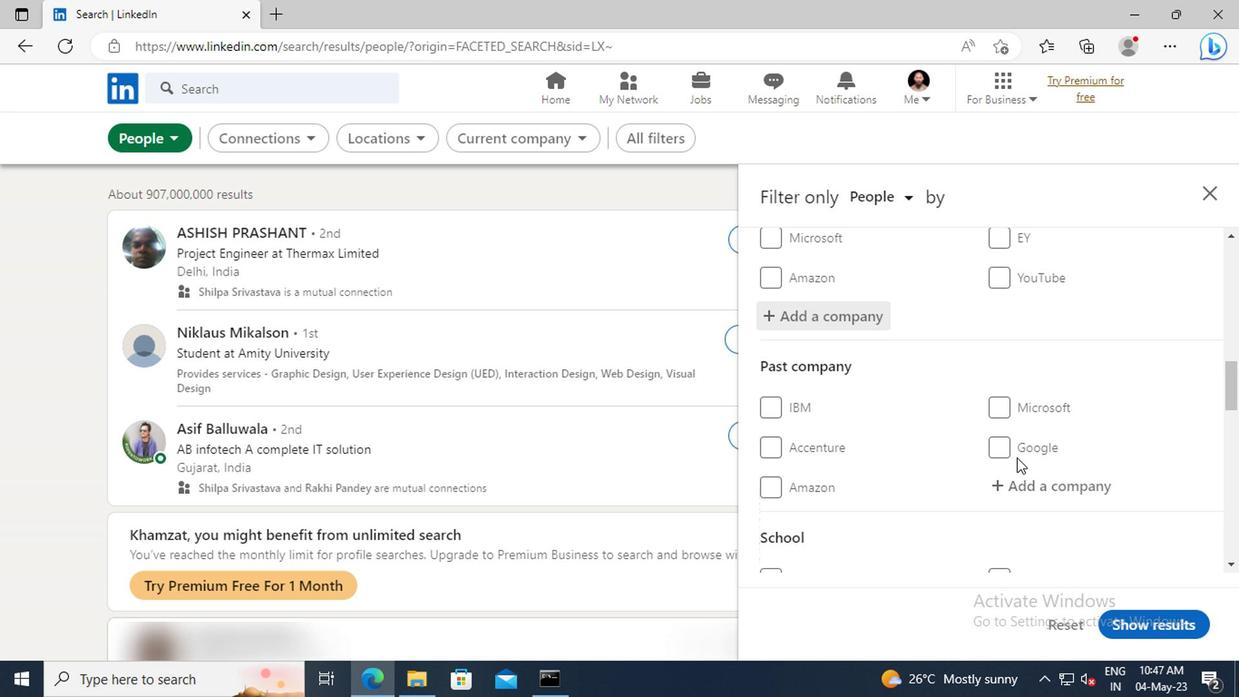 
Action: Mouse scrolled (1012, 457) with delta (0, 0)
Screenshot: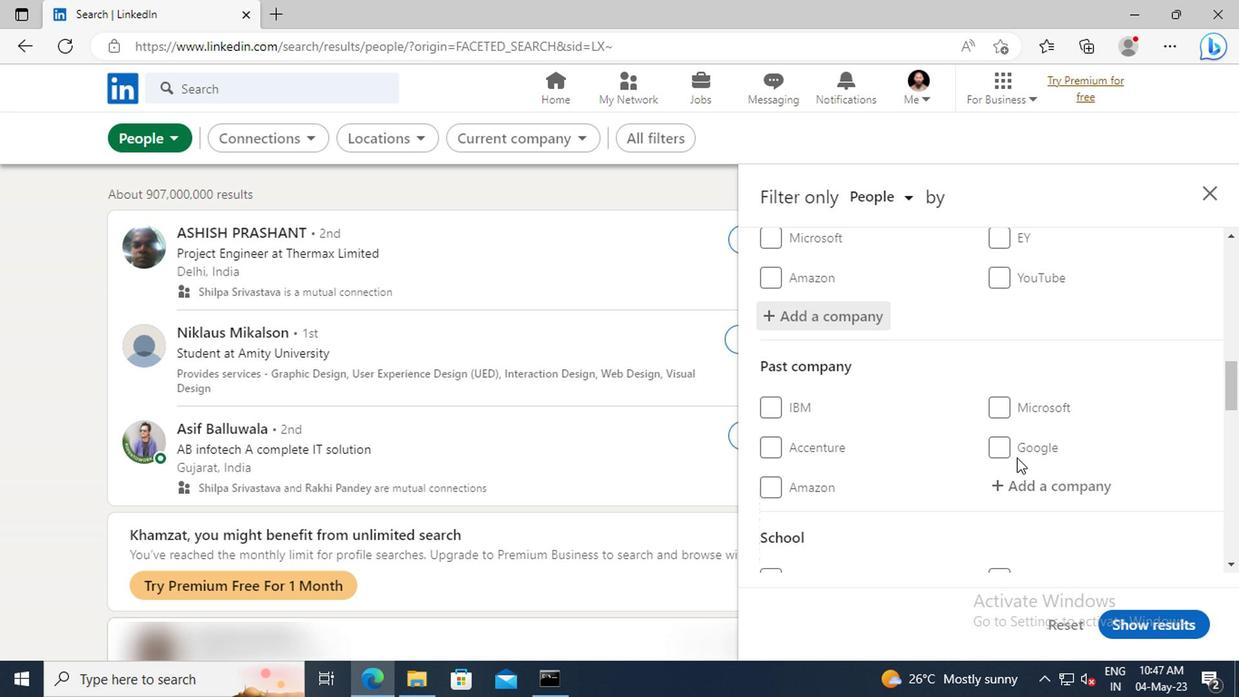 
Action: Mouse scrolled (1012, 457) with delta (0, 0)
Screenshot: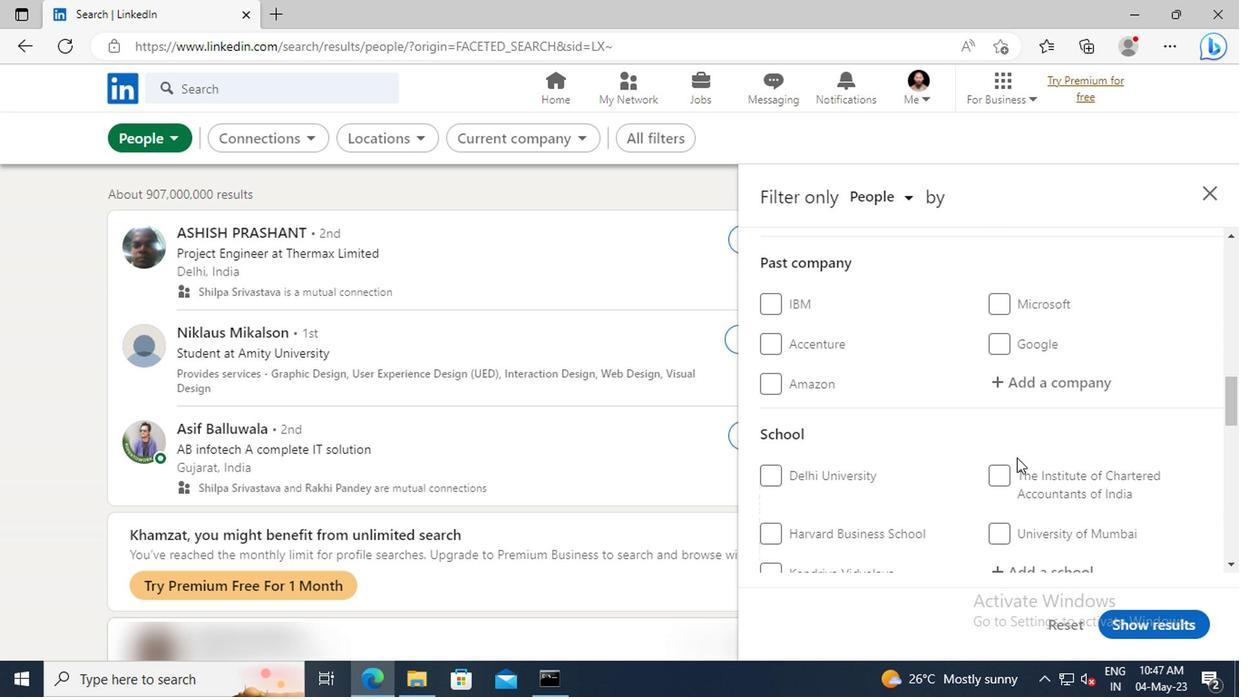 
Action: Mouse moved to (1011, 440)
Screenshot: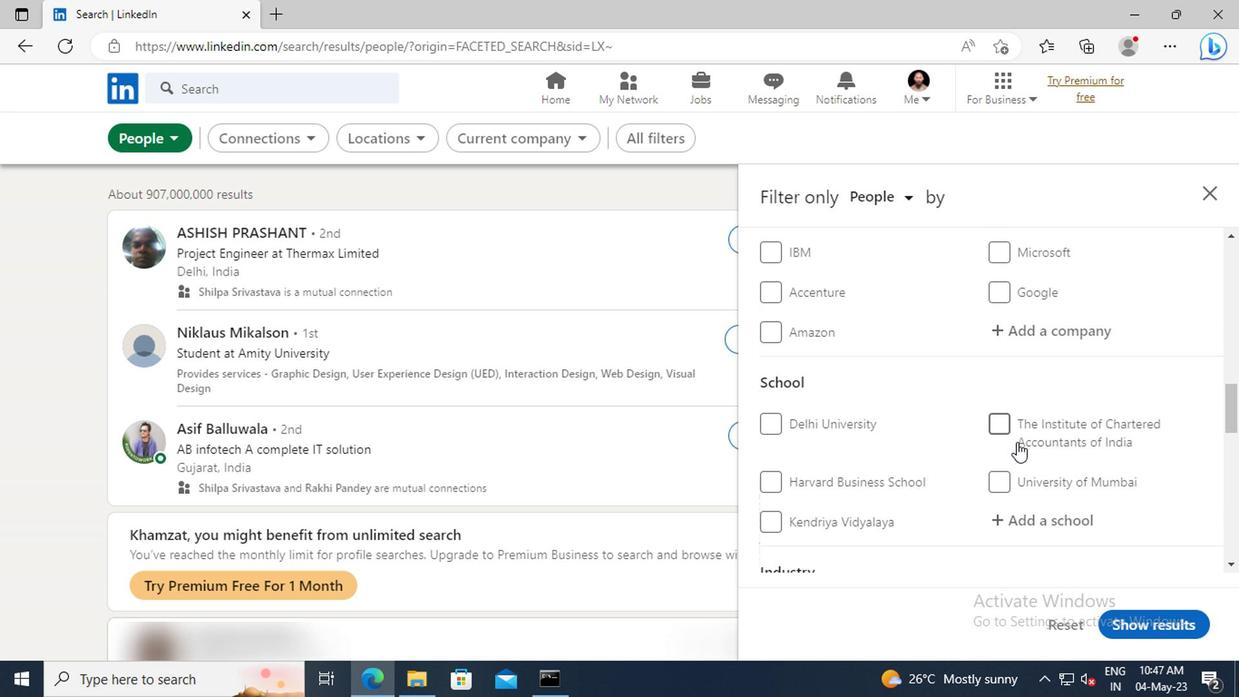 
Action: Mouse scrolled (1011, 439) with delta (0, 0)
Screenshot: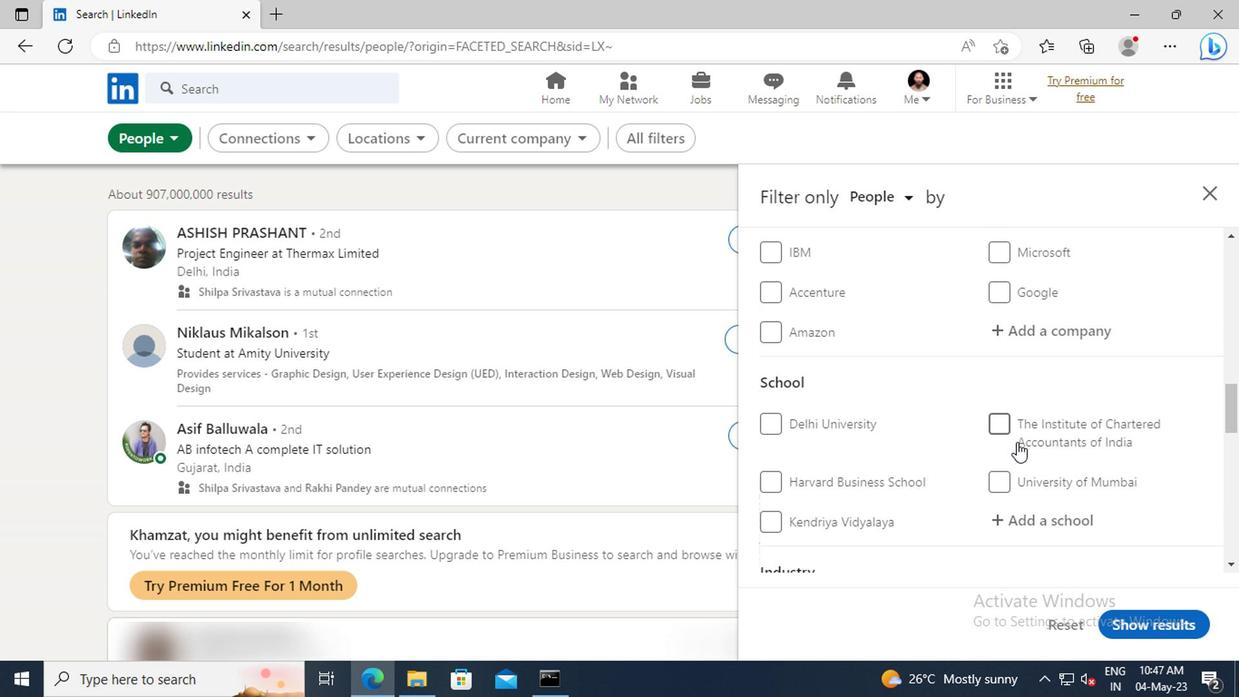 
Action: Mouse moved to (1011, 440)
Screenshot: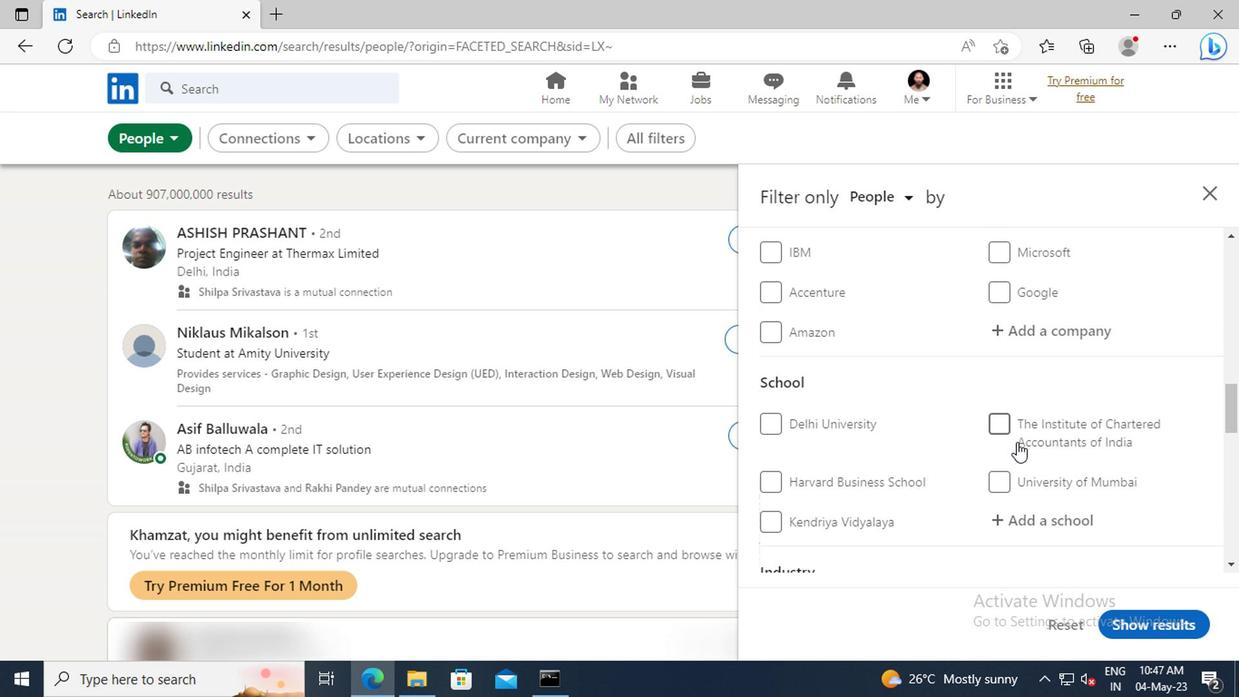 
Action: Mouse scrolled (1011, 439) with delta (0, 0)
Screenshot: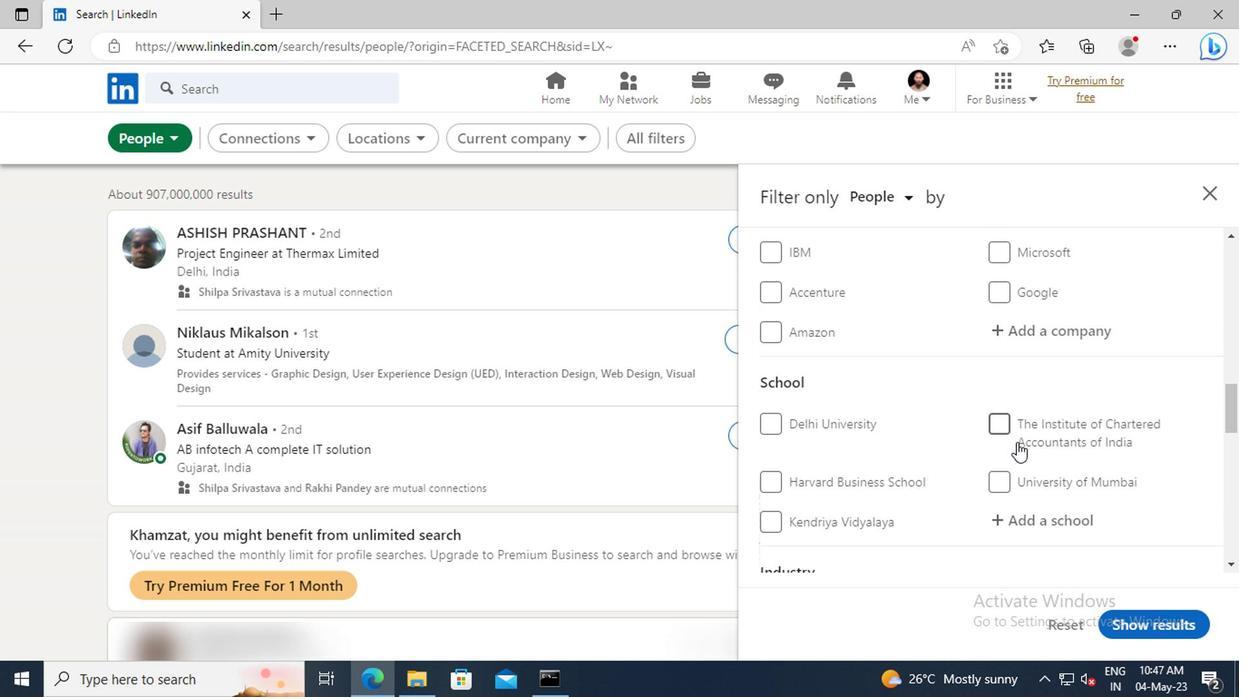 
Action: Mouse moved to (1013, 424)
Screenshot: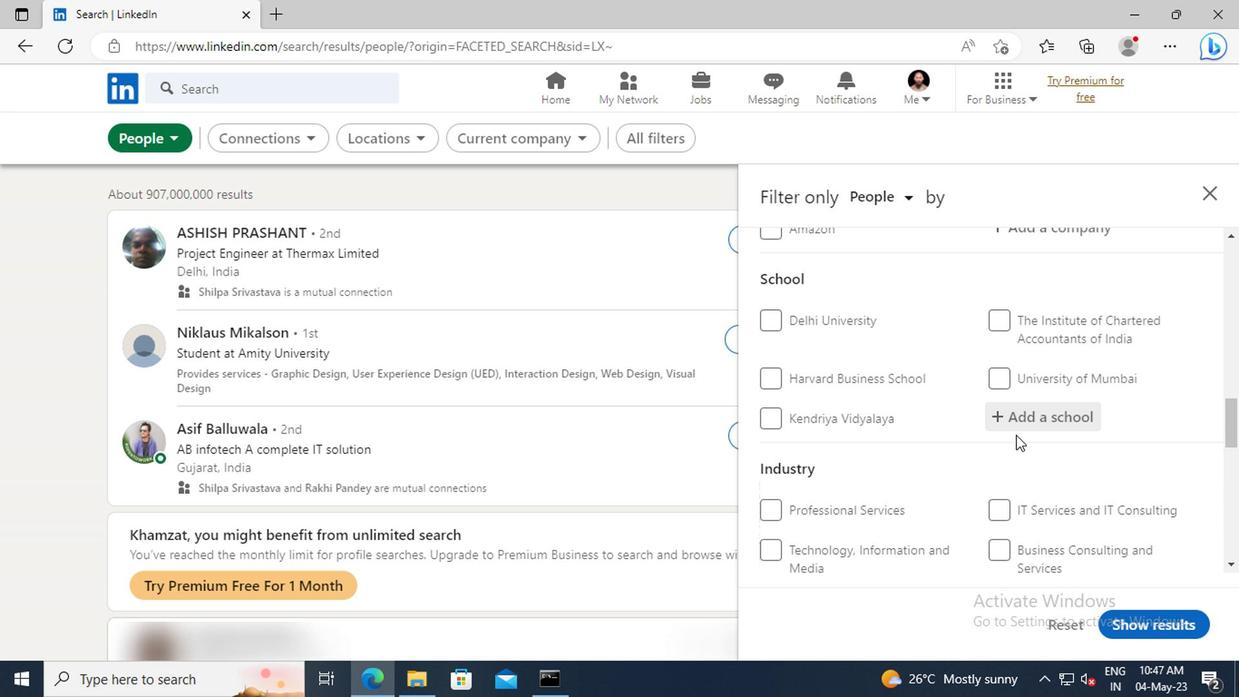 
Action: Mouse pressed left at (1013, 424)
Screenshot: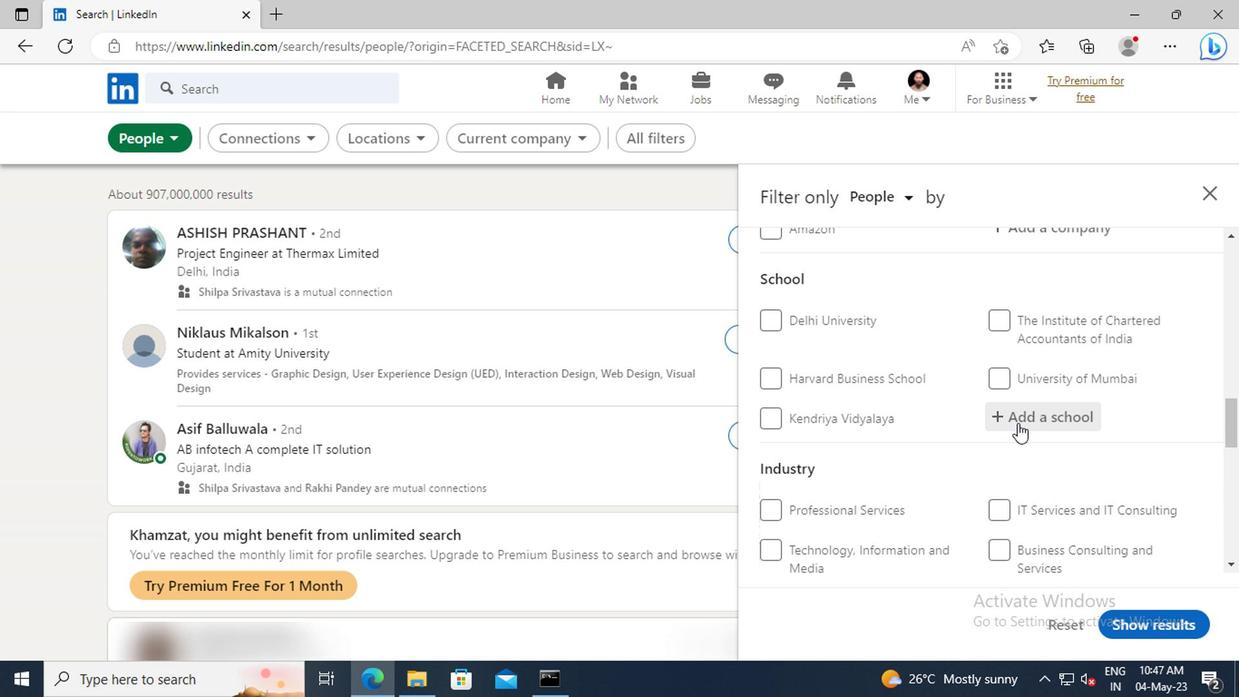
Action: Key pressed <Key.shift>TOLANI<Key.space><Key.shift>CO
Screenshot: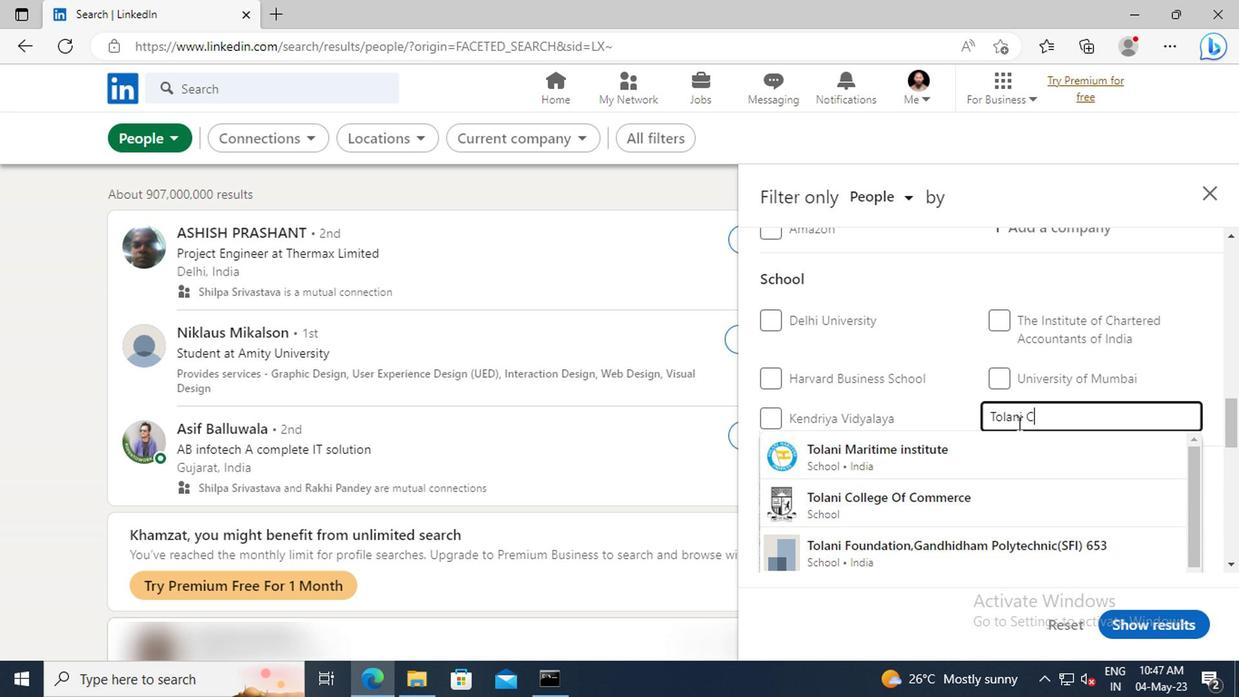 
Action: Mouse moved to (1012, 448)
Screenshot: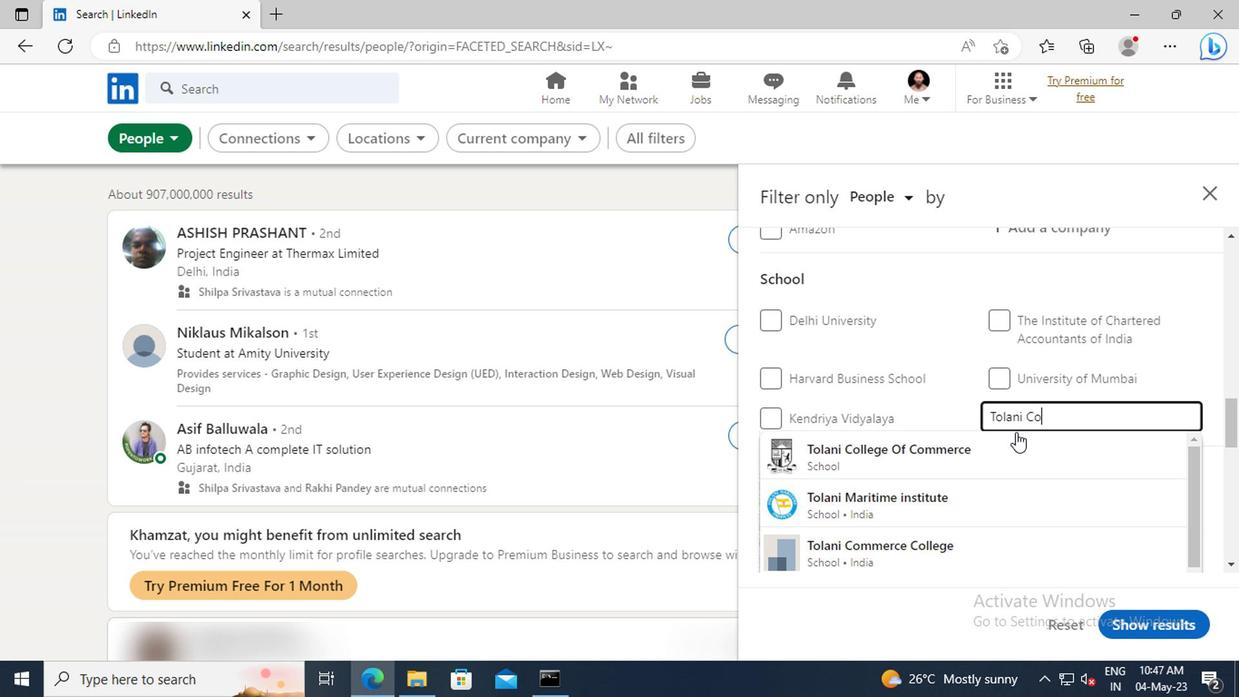 
Action: Mouse pressed left at (1012, 448)
Screenshot: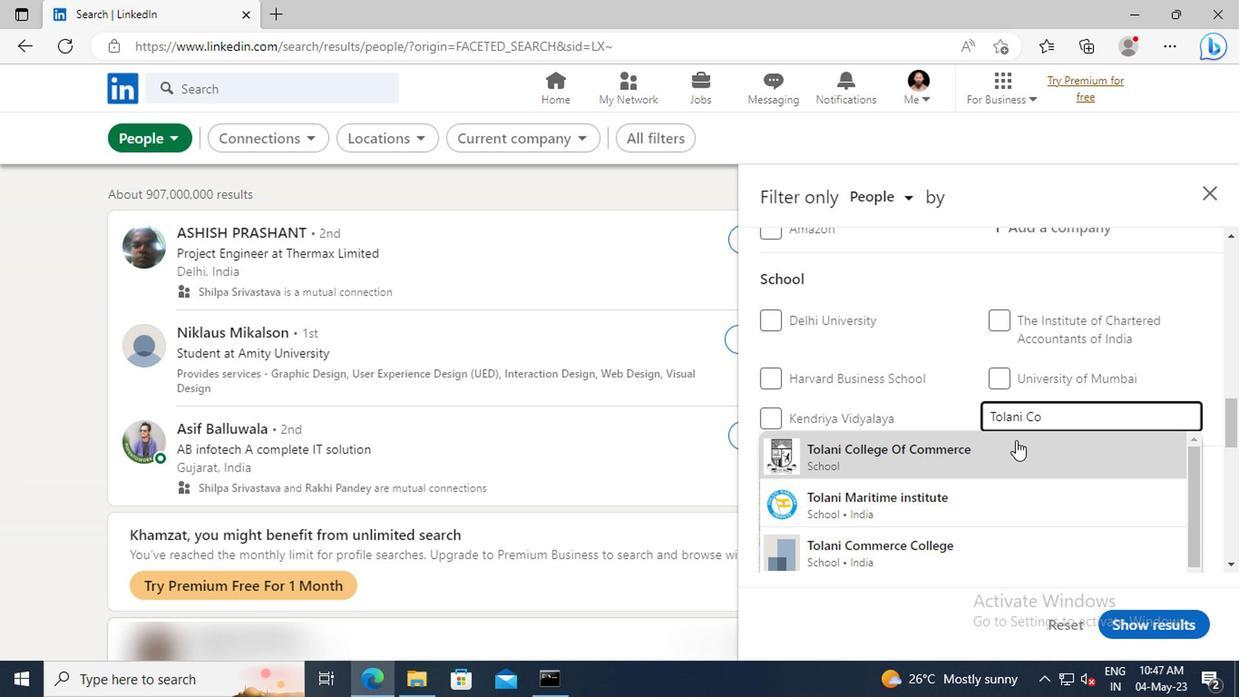 
Action: Mouse moved to (1013, 448)
Screenshot: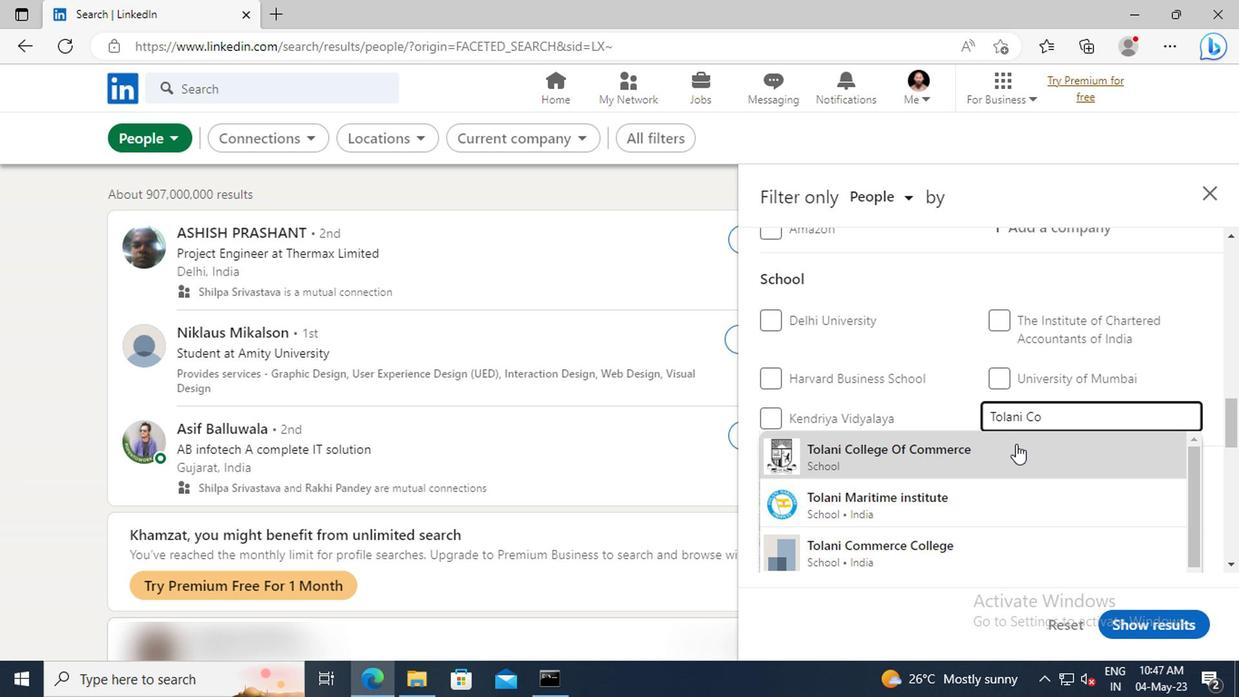 
Action: Mouse scrolled (1013, 448) with delta (0, 0)
Screenshot: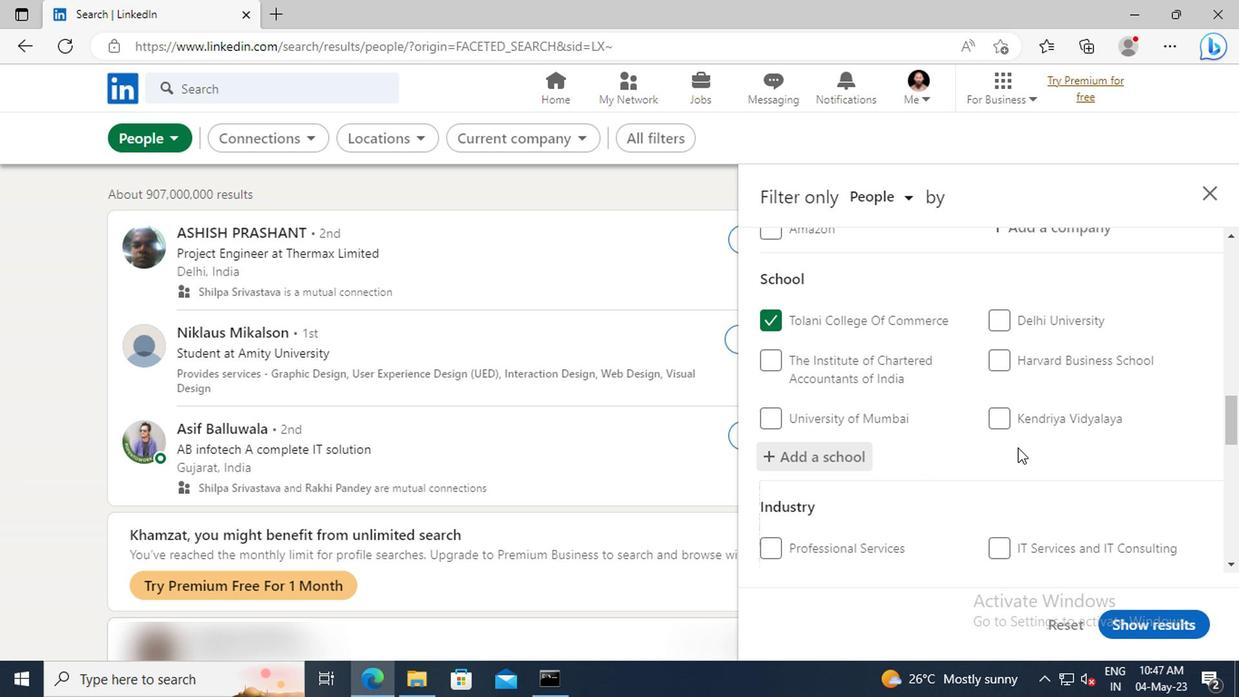 
Action: Mouse scrolled (1013, 448) with delta (0, 0)
Screenshot: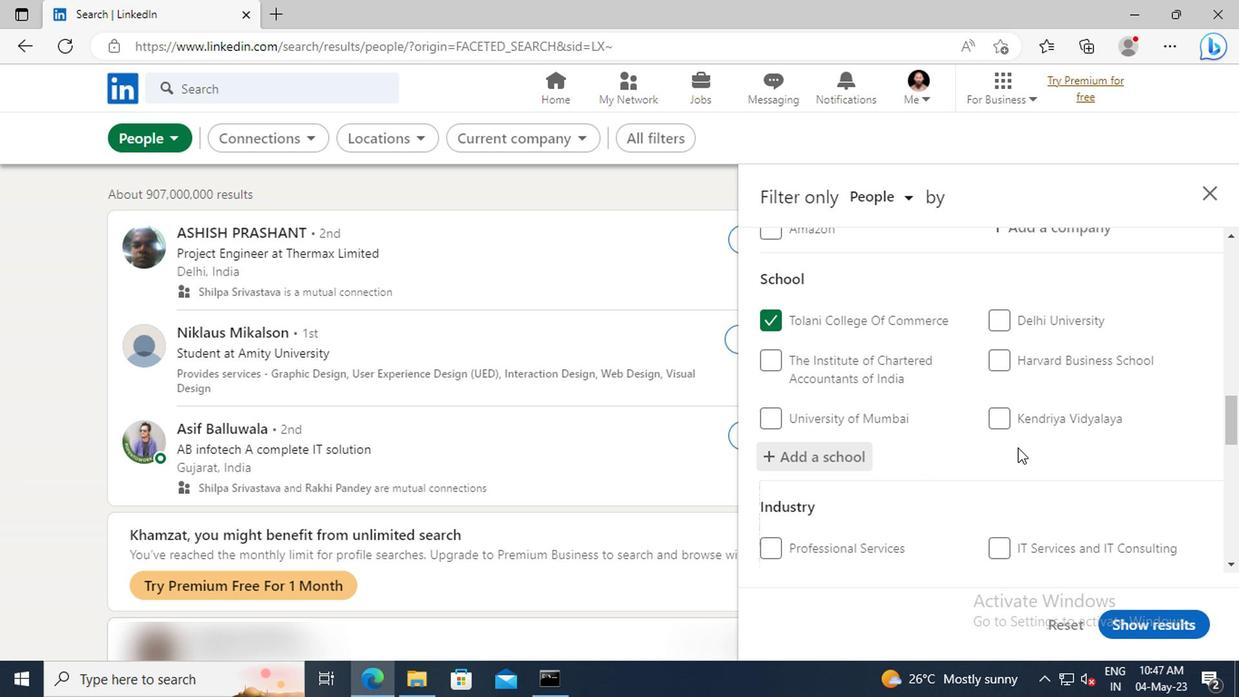 
Action: Mouse scrolled (1013, 448) with delta (0, 0)
Screenshot: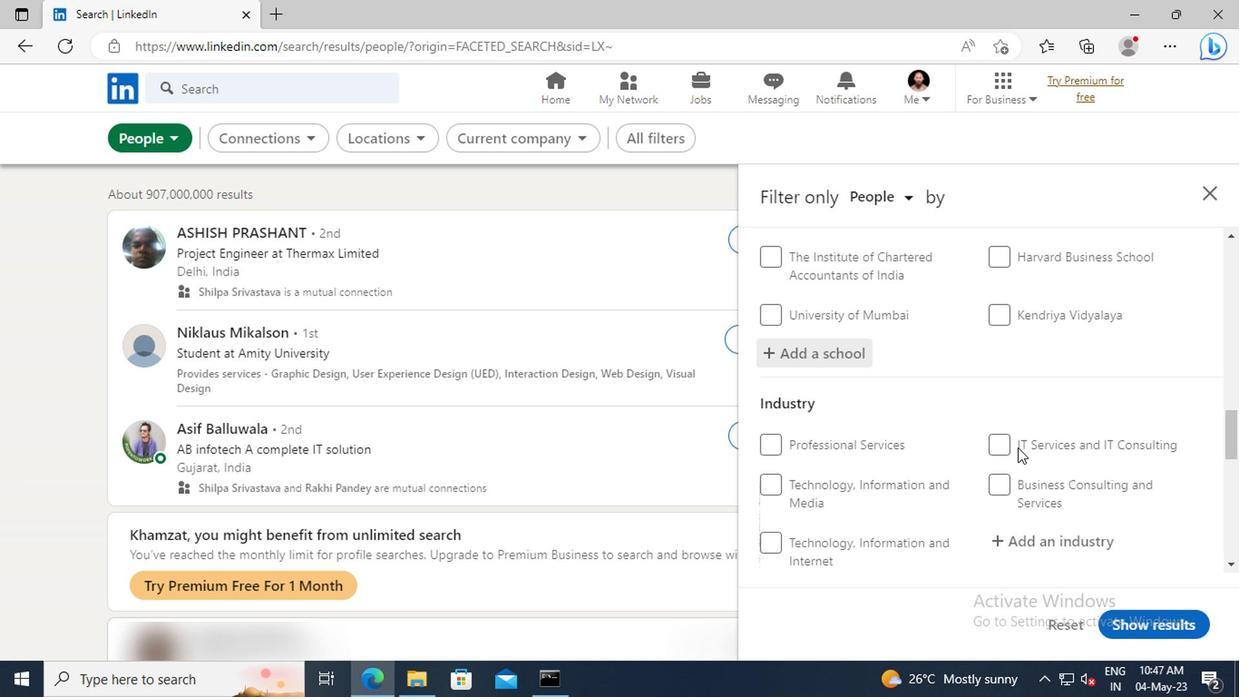 
Action: Mouse scrolled (1013, 448) with delta (0, 0)
Screenshot: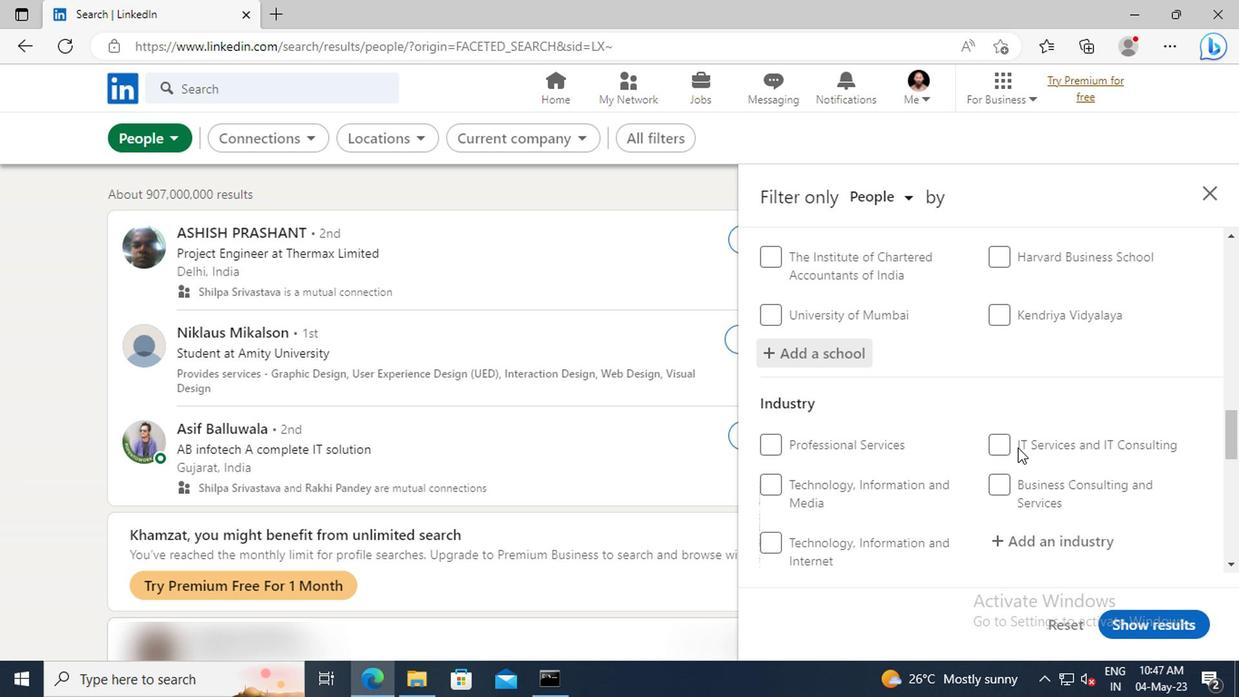 
Action: Mouse moved to (1014, 441)
Screenshot: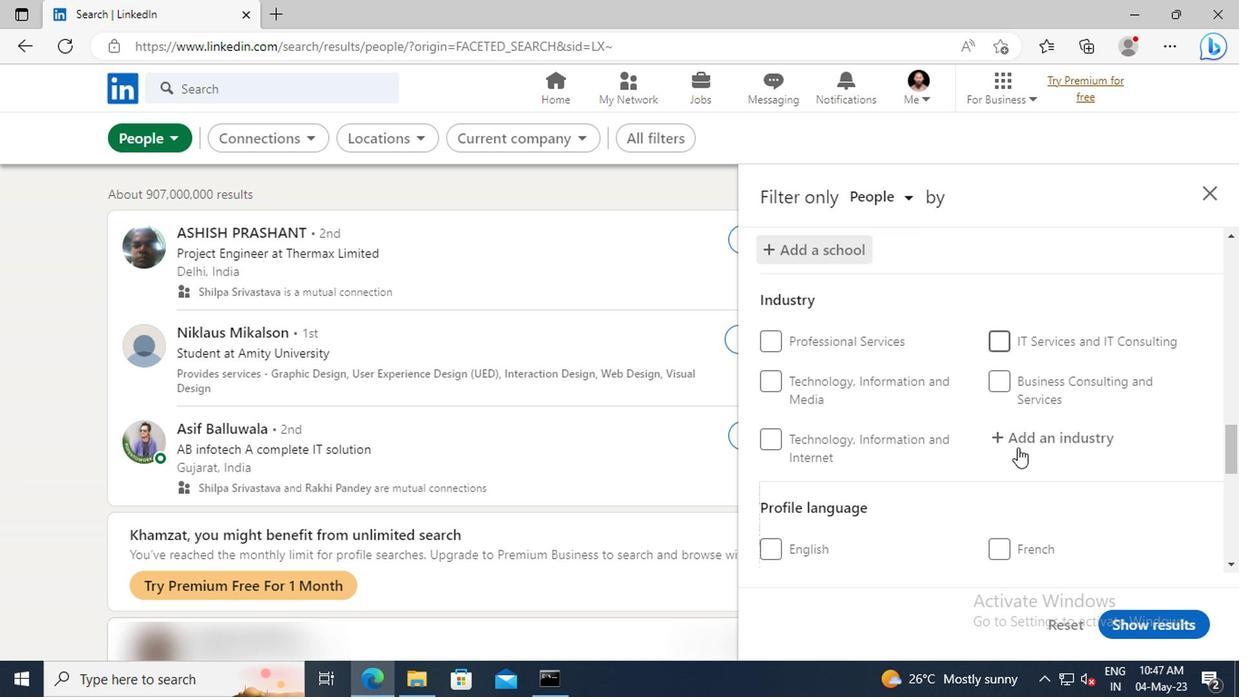
Action: Mouse pressed left at (1014, 441)
Screenshot: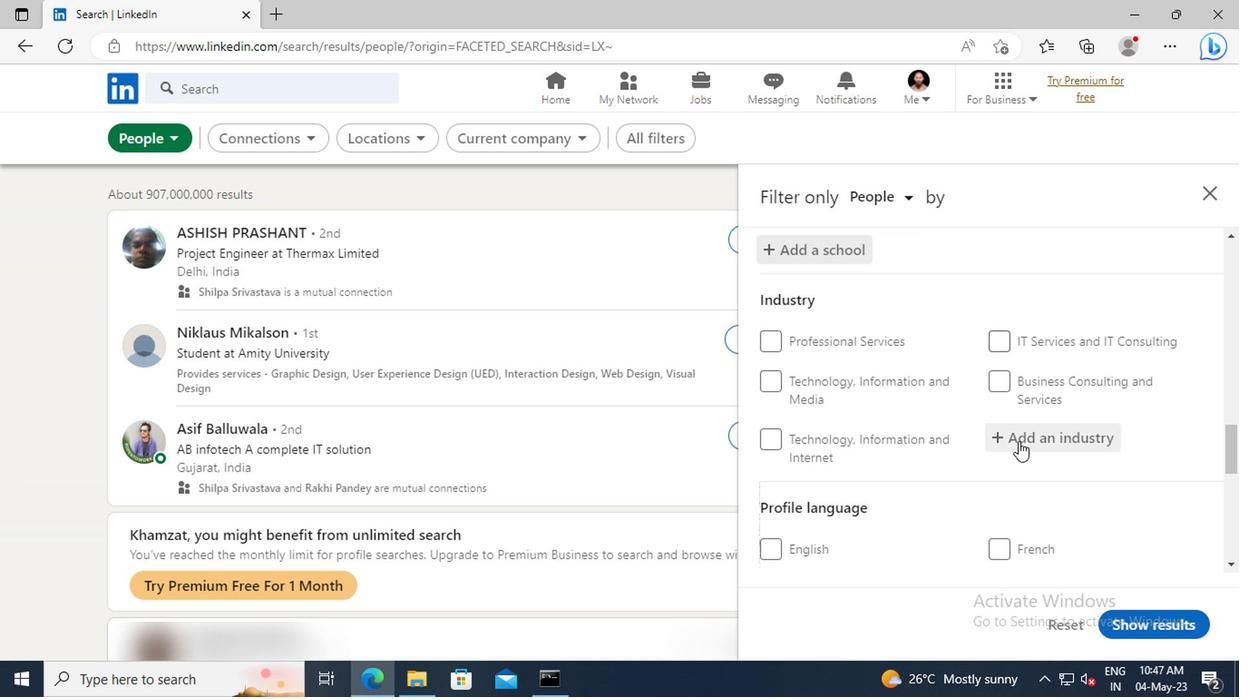 
Action: Mouse moved to (1014, 441)
Screenshot: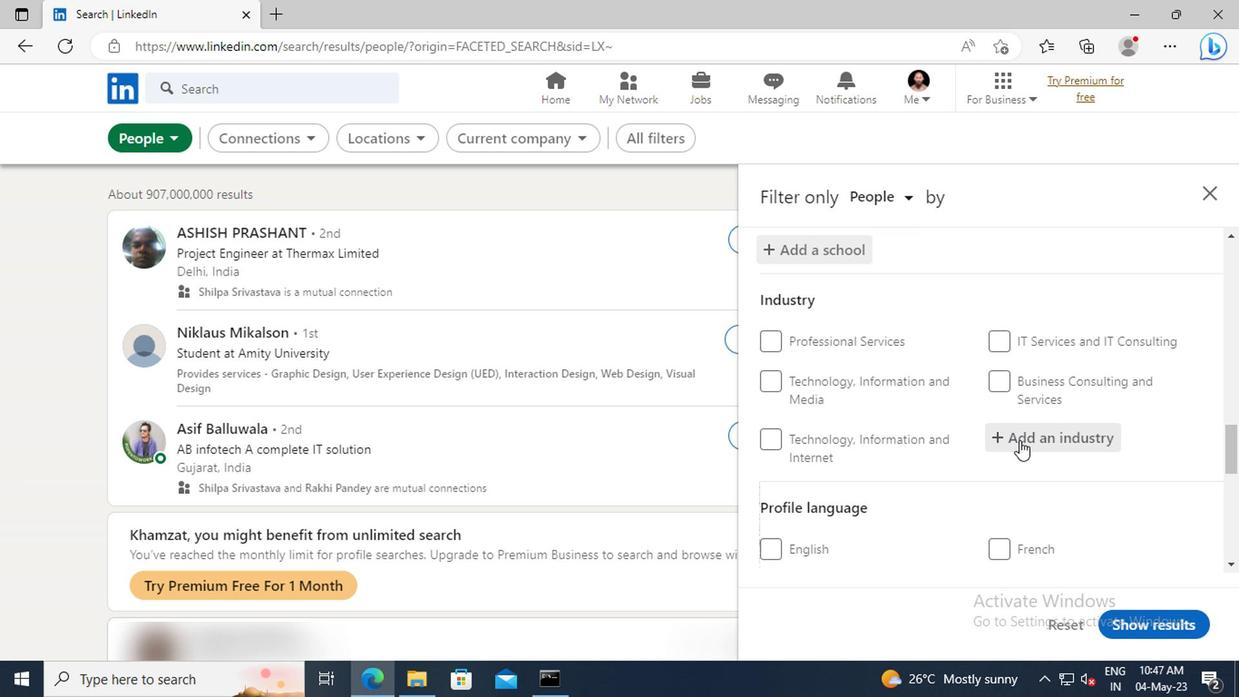 
Action: Key pressed <Key.shift>ADMINISTRATIVE<Key.space>AN
Screenshot: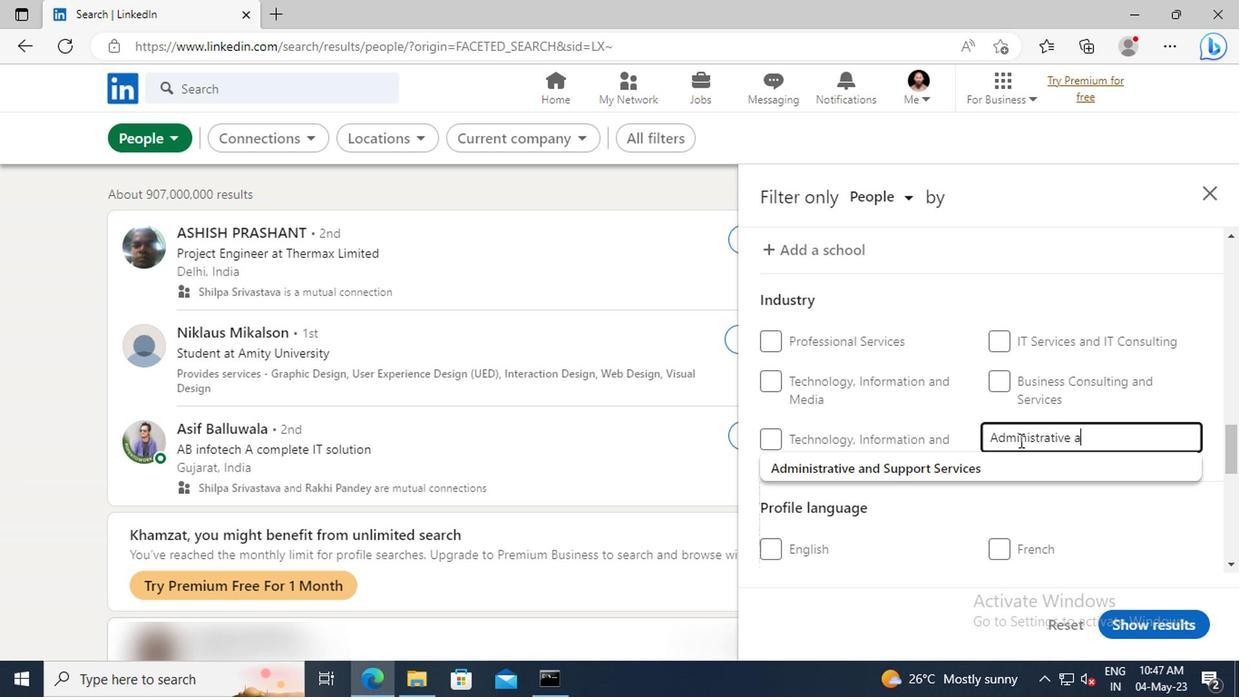 
Action: Mouse moved to (1017, 460)
Screenshot: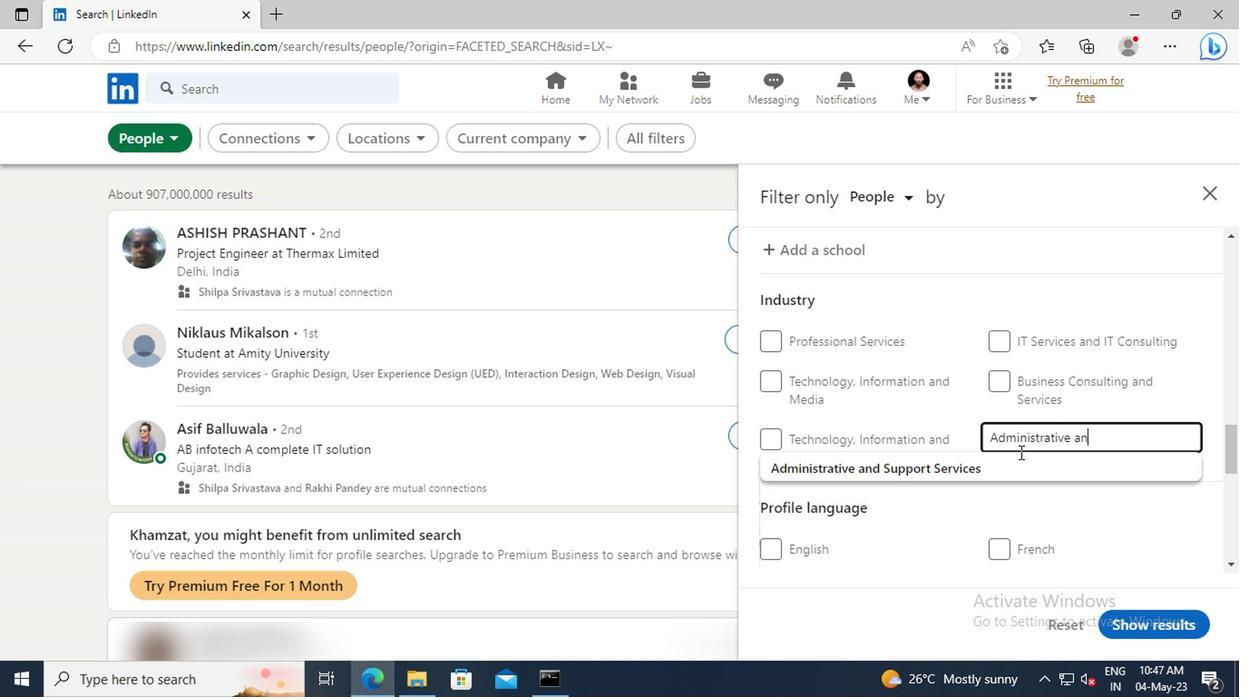 
Action: Mouse pressed left at (1017, 460)
Screenshot: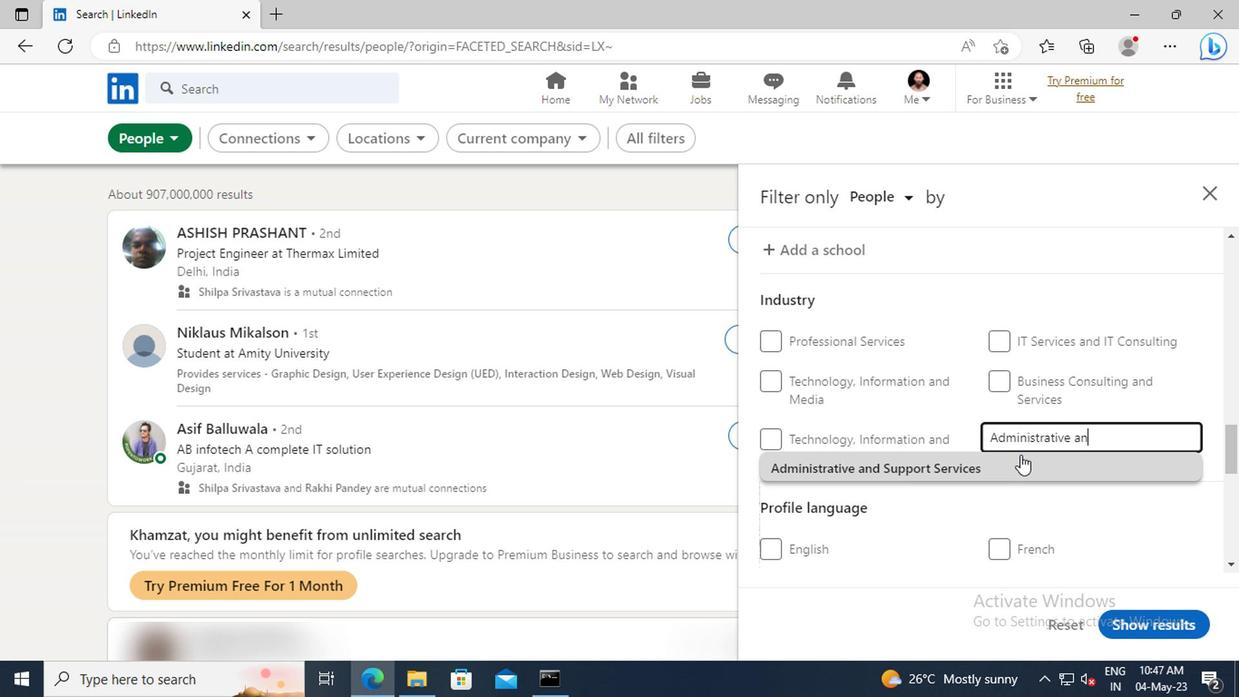 
Action: Mouse scrolled (1017, 459) with delta (0, 0)
Screenshot: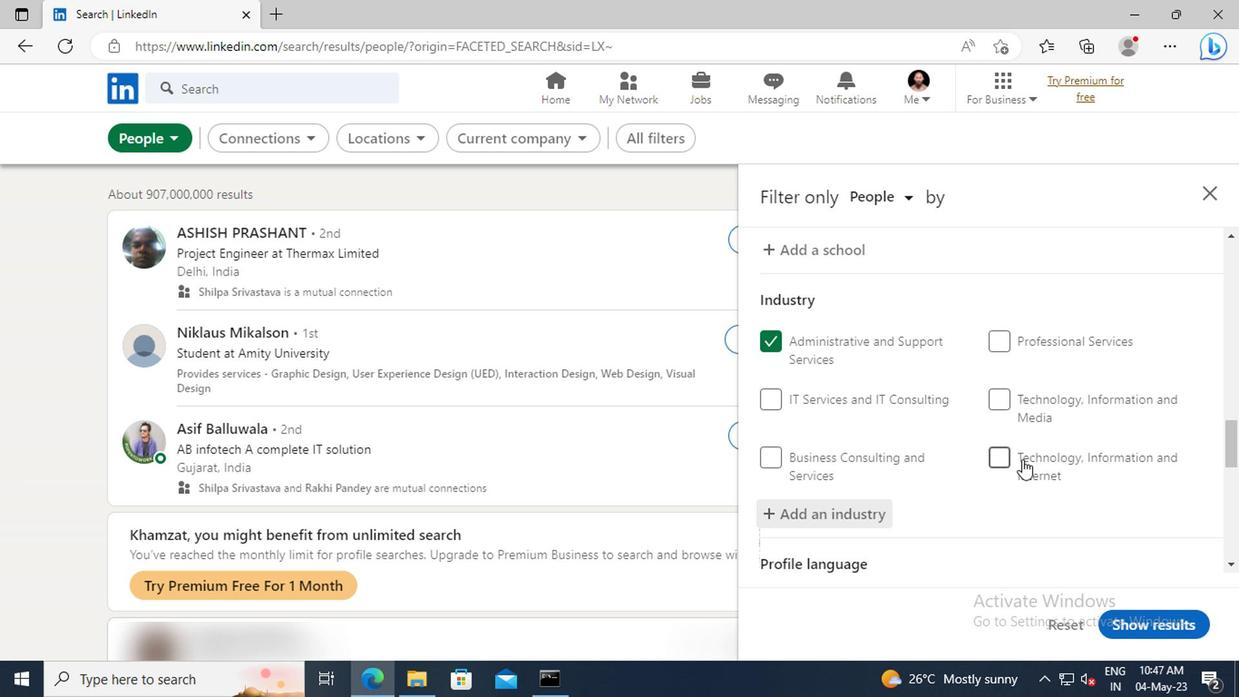 
Action: Mouse scrolled (1017, 459) with delta (0, 0)
Screenshot: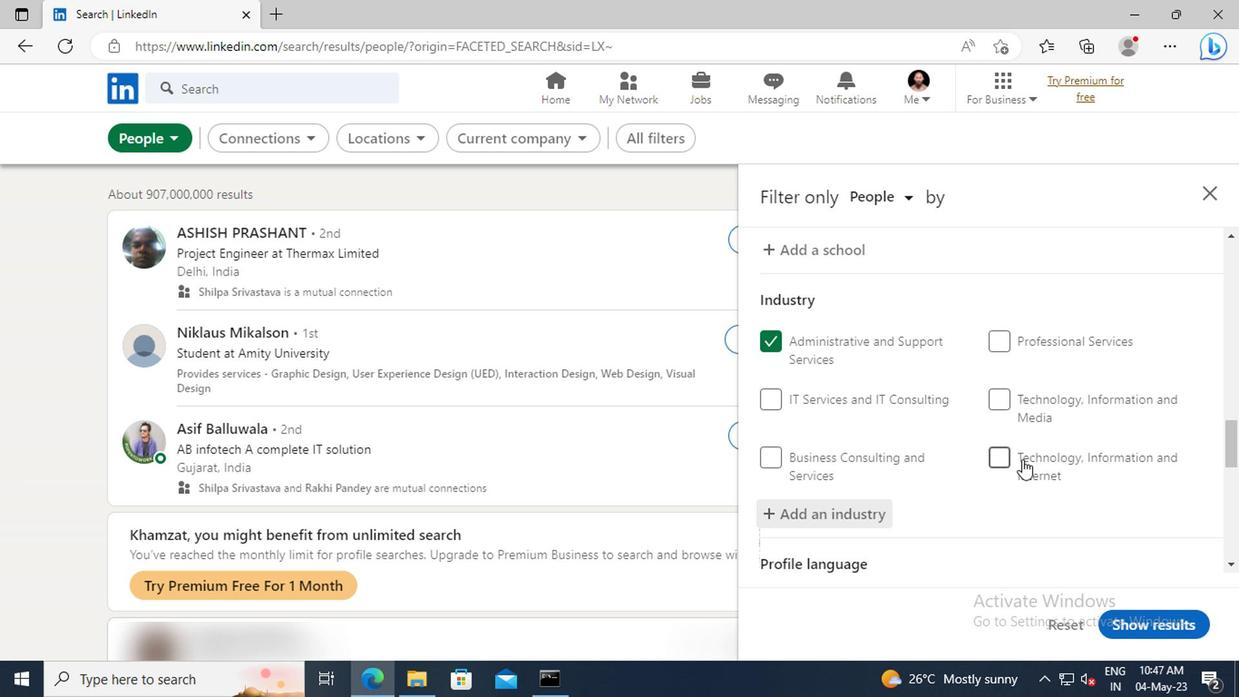
Action: Mouse moved to (1018, 450)
Screenshot: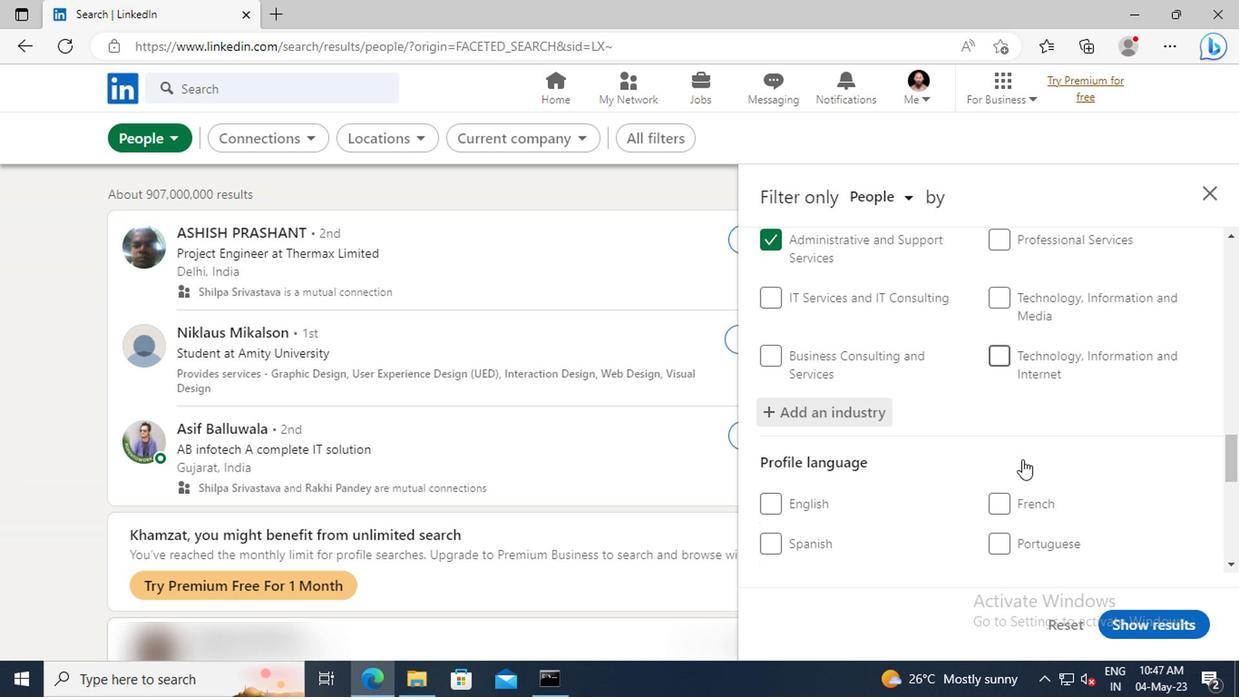 
Action: Mouse scrolled (1018, 449) with delta (0, -1)
Screenshot: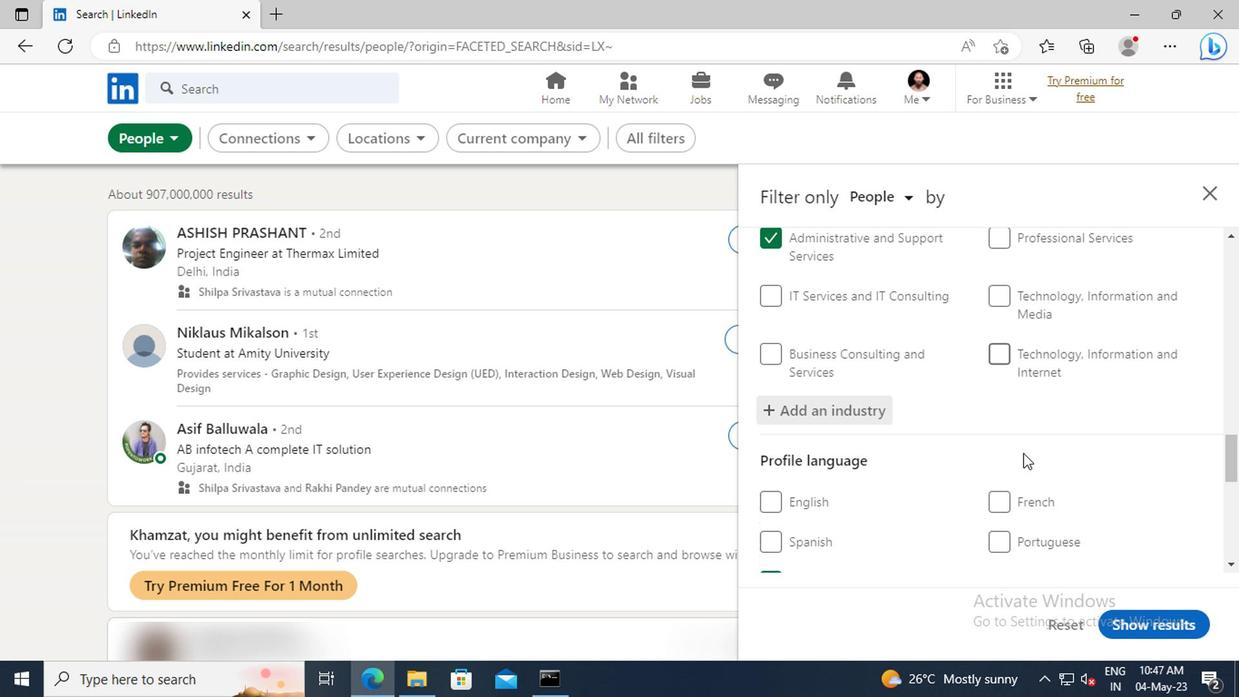 
Action: Mouse scrolled (1018, 449) with delta (0, -1)
Screenshot: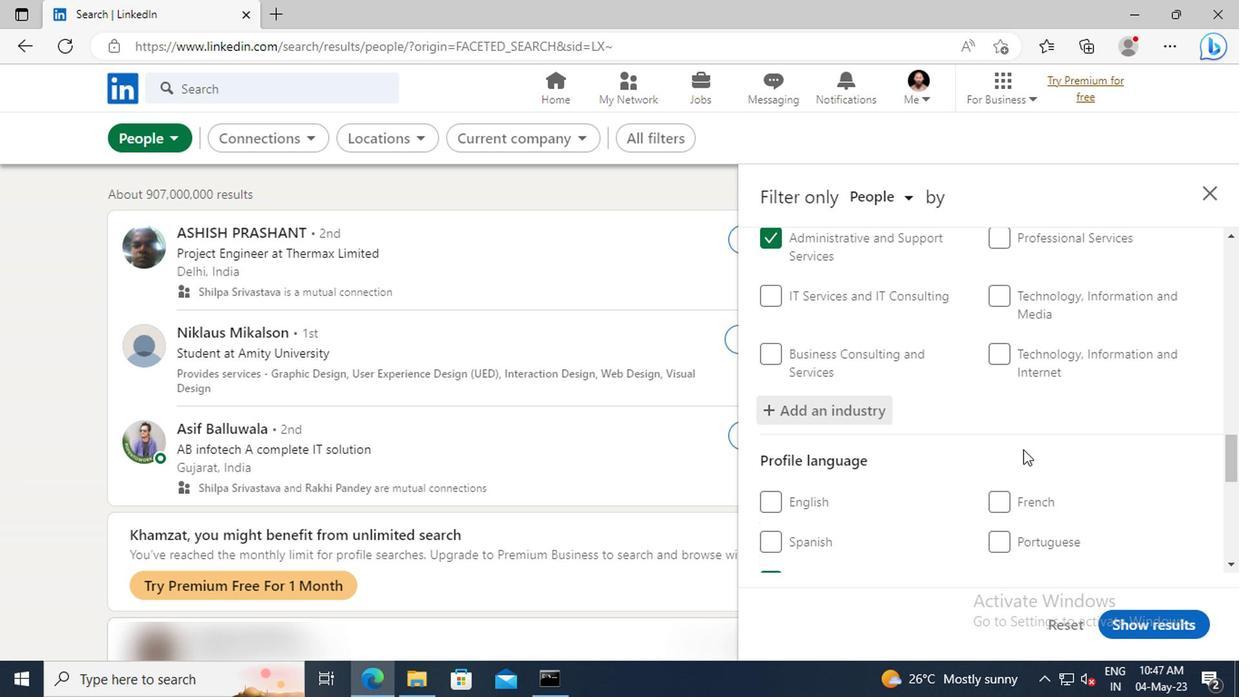 
Action: Mouse moved to (1021, 433)
Screenshot: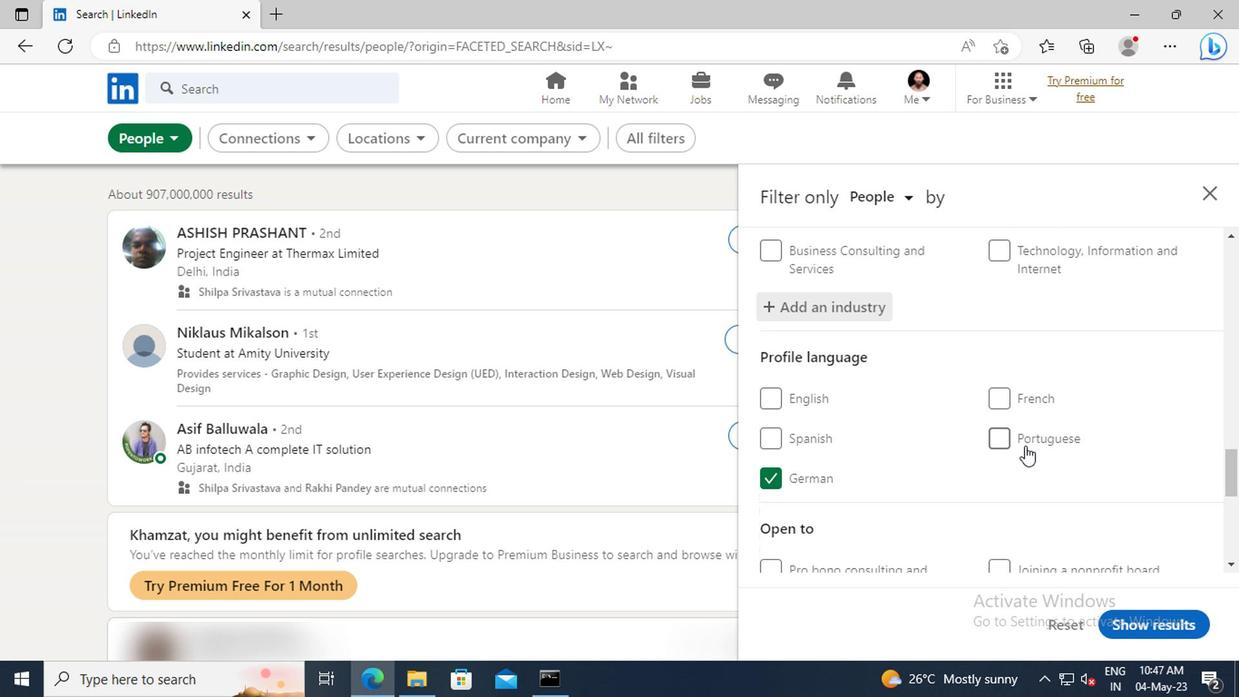 
Action: Mouse scrolled (1021, 432) with delta (0, 0)
Screenshot: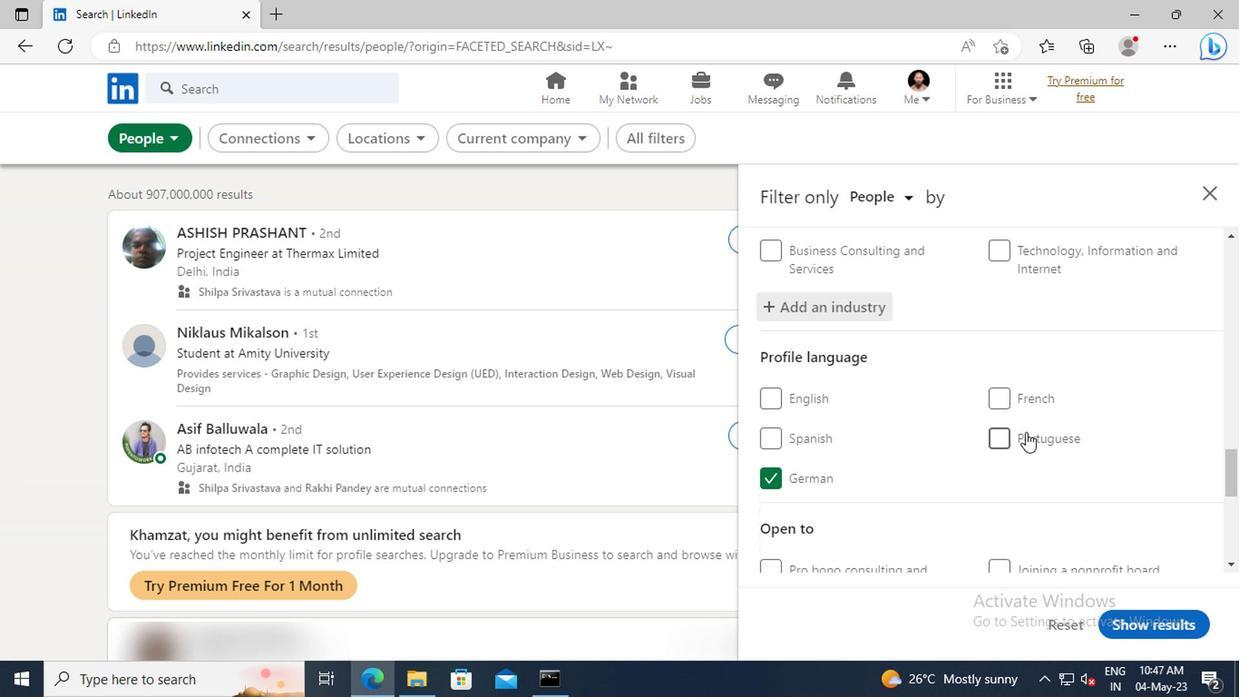 
Action: Mouse scrolled (1021, 432) with delta (0, 0)
Screenshot: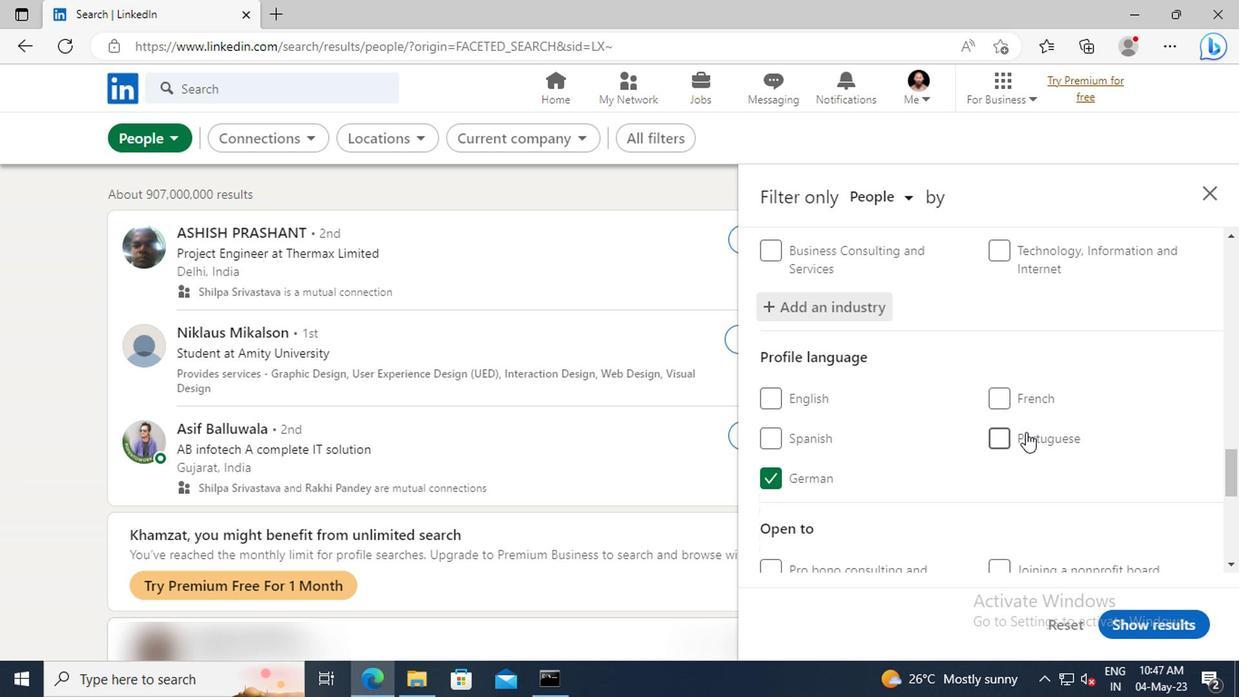 
Action: Mouse moved to (1021, 417)
Screenshot: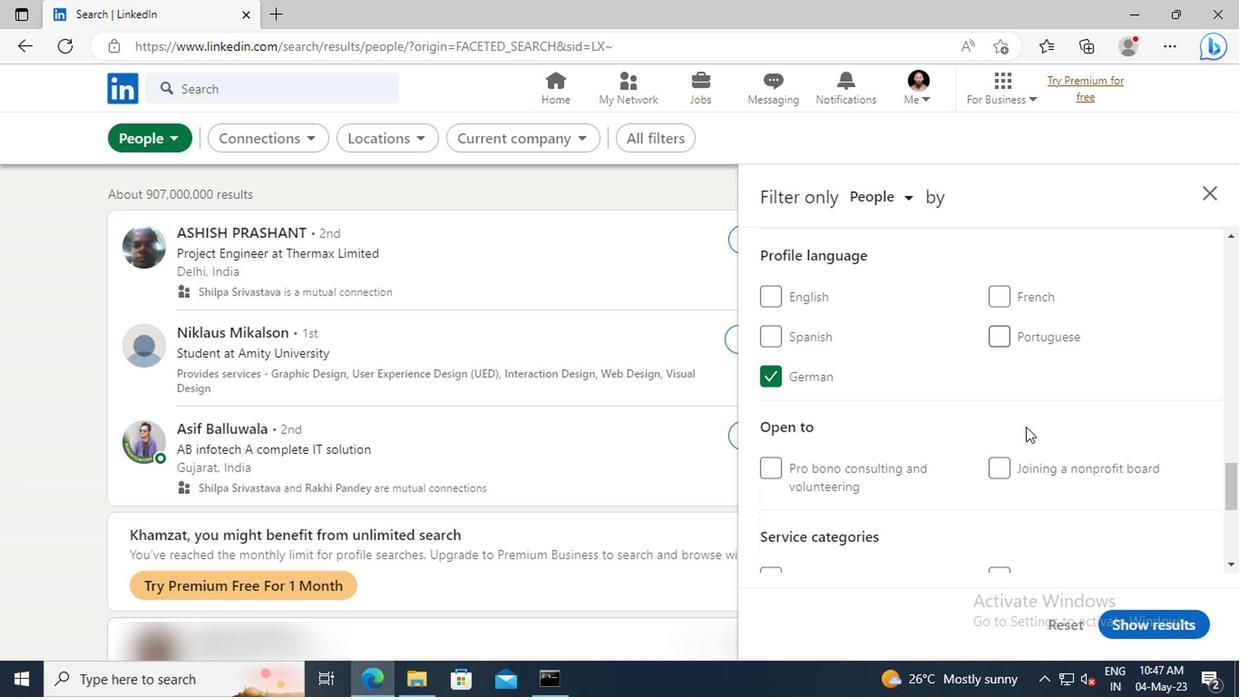 
Action: Mouse scrolled (1021, 417) with delta (0, 0)
Screenshot: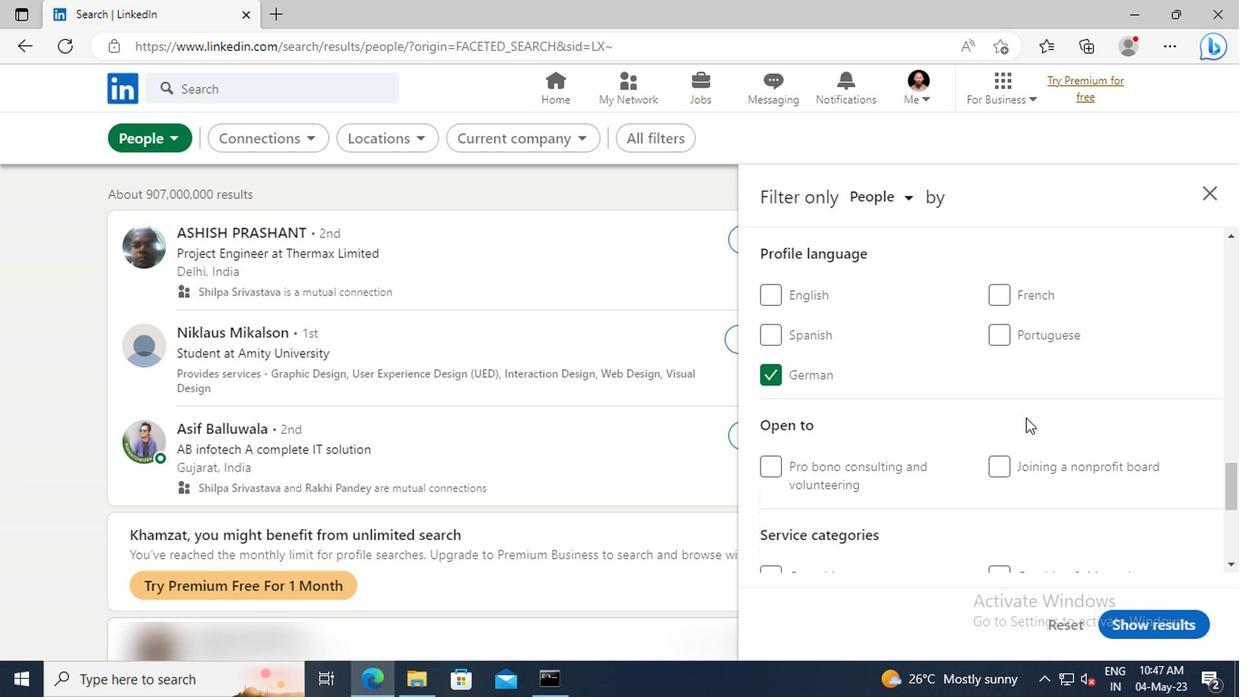 
Action: Mouse scrolled (1021, 417) with delta (0, 0)
Screenshot: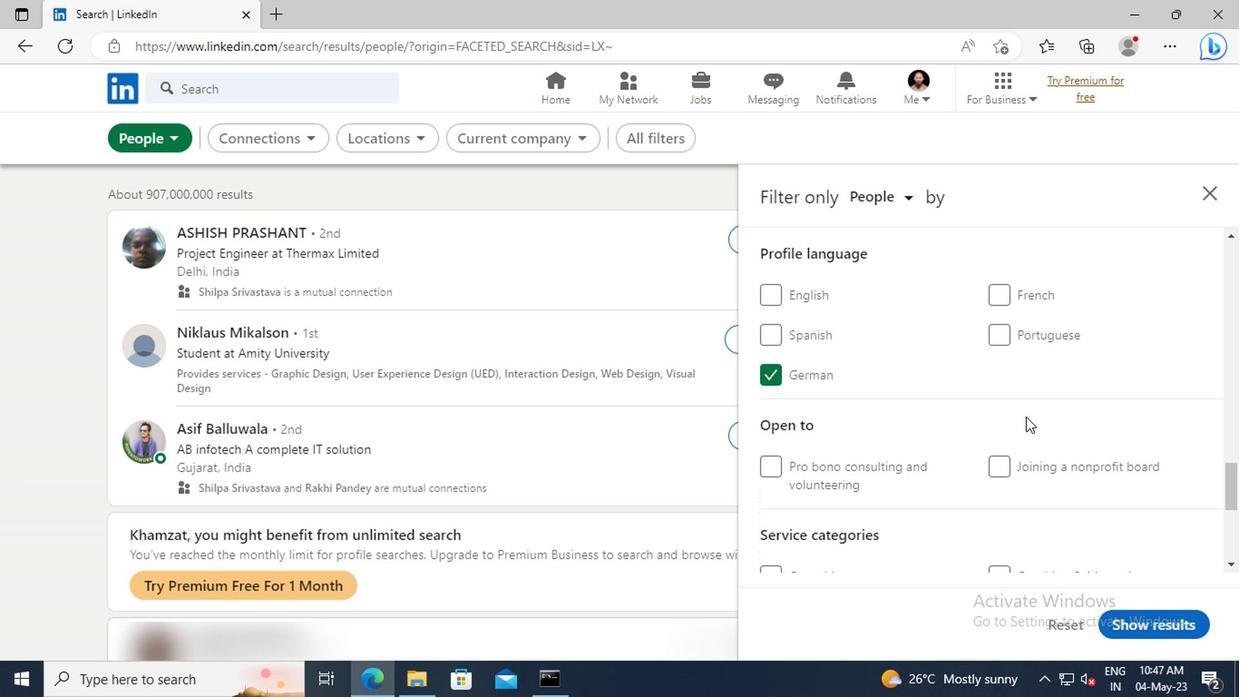 
Action: Mouse moved to (1022, 411)
Screenshot: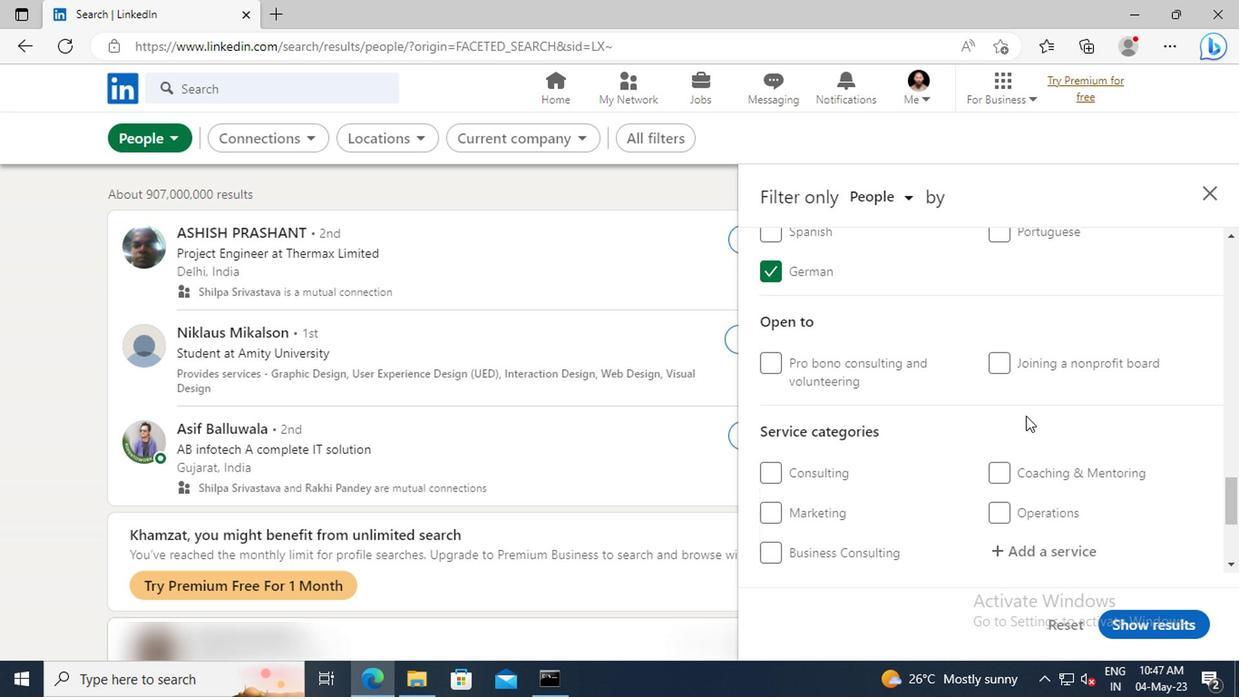 
Action: Mouse scrolled (1022, 410) with delta (0, -1)
Screenshot: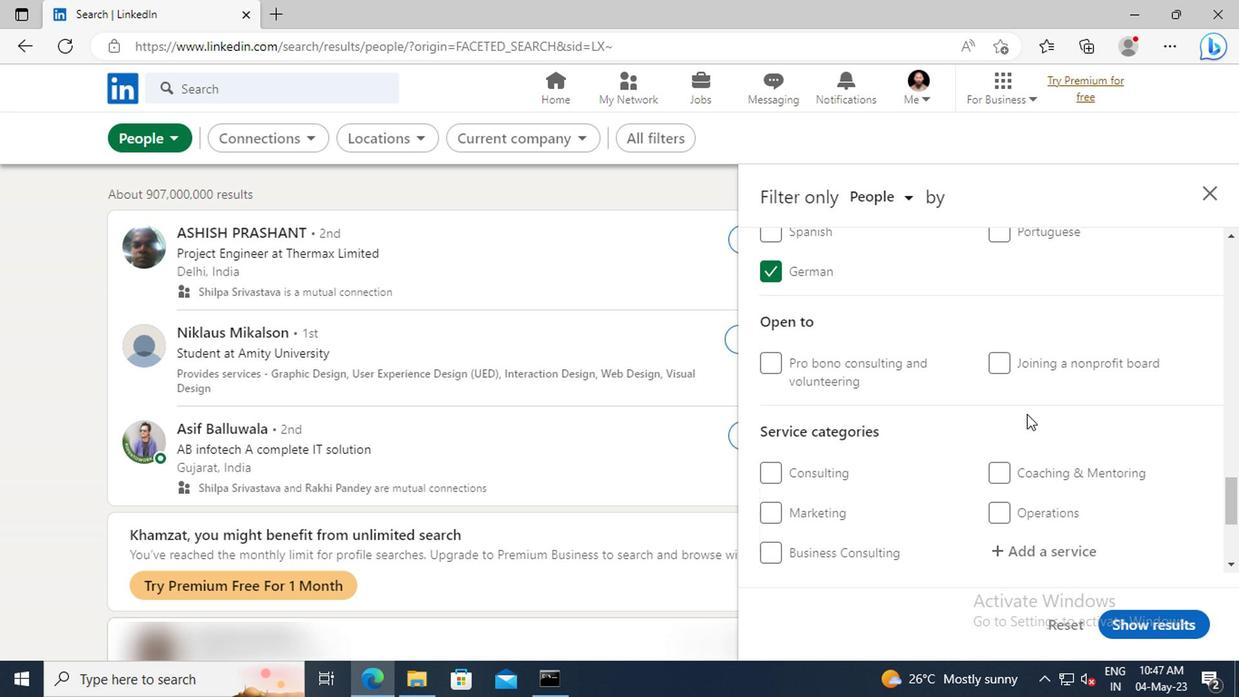 
Action: Mouse scrolled (1022, 410) with delta (0, -1)
Screenshot: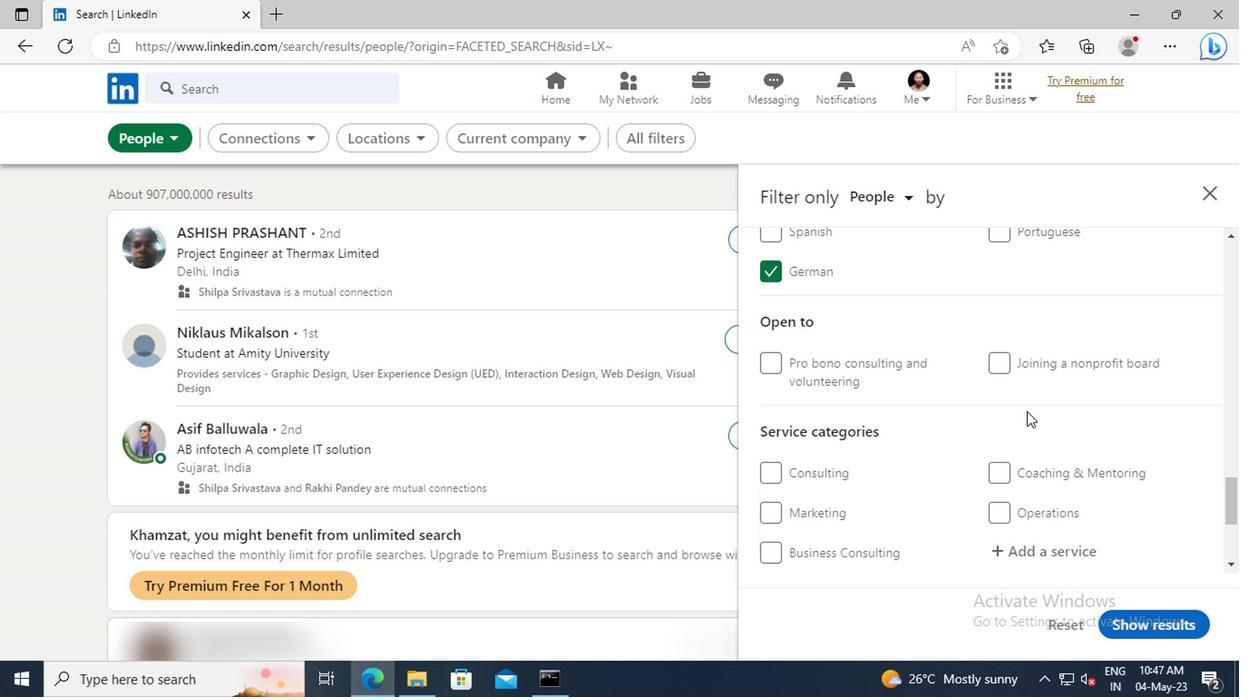 
Action: Mouse scrolled (1022, 410) with delta (0, -1)
Screenshot: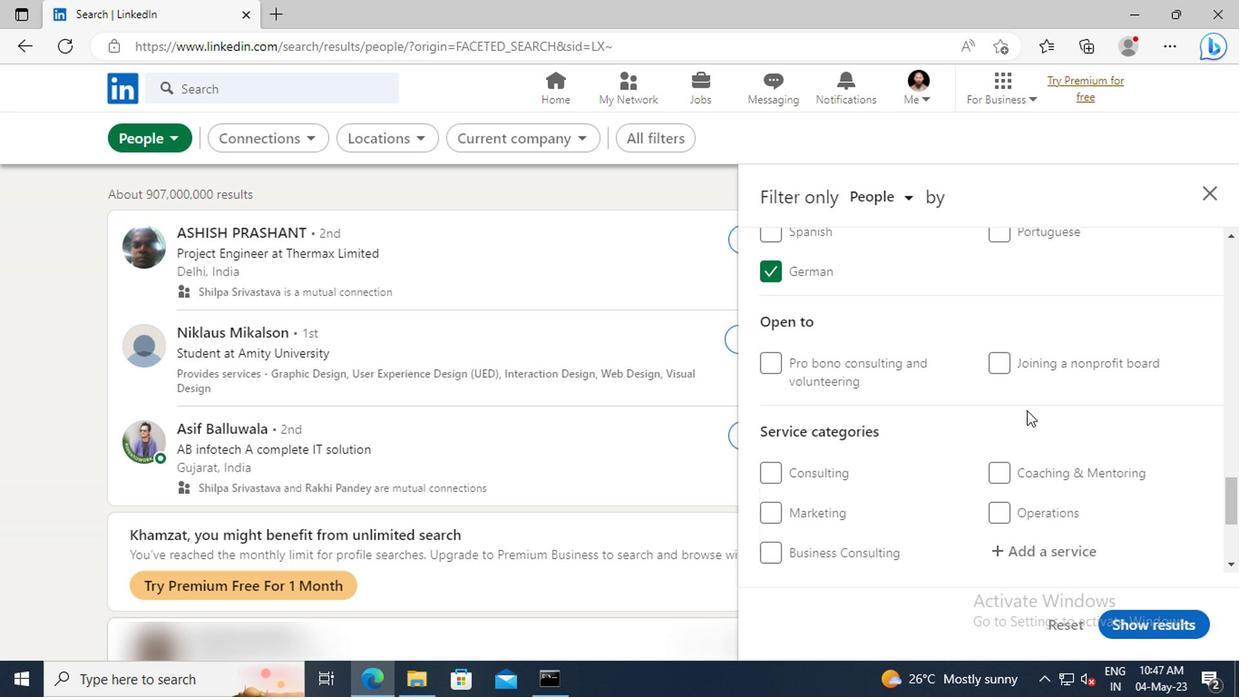 
Action: Mouse moved to (1027, 406)
Screenshot: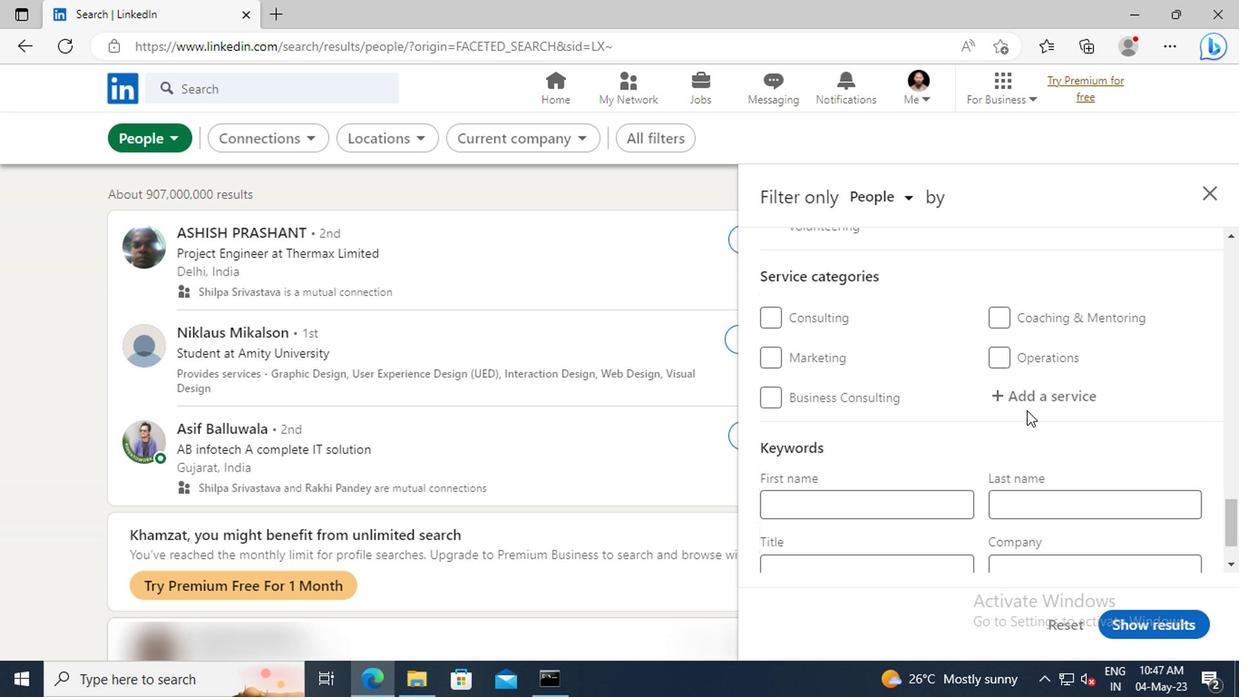 
Action: Mouse pressed left at (1027, 406)
Screenshot: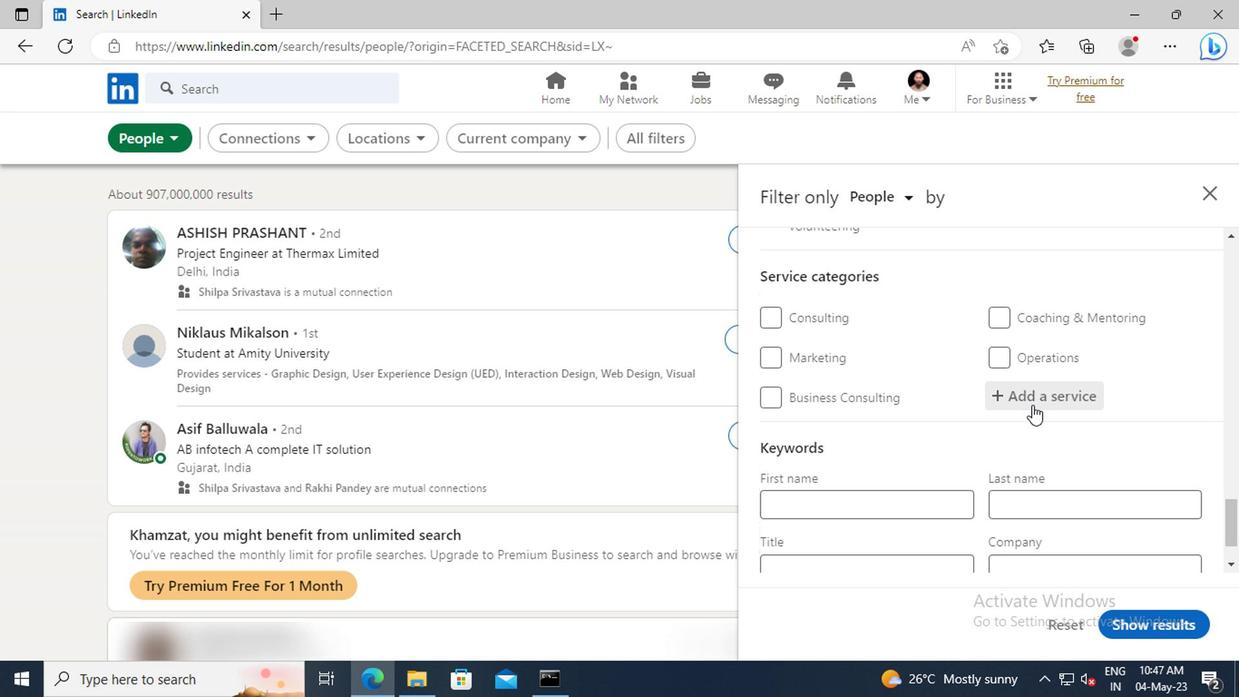 
Action: Key pressed <Key.shift>MARKET<Key.space><Key.shift>STRATEGY<Key.enter>
Screenshot: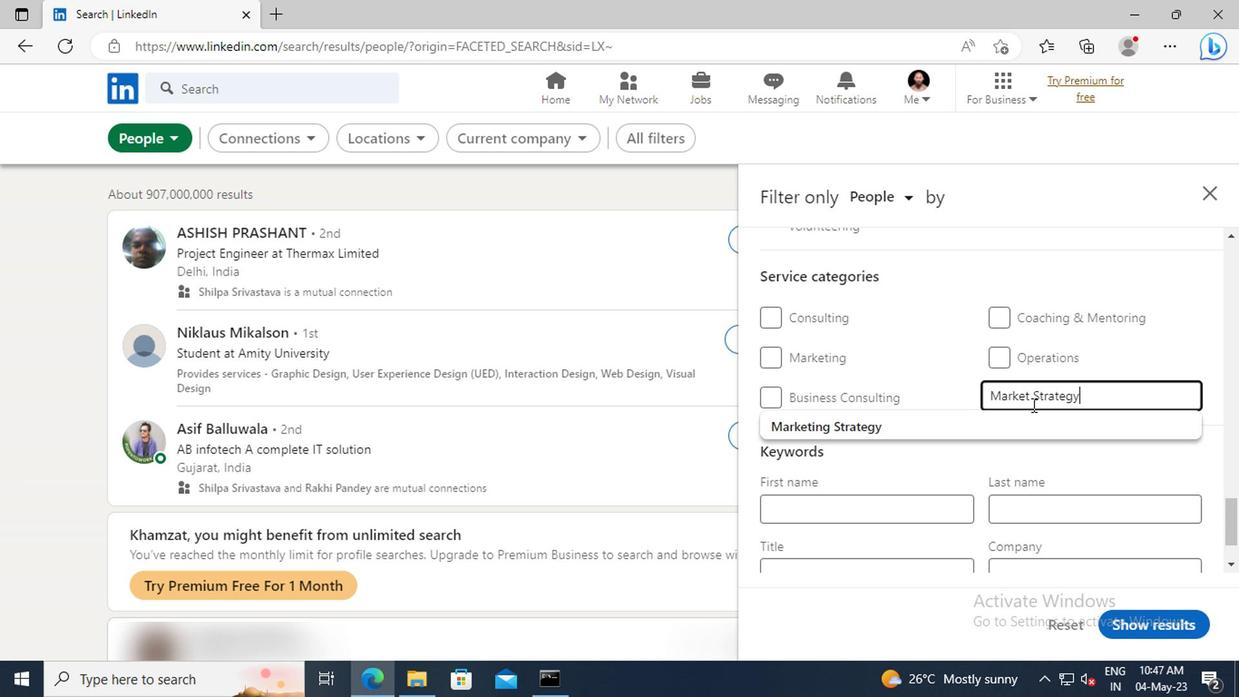 
Action: Mouse moved to (1022, 401)
Screenshot: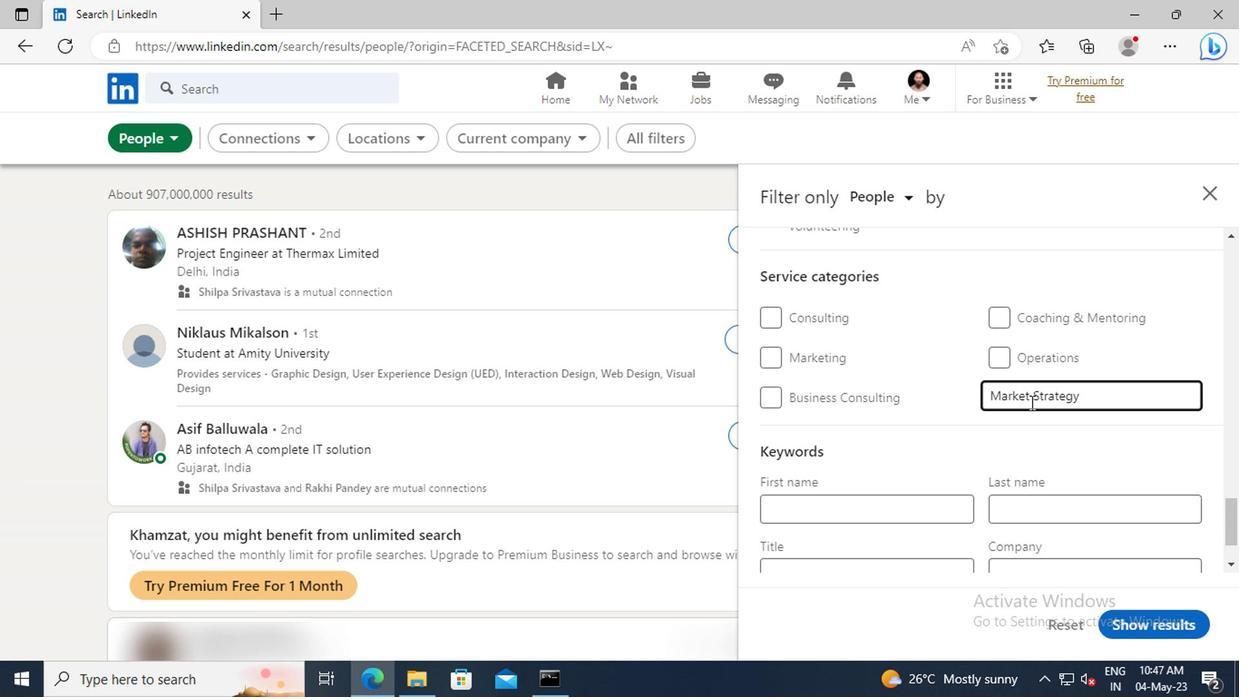 
Action: Mouse scrolled (1022, 400) with delta (0, 0)
Screenshot: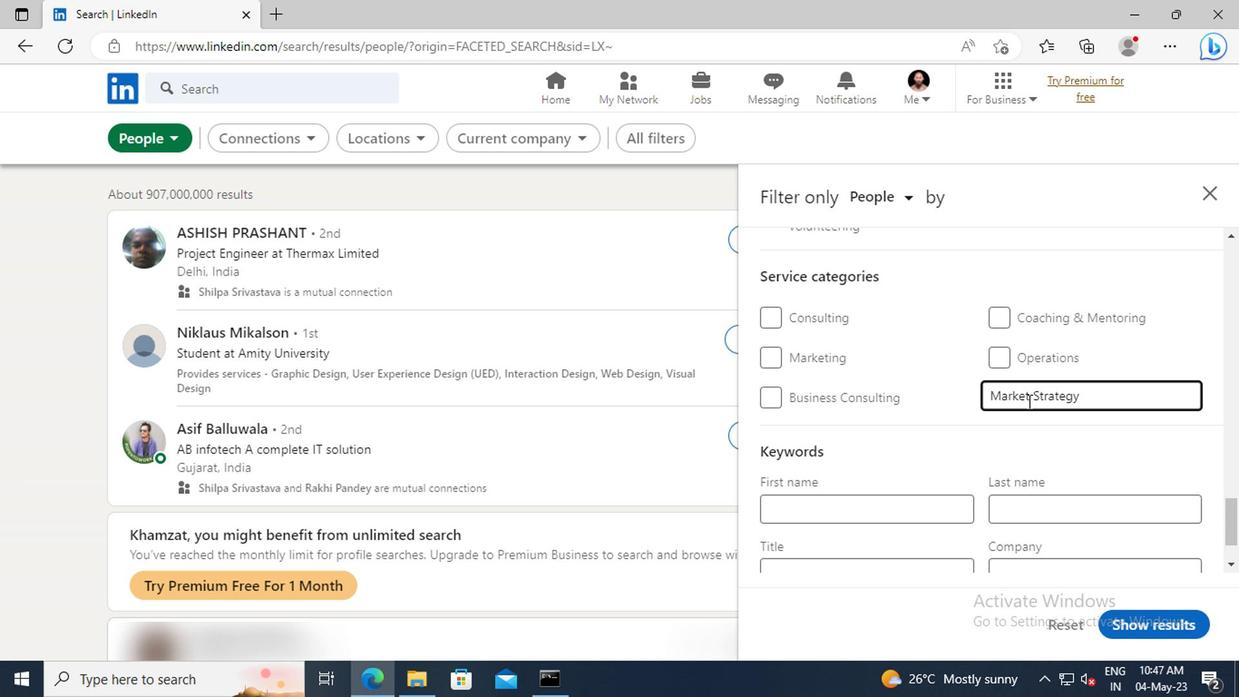 
Action: Mouse scrolled (1022, 400) with delta (0, 0)
Screenshot: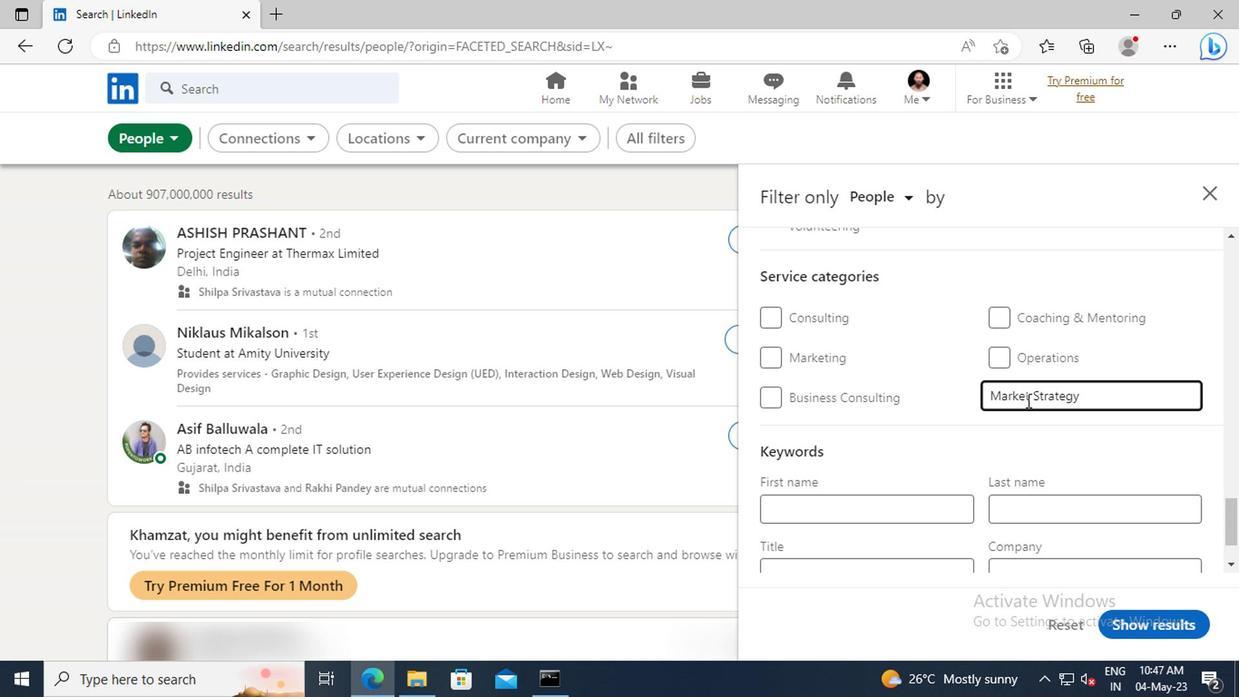 
Action: Mouse scrolled (1022, 400) with delta (0, 0)
Screenshot: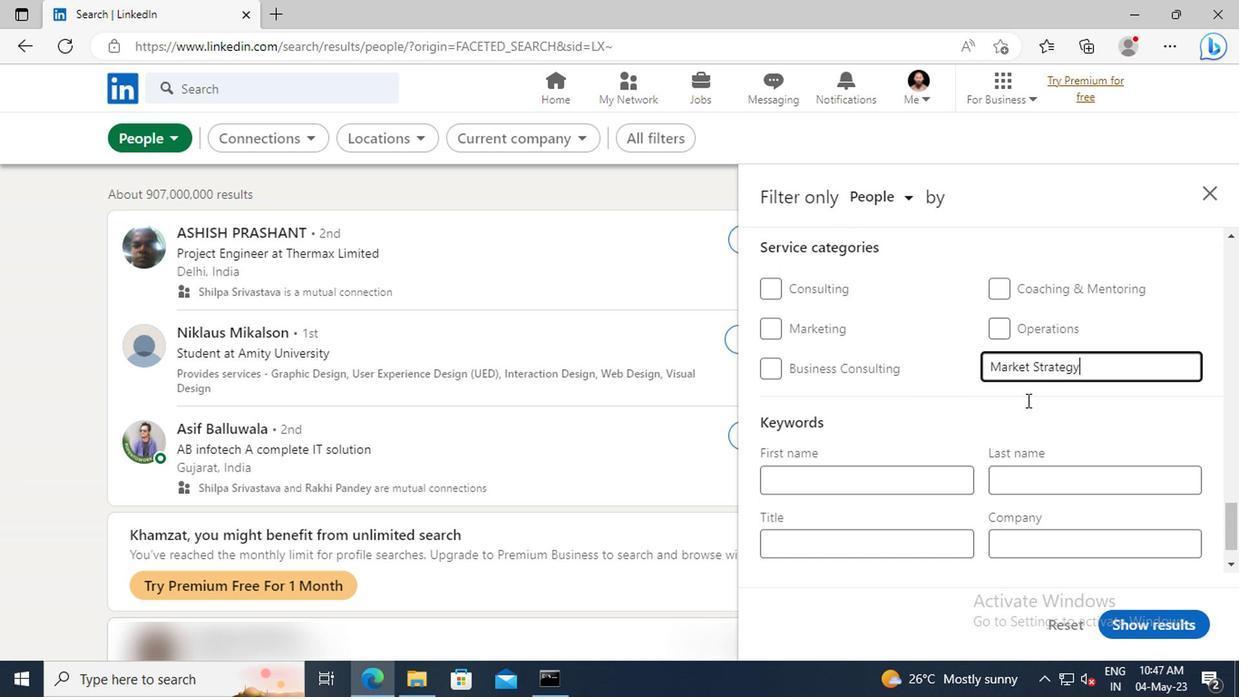 
Action: Mouse scrolled (1022, 400) with delta (0, 0)
Screenshot: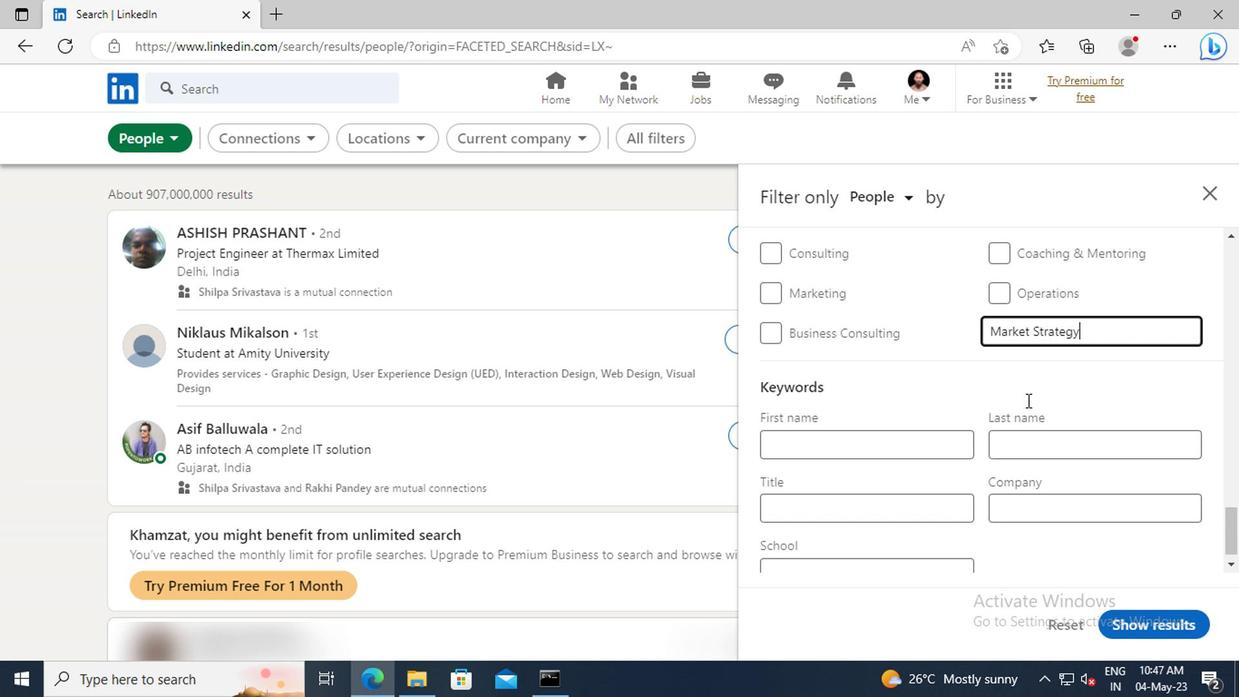 
Action: Mouse moved to (851, 501)
Screenshot: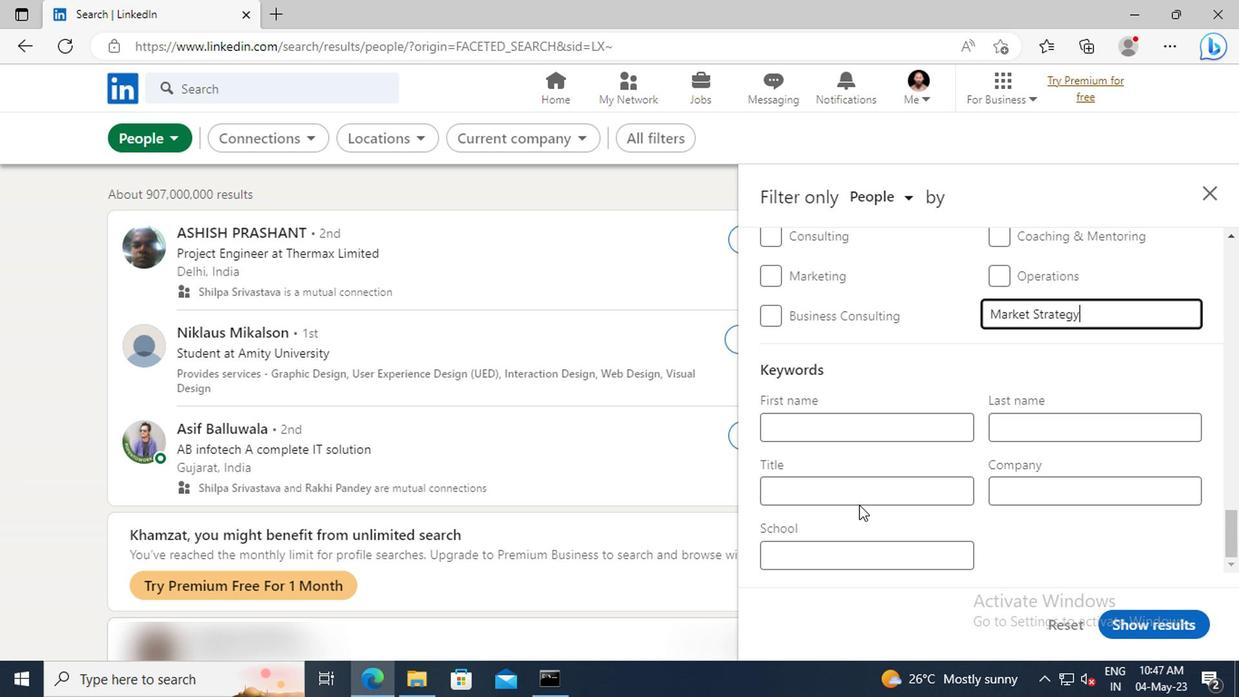 
Action: Mouse pressed left at (851, 501)
Screenshot: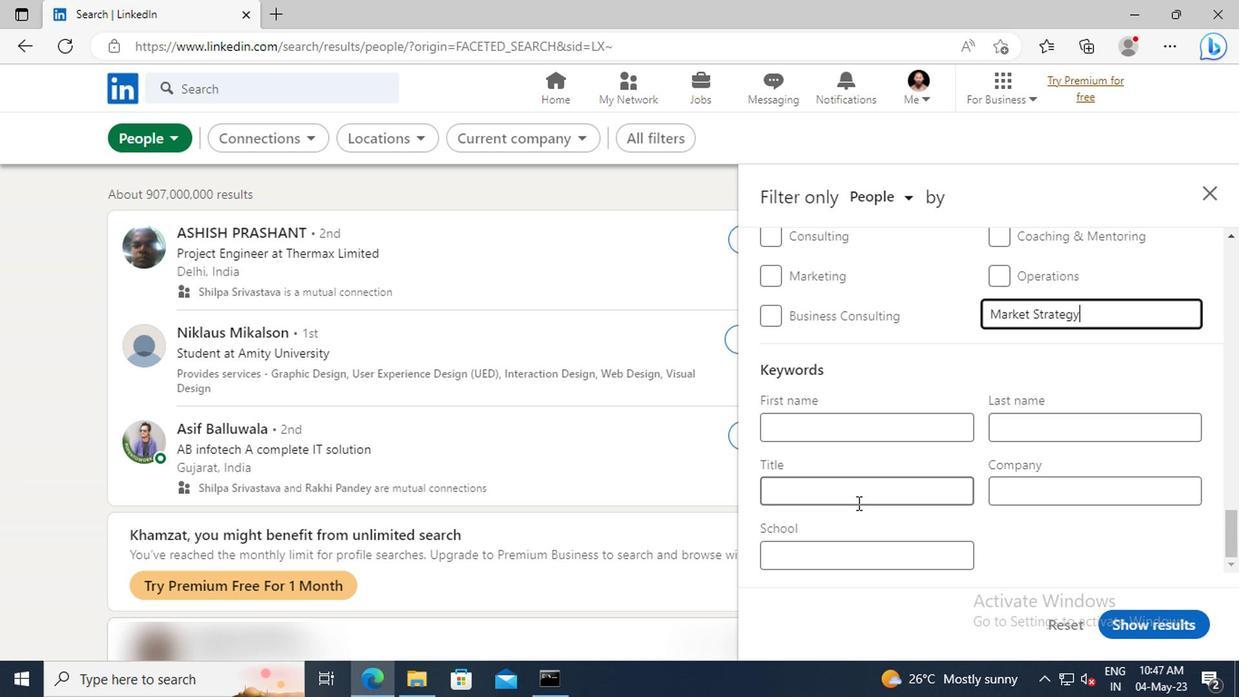 
Action: Key pressed <Key.shift>ACCOUNTING<Key.space><Key.shift>STAFF<Key.enter>
Screenshot: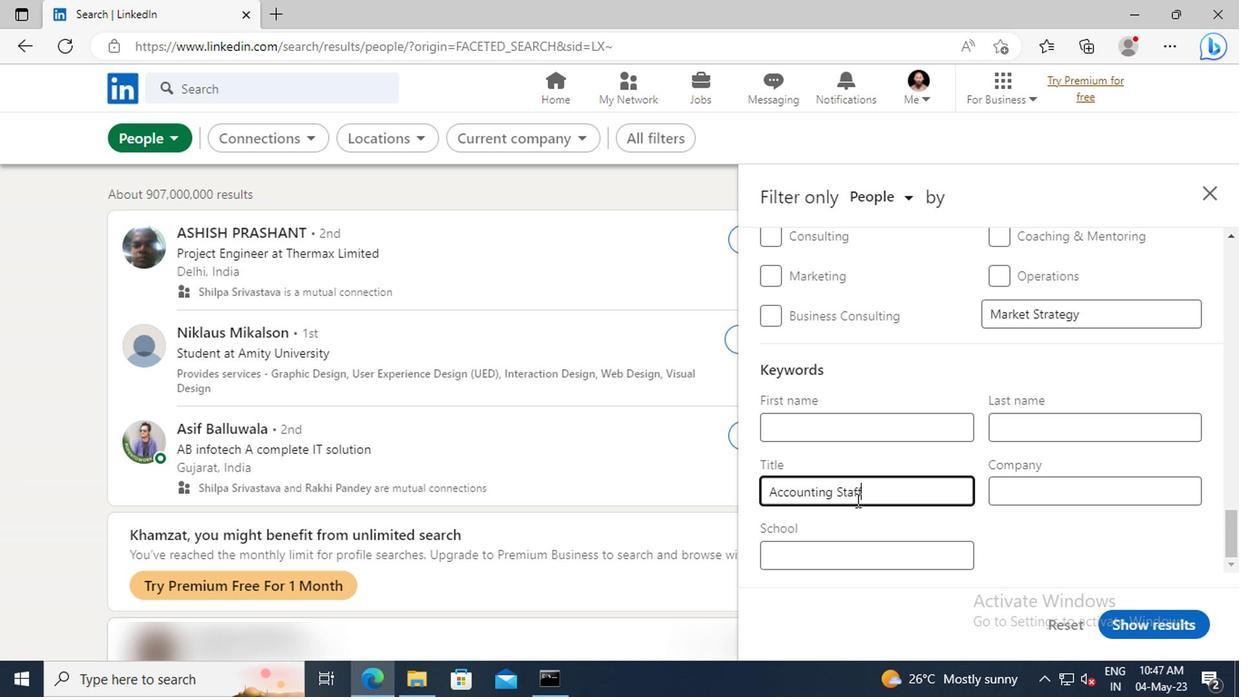 
Action: Mouse moved to (1119, 623)
Screenshot: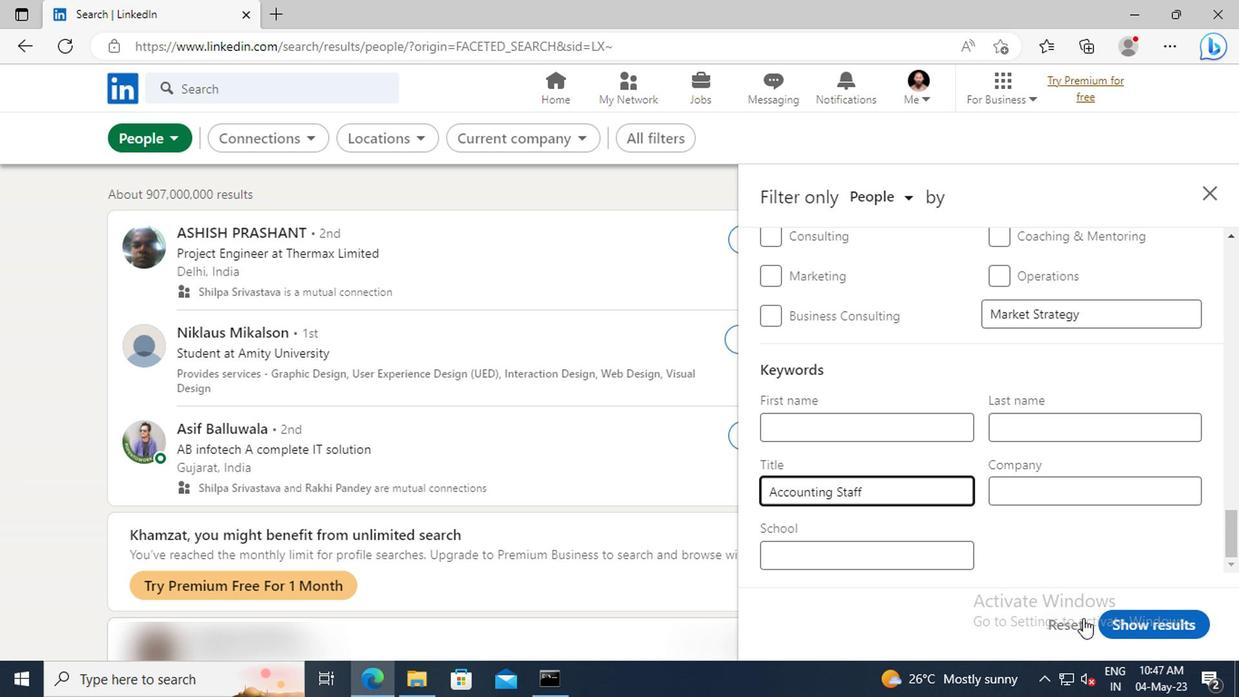 
Action: Mouse pressed left at (1119, 623)
Screenshot: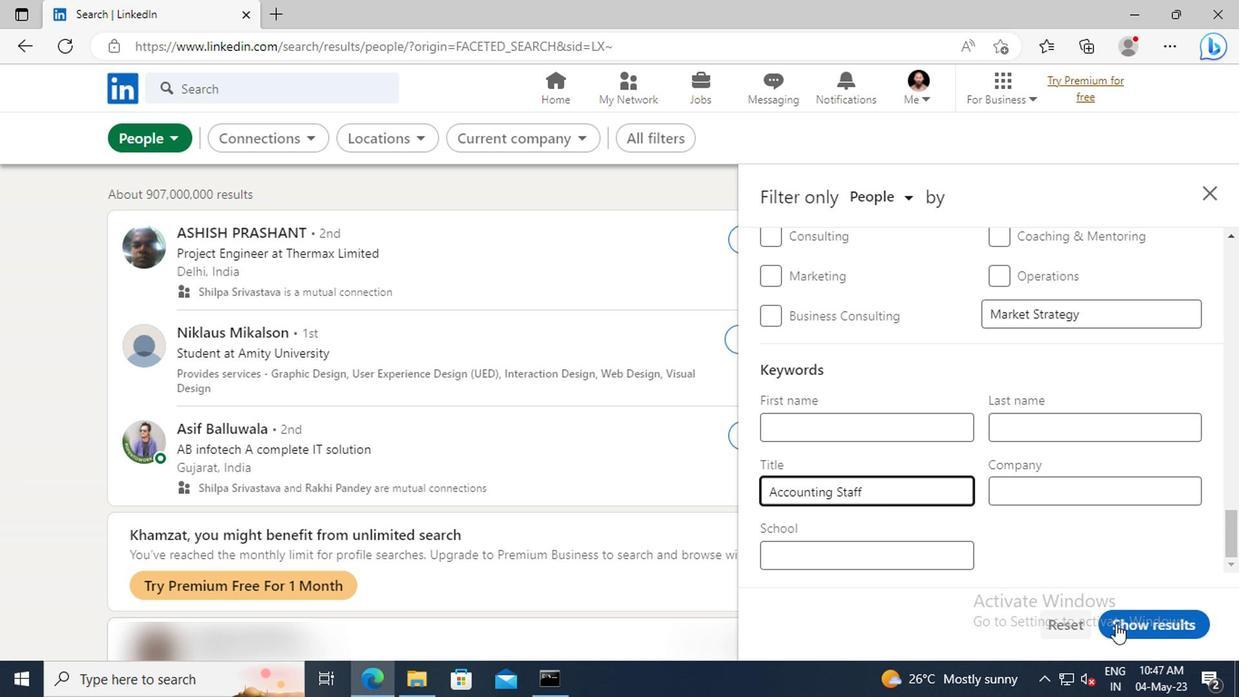 
